Task: Create a due date automation trigger when advanced on, 2 hours before a card is due add fields without custom field "Resume" set to a date between 1 and 7 working days from now.
Action: Mouse moved to (1183, 350)
Screenshot: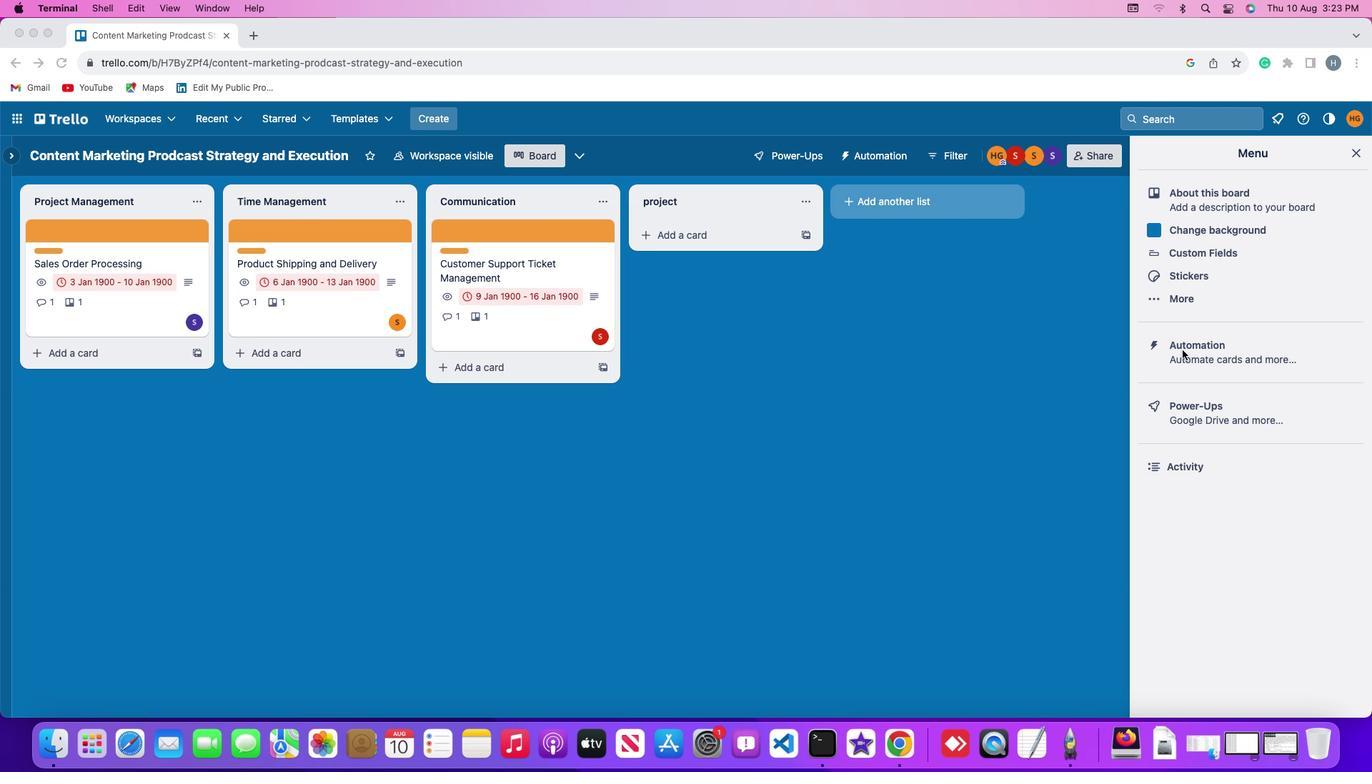 
Action: Mouse pressed left at (1183, 350)
Screenshot: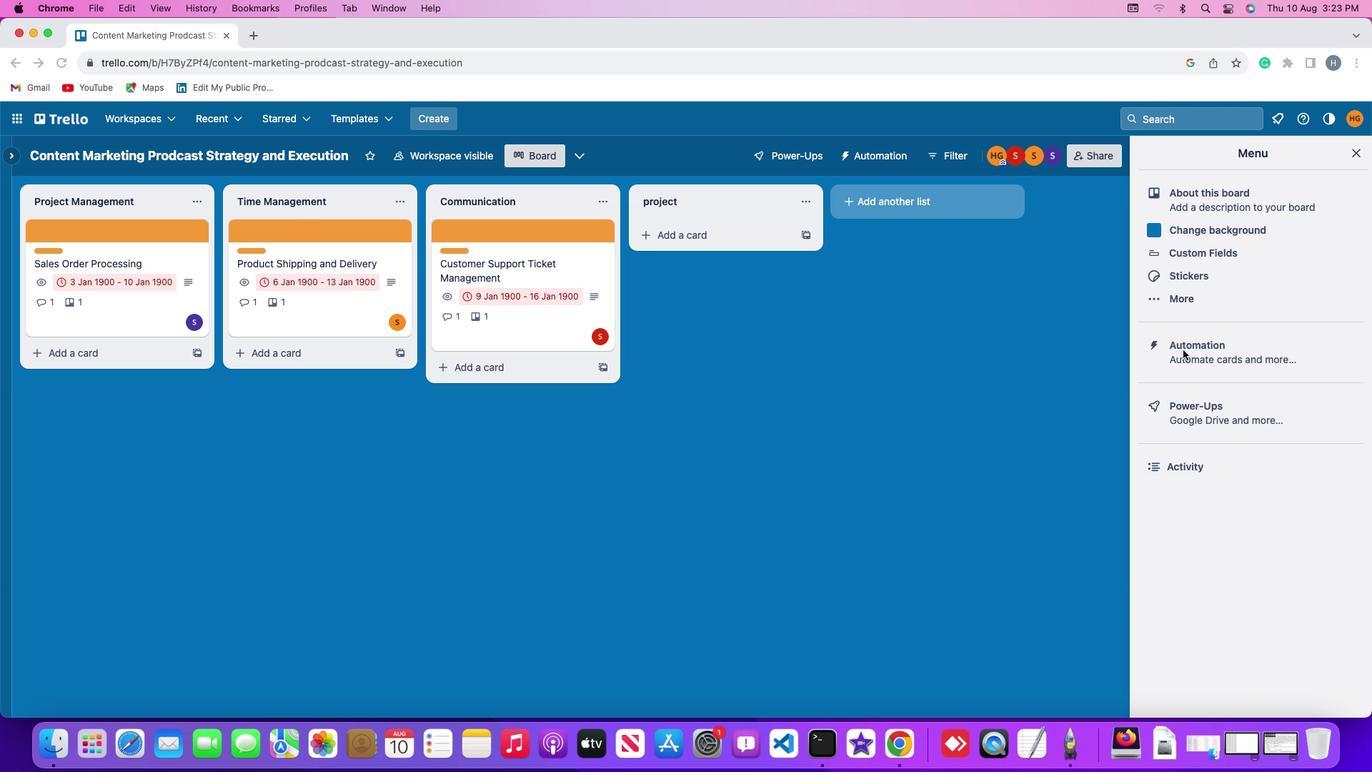 
Action: Mouse moved to (1183, 350)
Screenshot: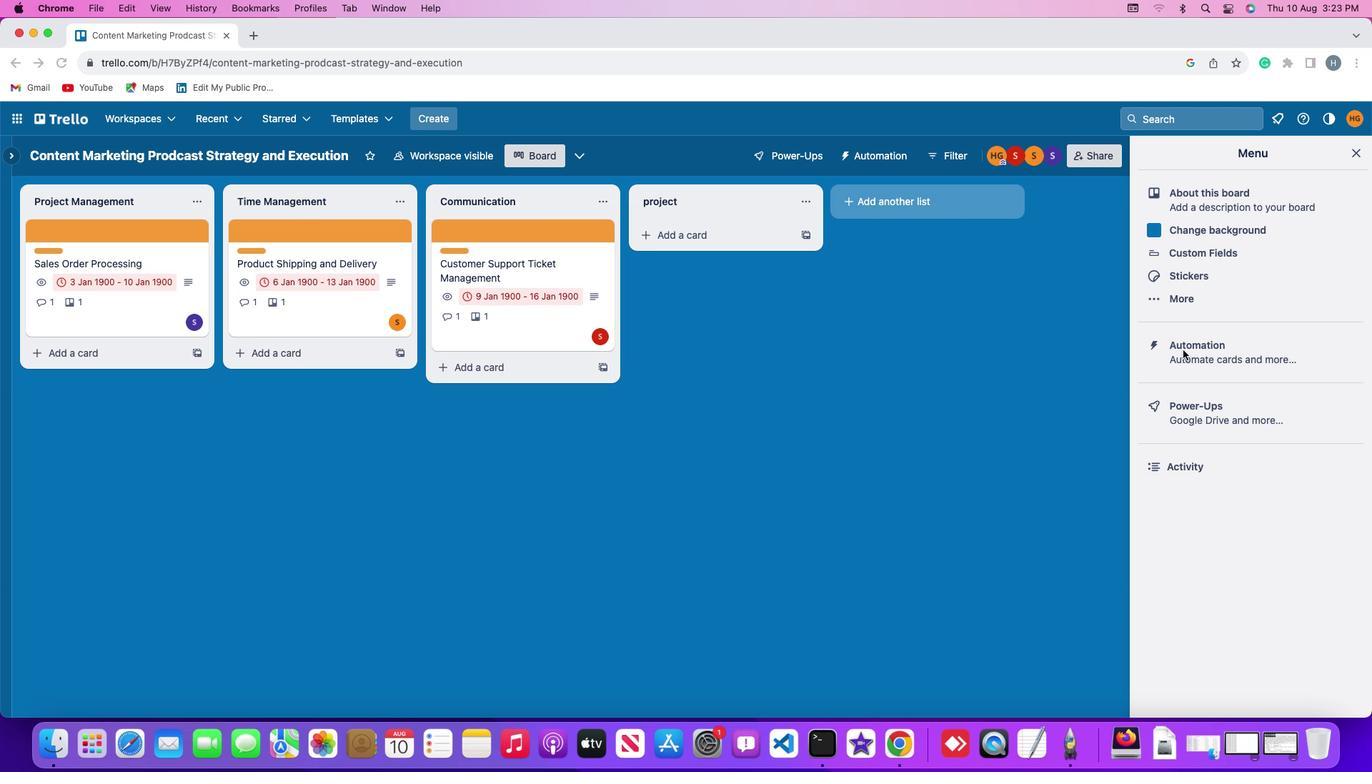
Action: Mouse pressed left at (1183, 350)
Screenshot: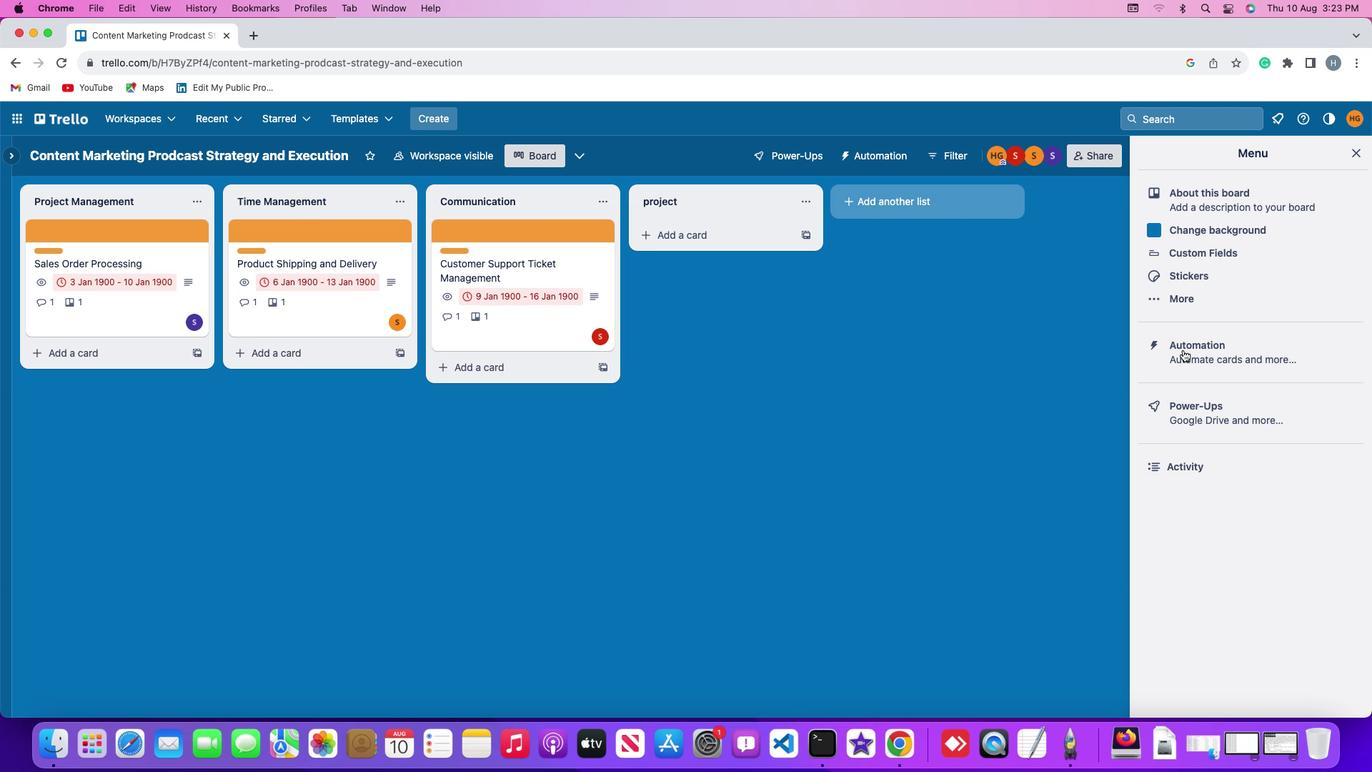 
Action: Mouse moved to (73, 338)
Screenshot: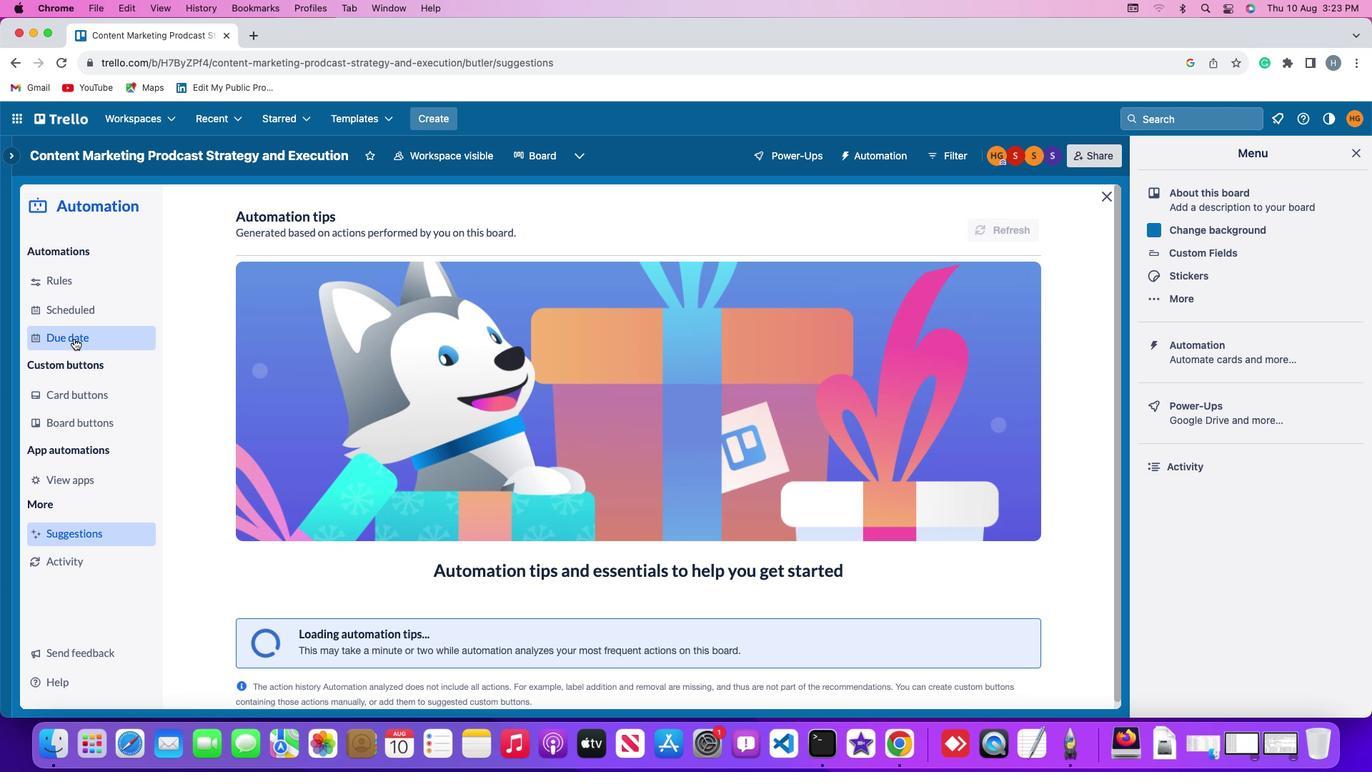 
Action: Mouse pressed left at (73, 338)
Screenshot: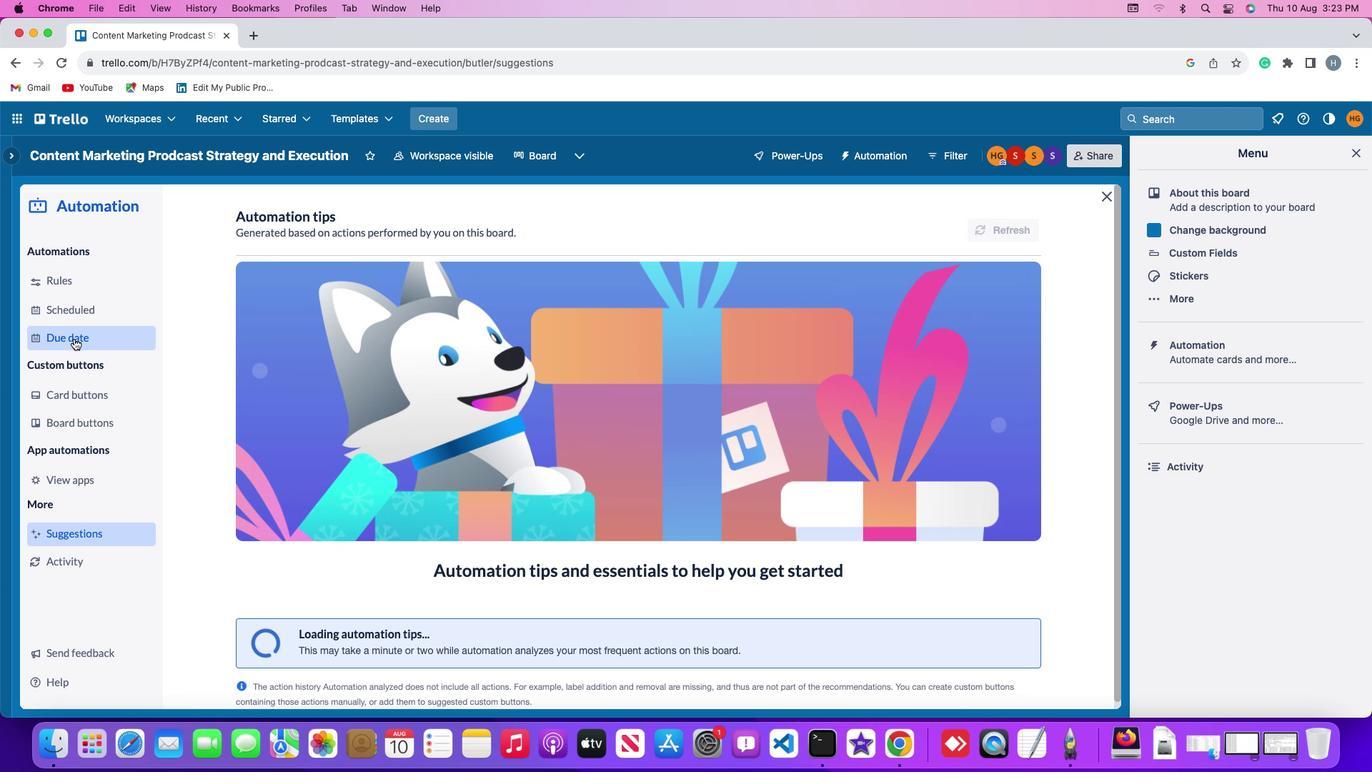 
Action: Mouse moved to (960, 218)
Screenshot: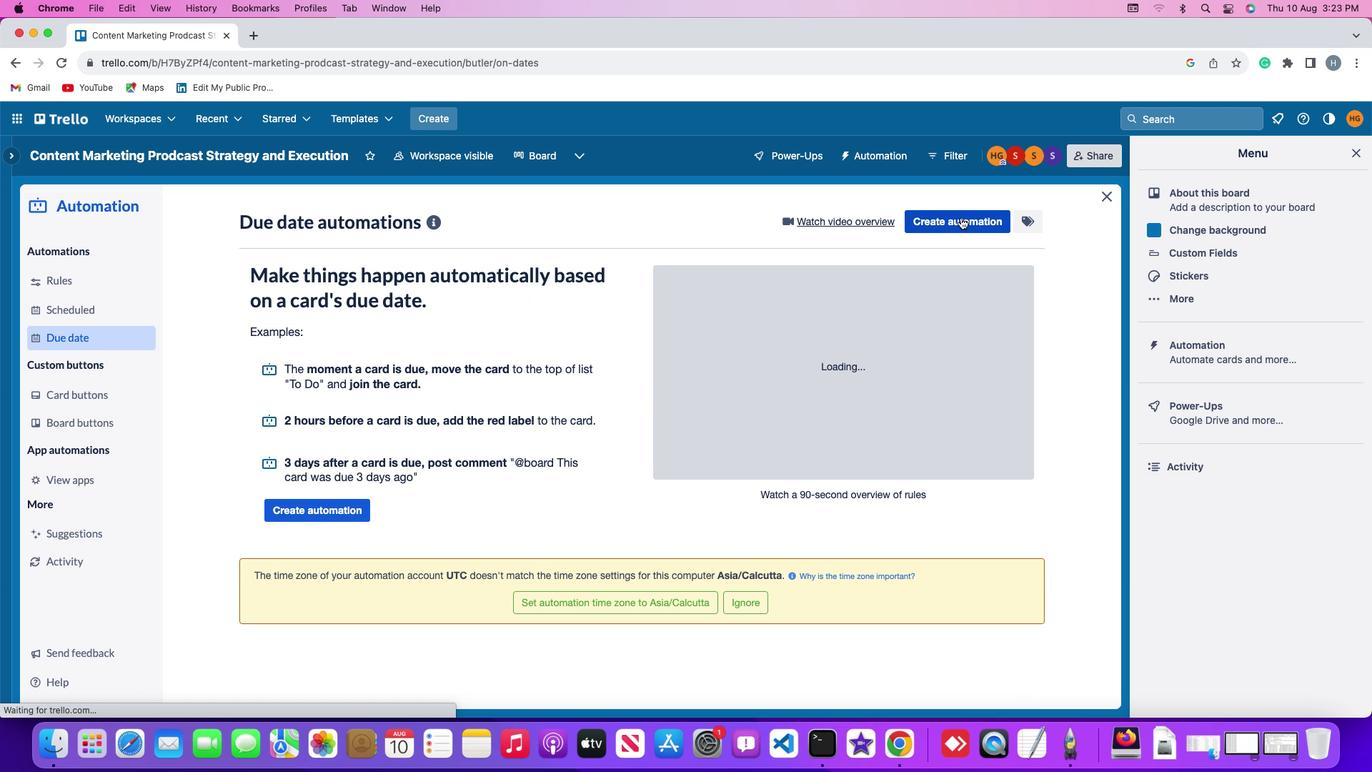 
Action: Mouse pressed left at (960, 218)
Screenshot: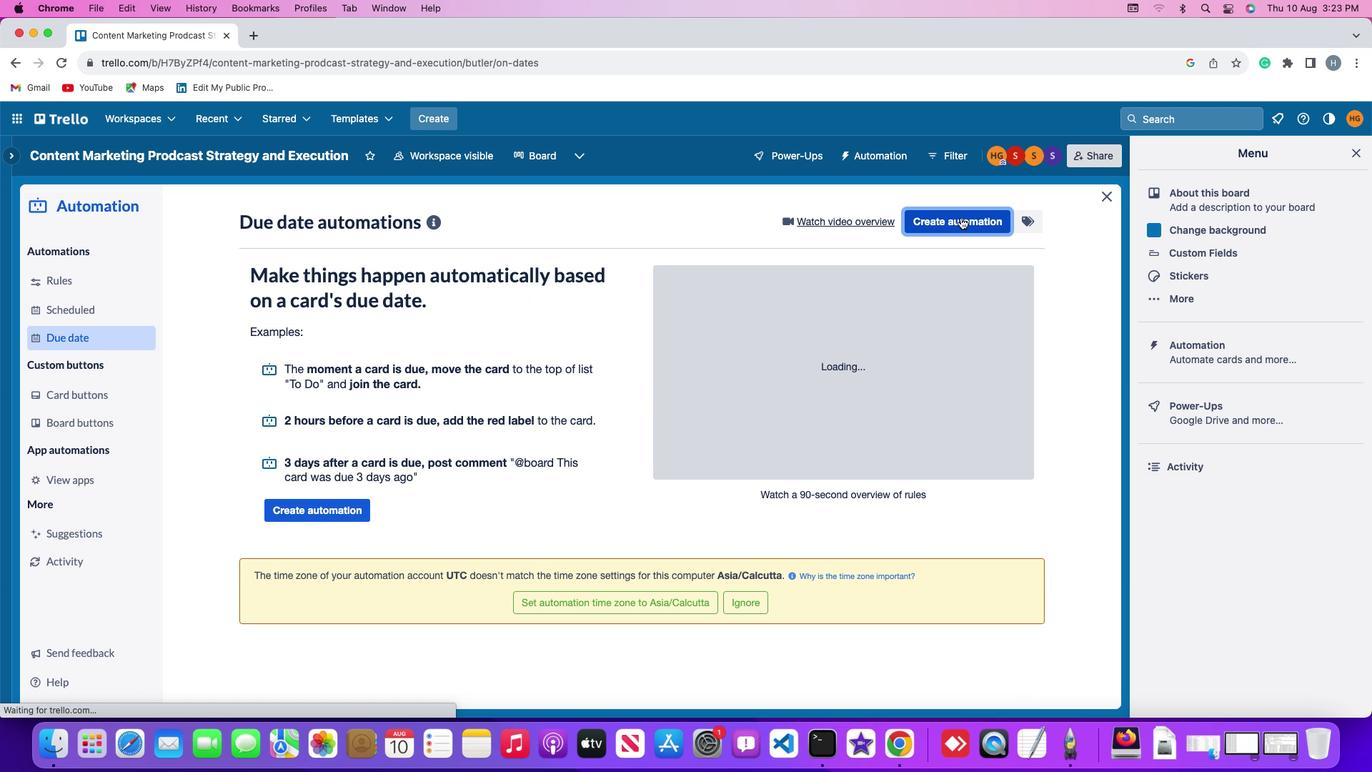 
Action: Mouse moved to (318, 358)
Screenshot: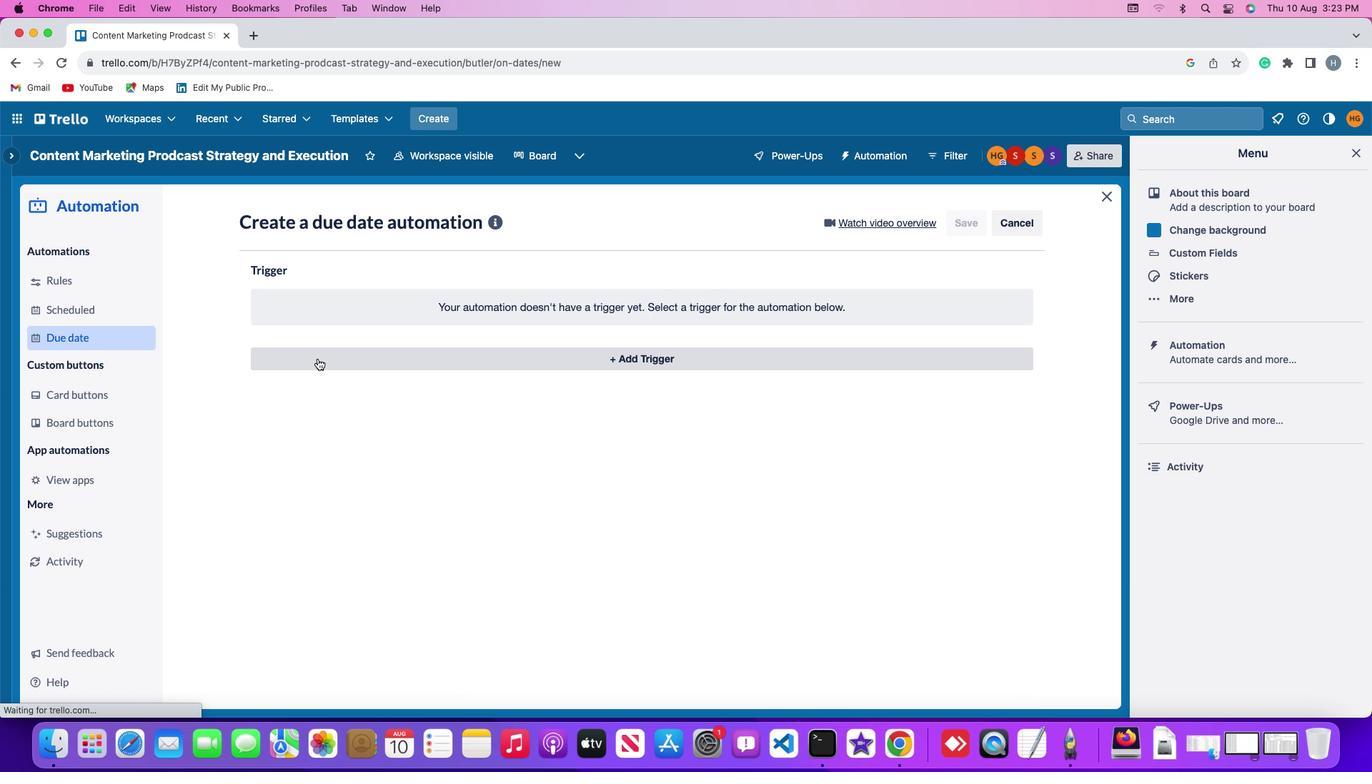 
Action: Mouse pressed left at (318, 358)
Screenshot: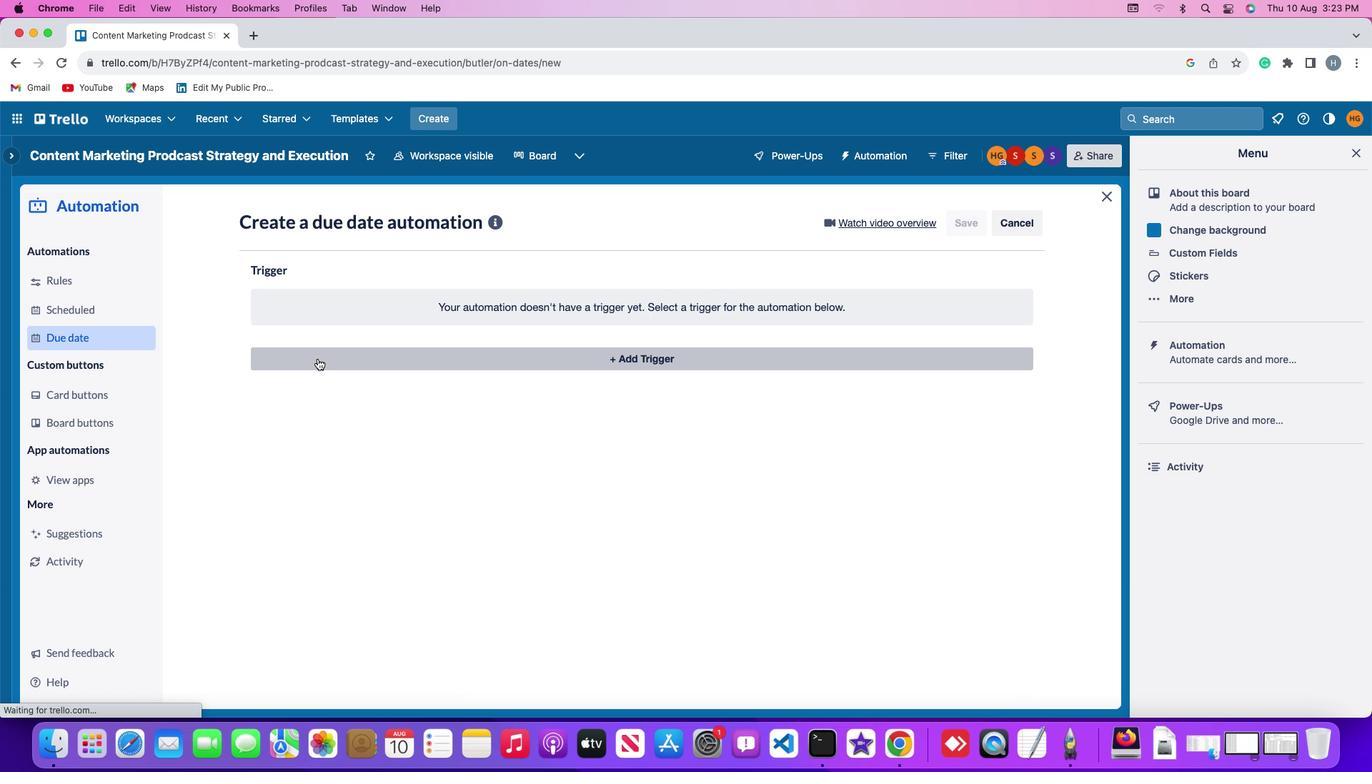 
Action: Mouse moved to (280, 576)
Screenshot: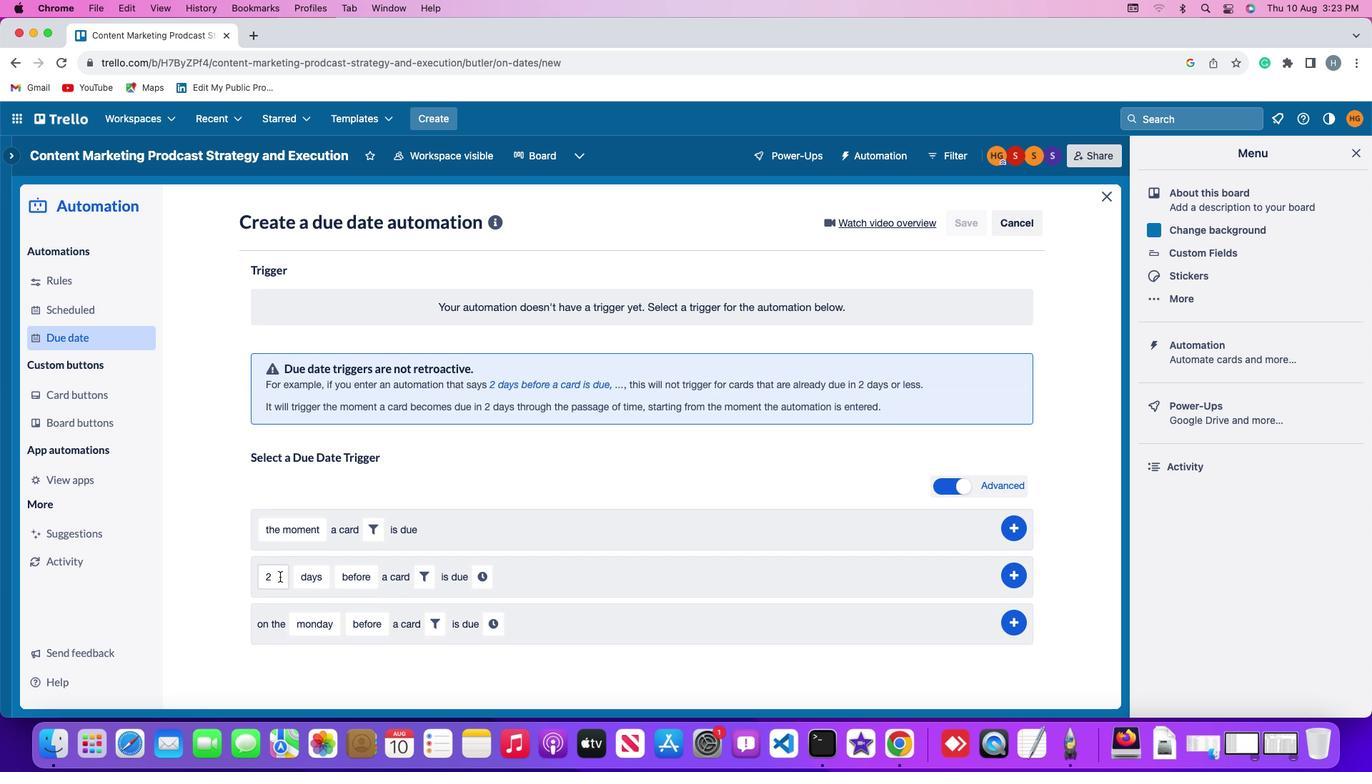 
Action: Mouse pressed left at (280, 576)
Screenshot: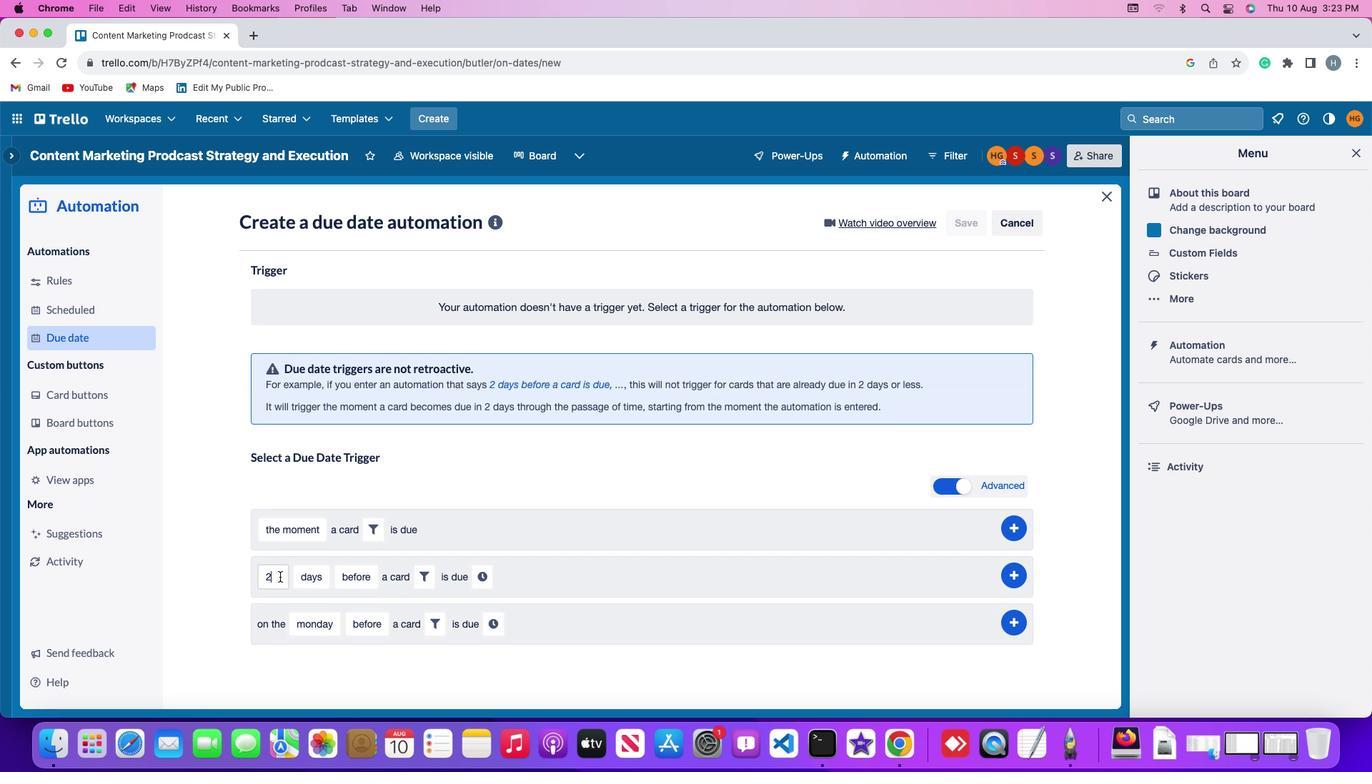 
Action: Mouse moved to (280, 574)
Screenshot: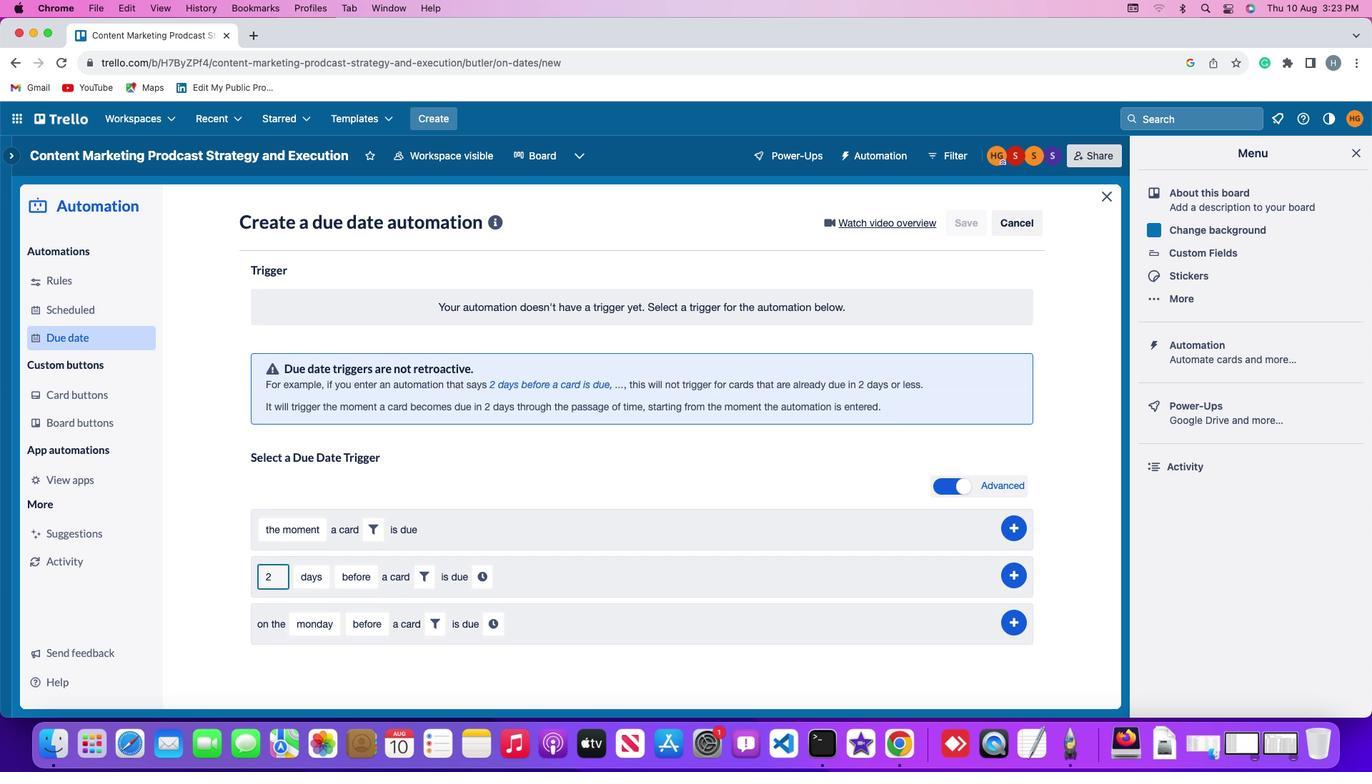 
Action: Key pressed Key.backspace
Screenshot: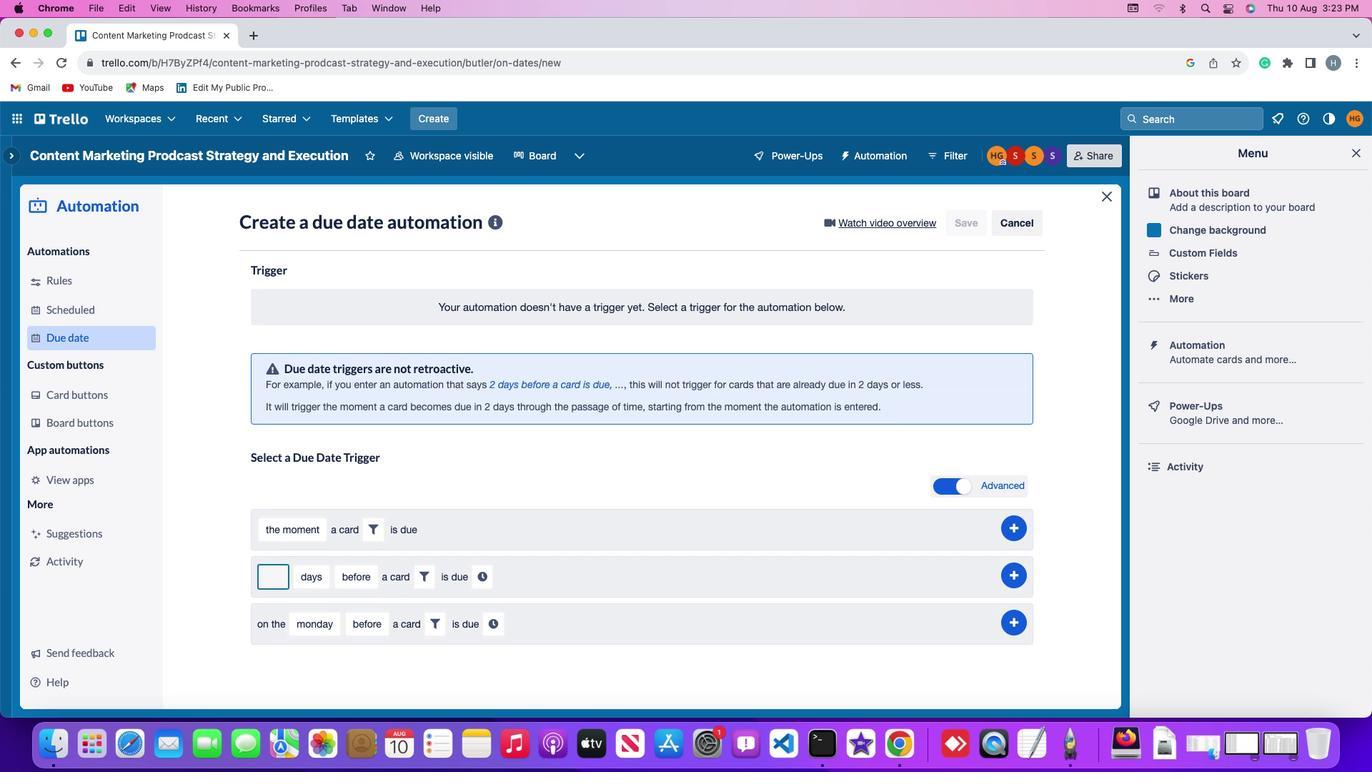 
Action: Mouse moved to (279, 574)
Screenshot: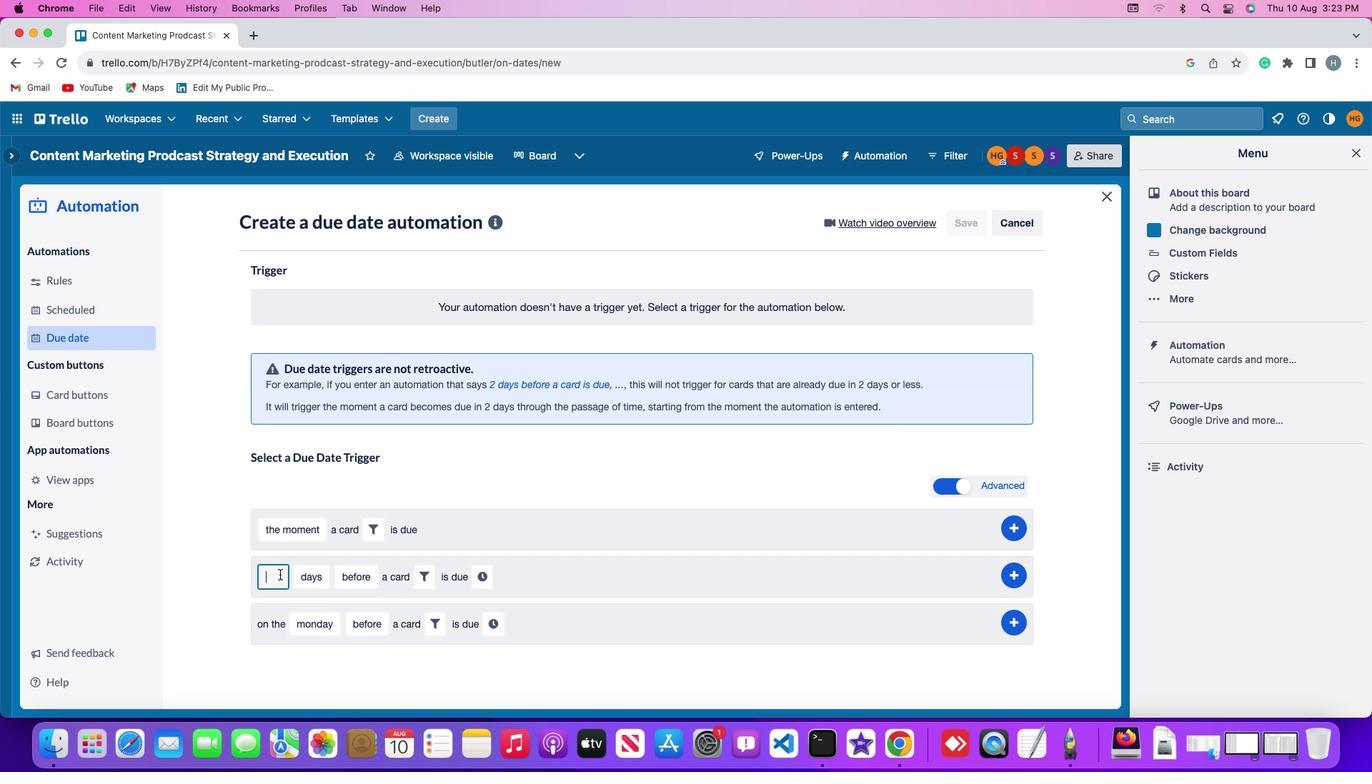 
Action: Key pressed '2'
Screenshot: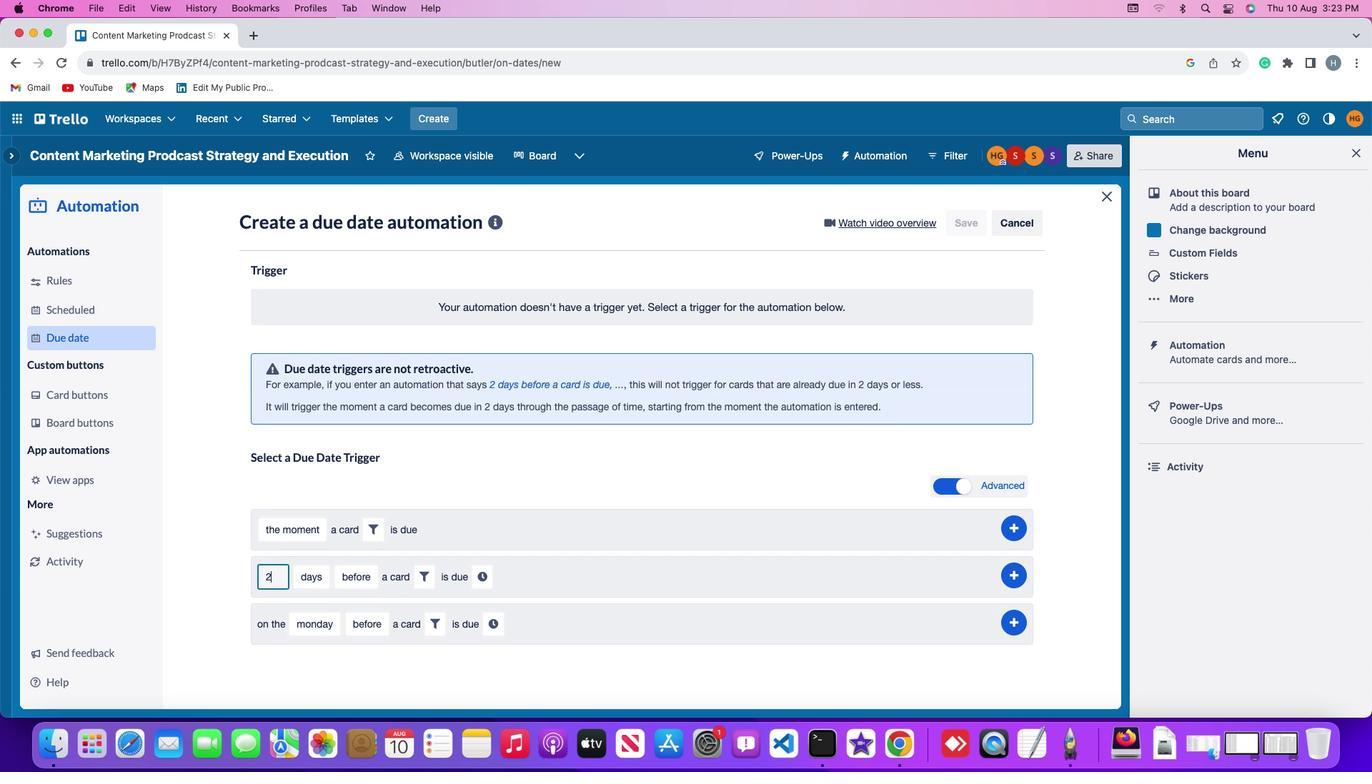 
Action: Mouse moved to (310, 576)
Screenshot: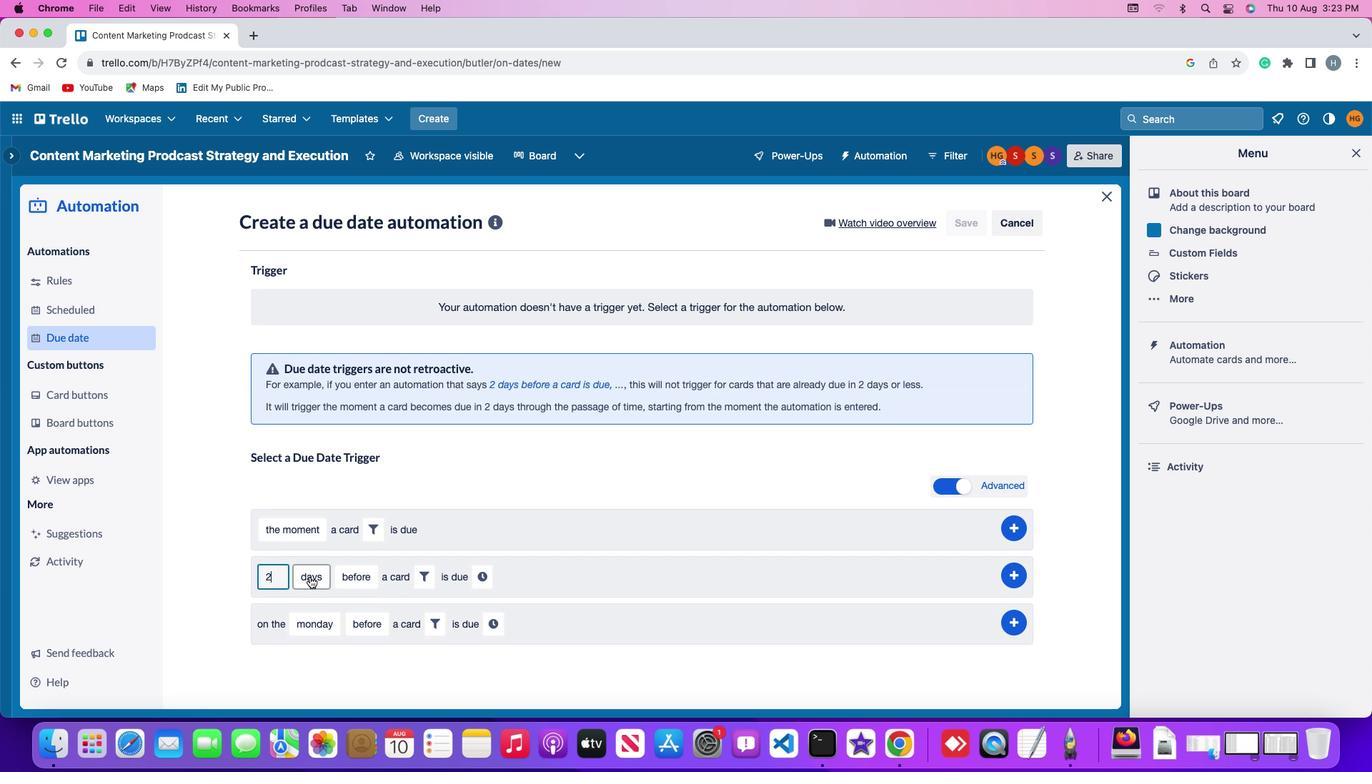 
Action: Mouse pressed left at (310, 576)
Screenshot: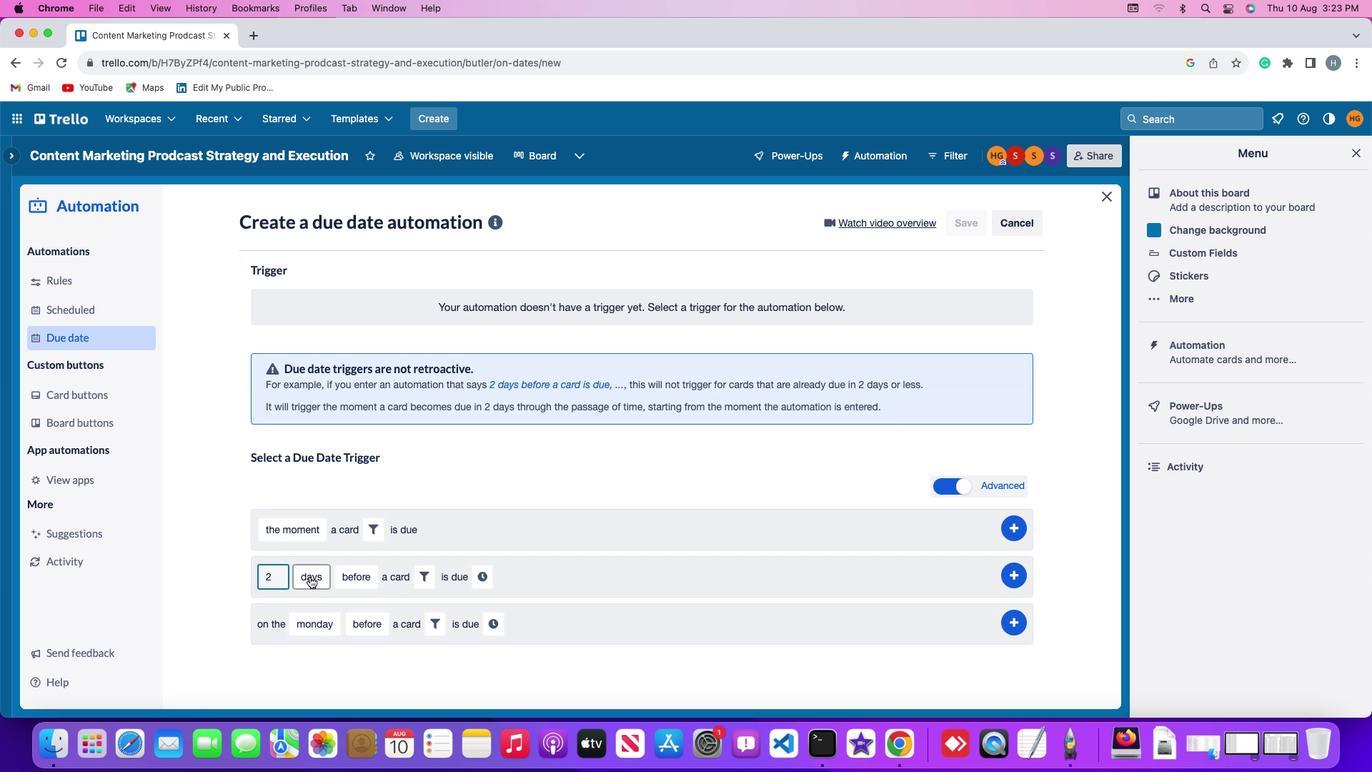 
Action: Mouse moved to (321, 658)
Screenshot: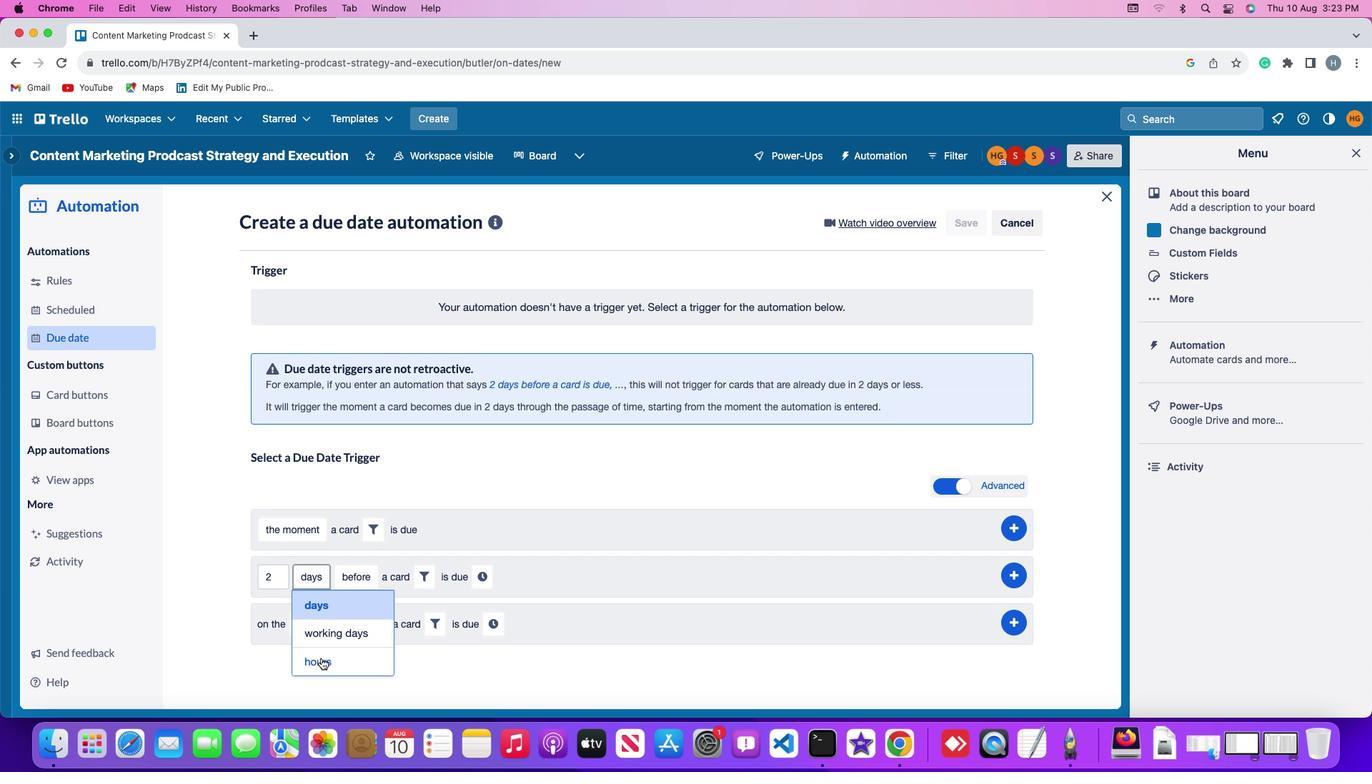 
Action: Mouse pressed left at (321, 658)
Screenshot: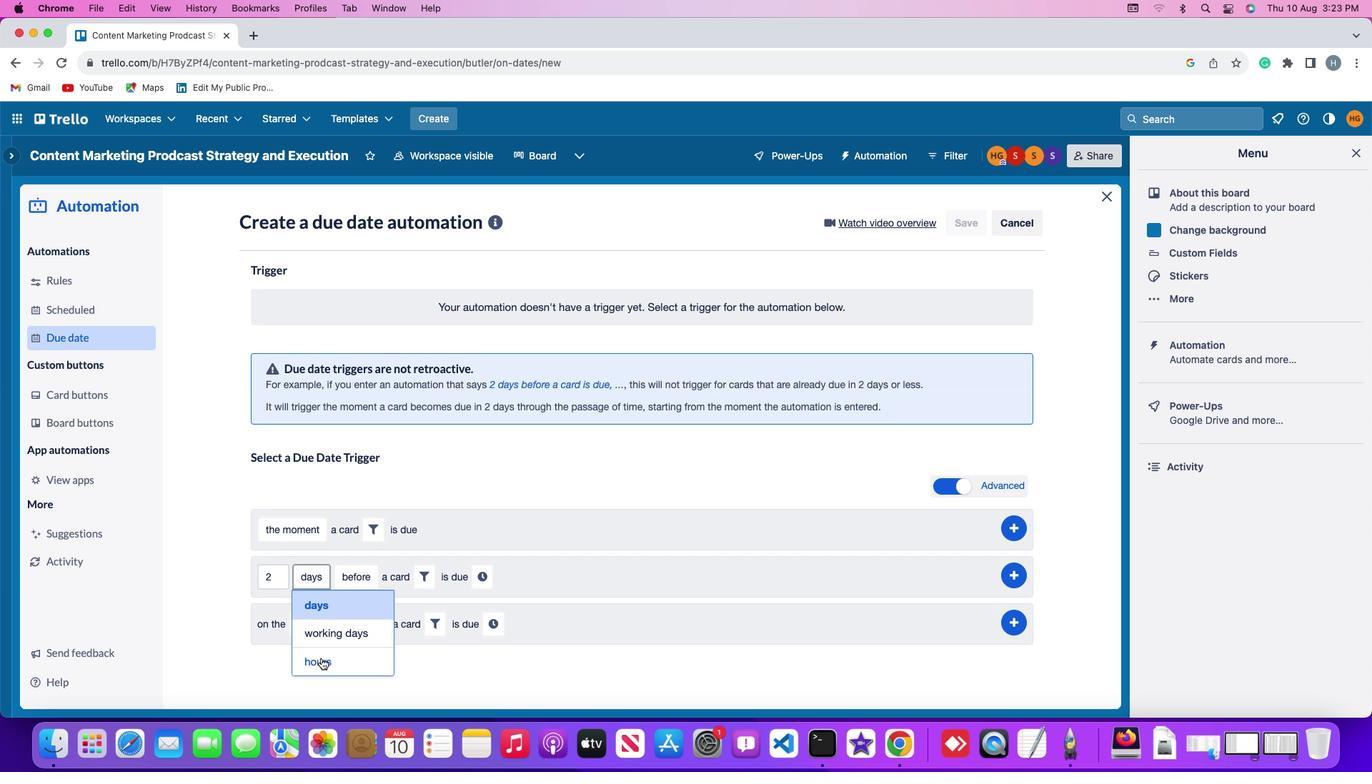 
Action: Mouse moved to (363, 576)
Screenshot: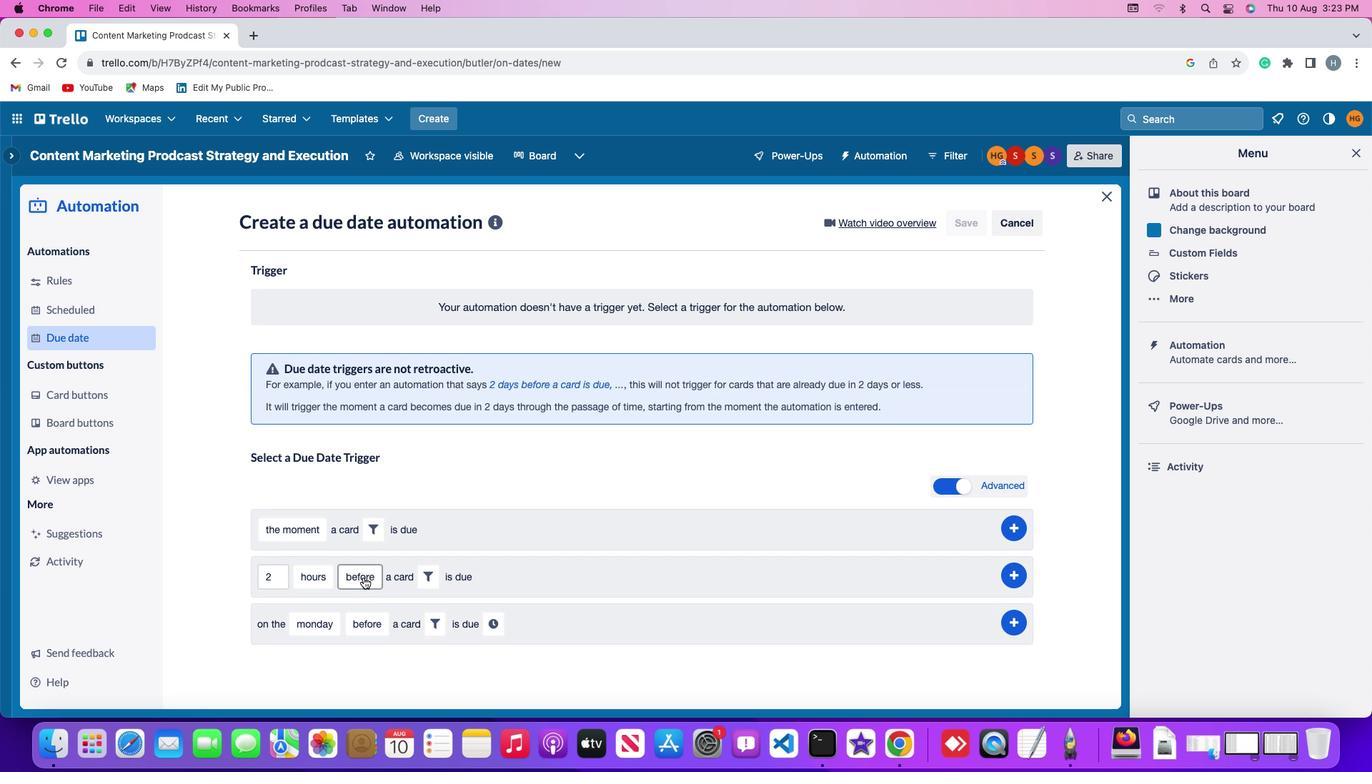 
Action: Mouse pressed left at (363, 576)
Screenshot: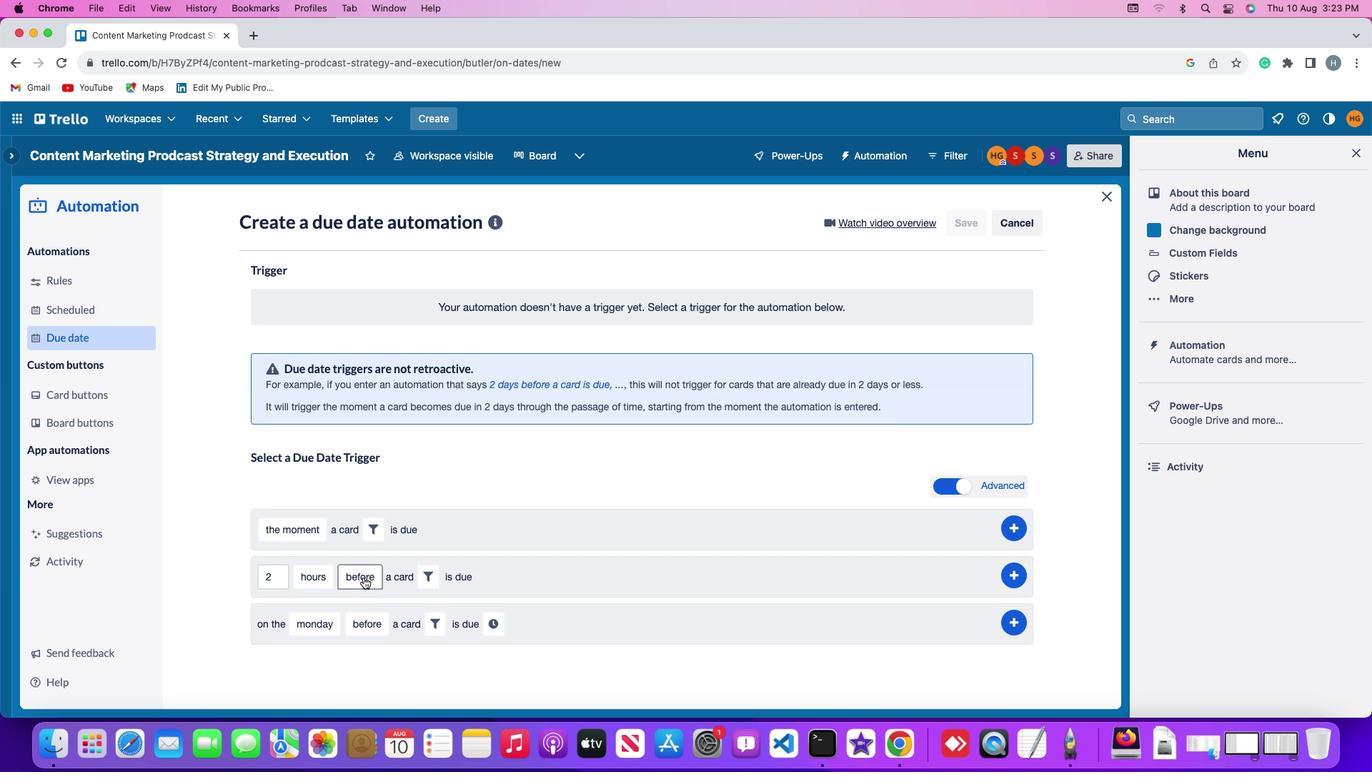 
Action: Mouse moved to (368, 605)
Screenshot: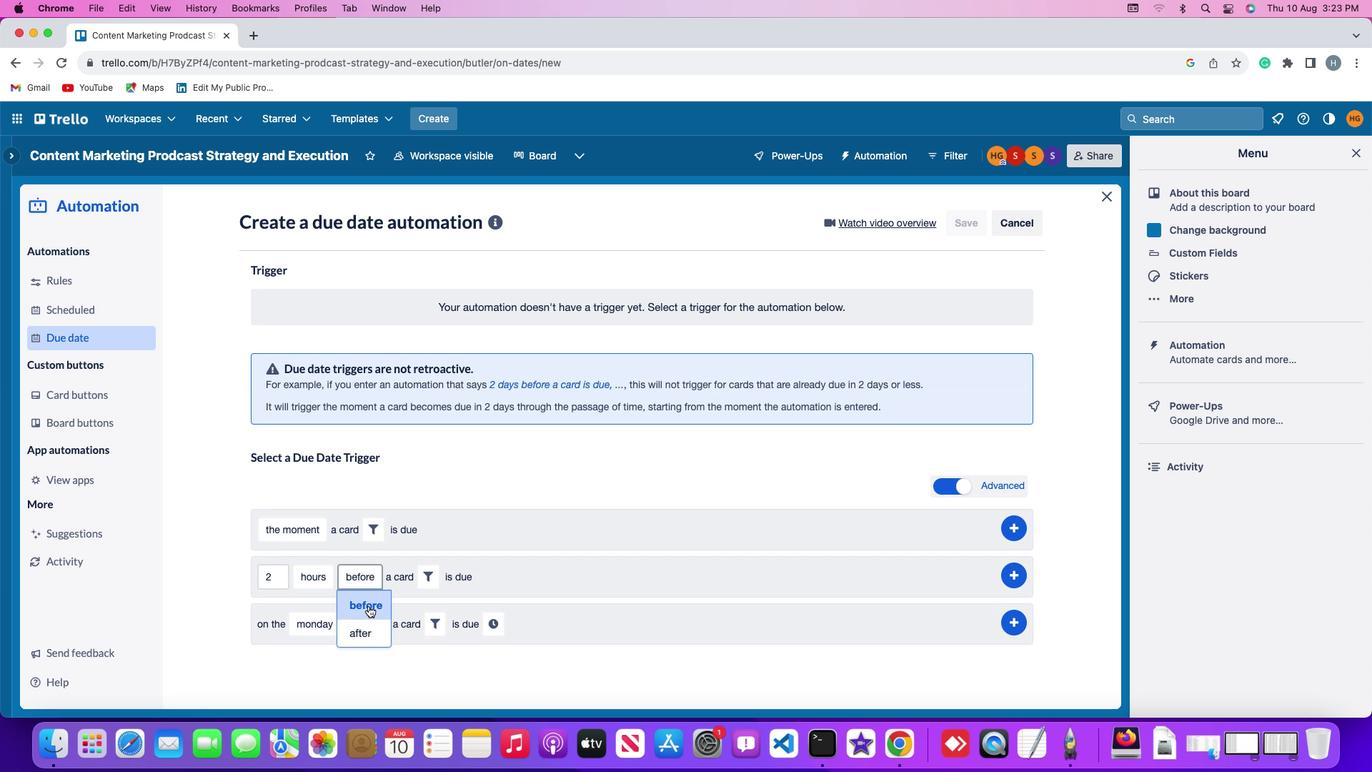 
Action: Mouse pressed left at (368, 605)
Screenshot: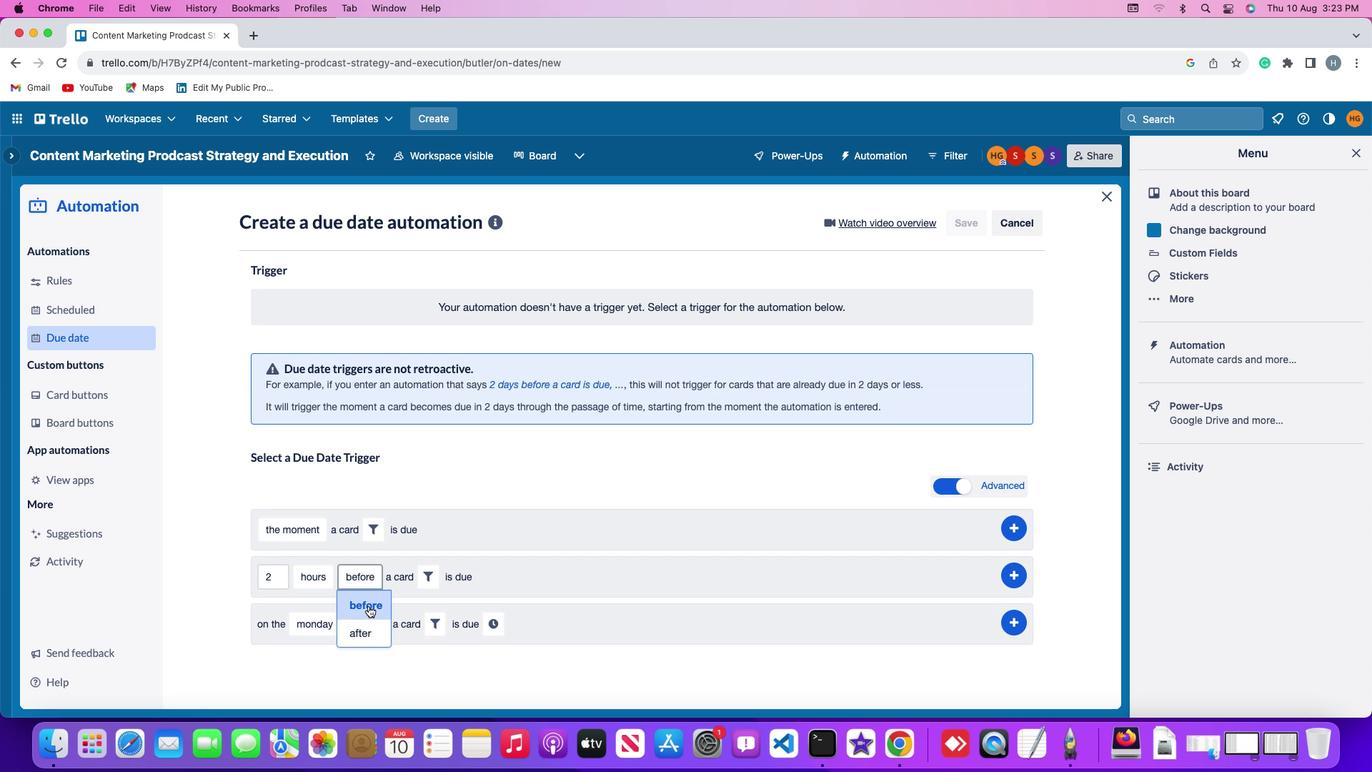 
Action: Mouse moved to (423, 571)
Screenshot: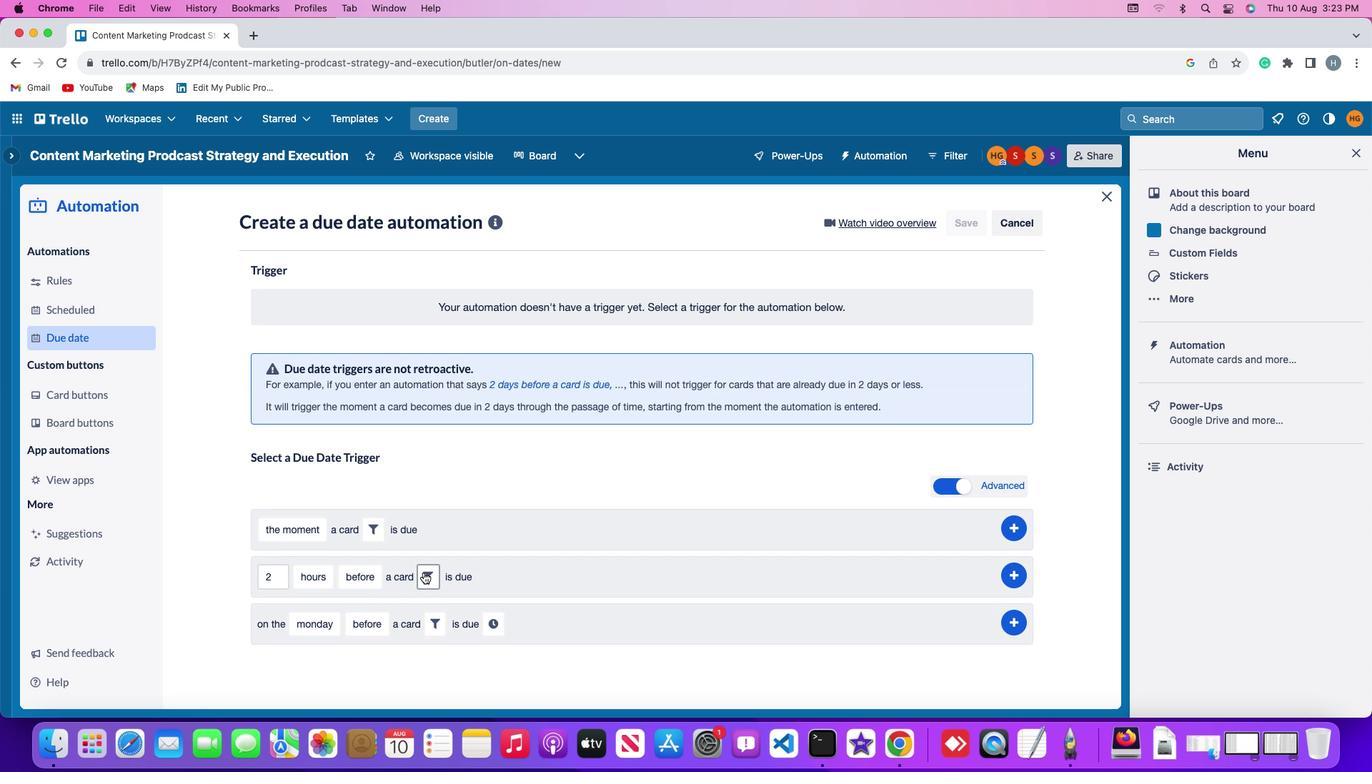 
Action: Mouse pressed left at (423, 571)
Screenshot: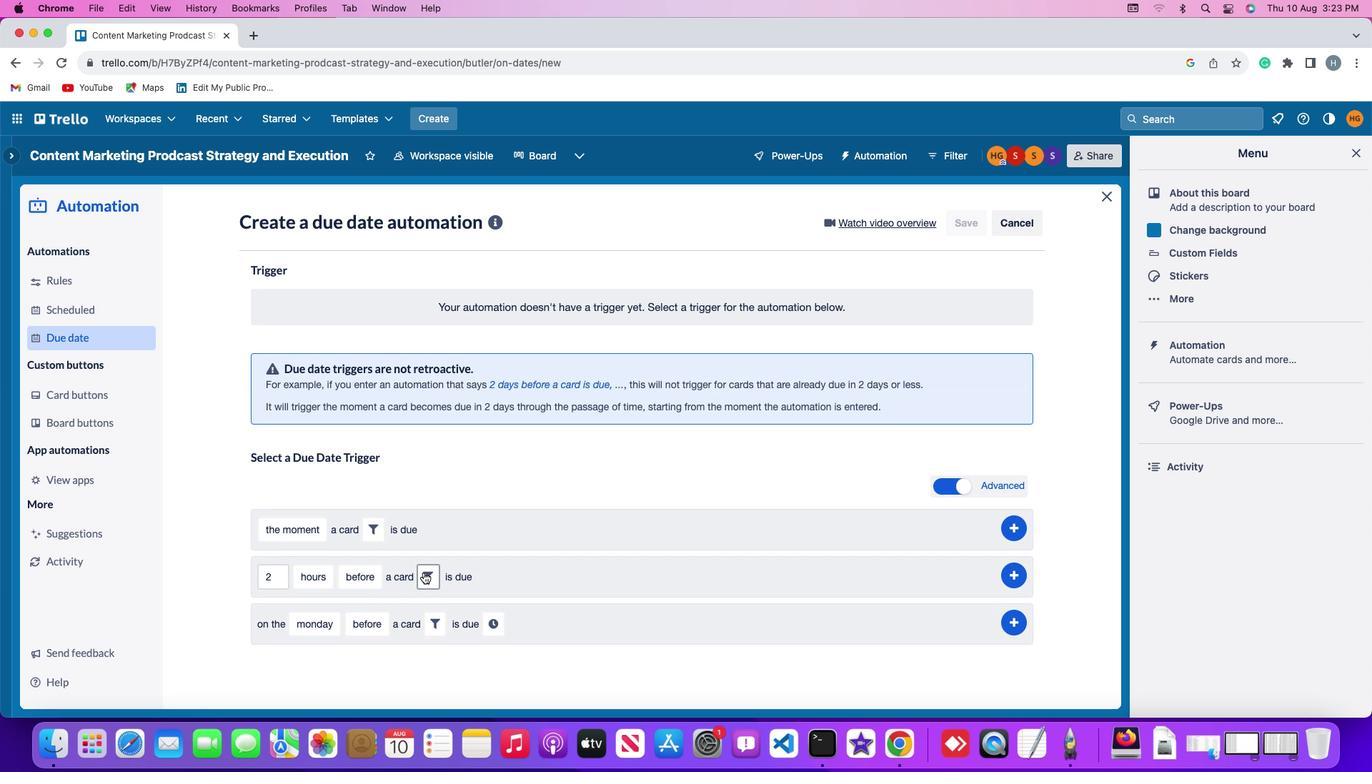 
Action: Mouse moved to (658, 617)
Screenshot: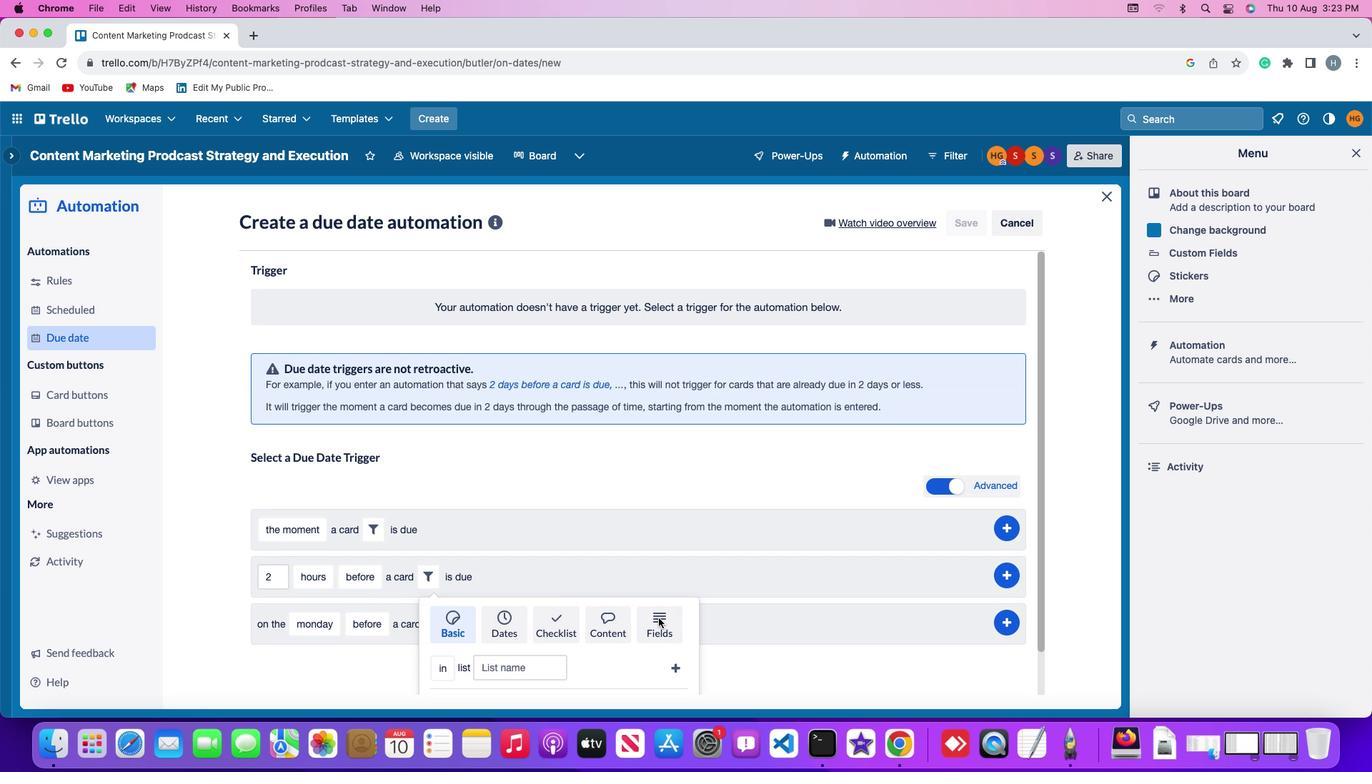 
Action: Mouse pressed left at (658, 617)
Screenshot: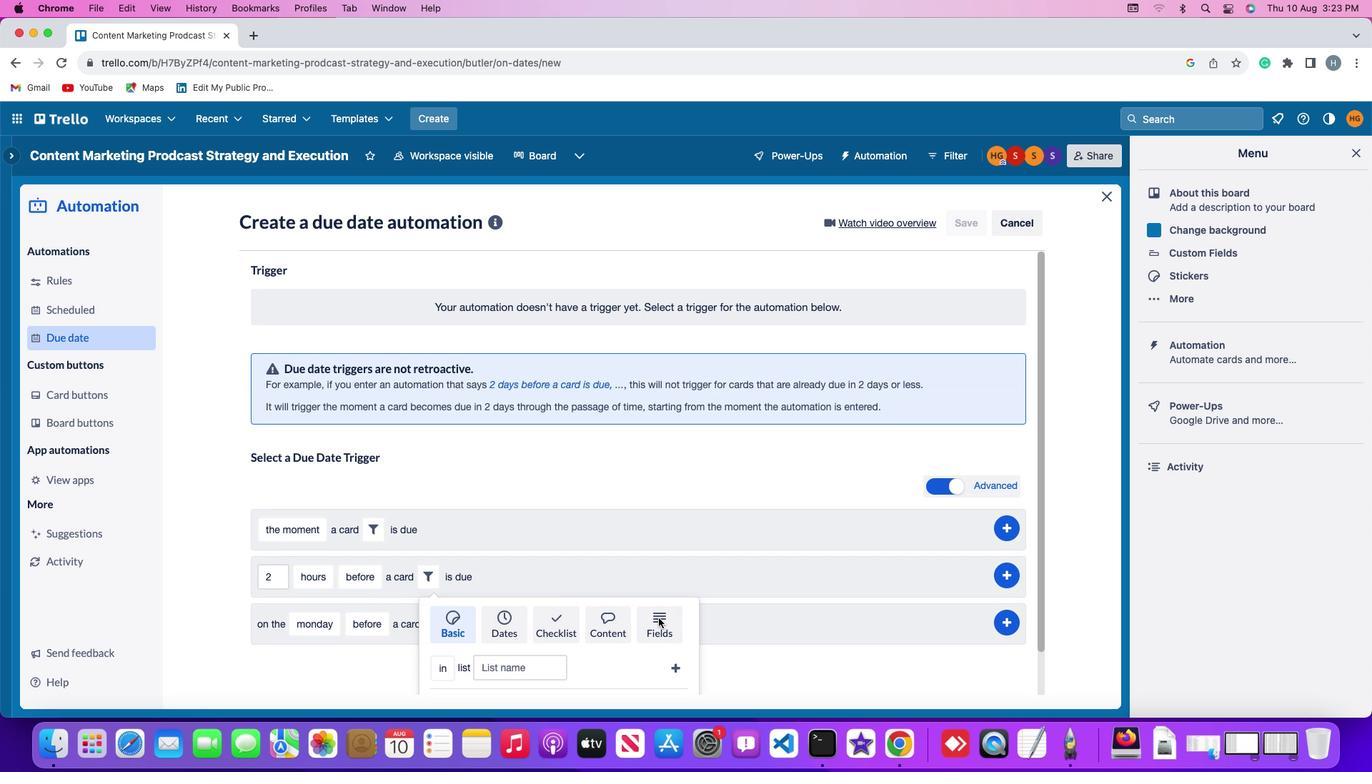 
Action: Mouse moved to (409, 654)
Screenshot: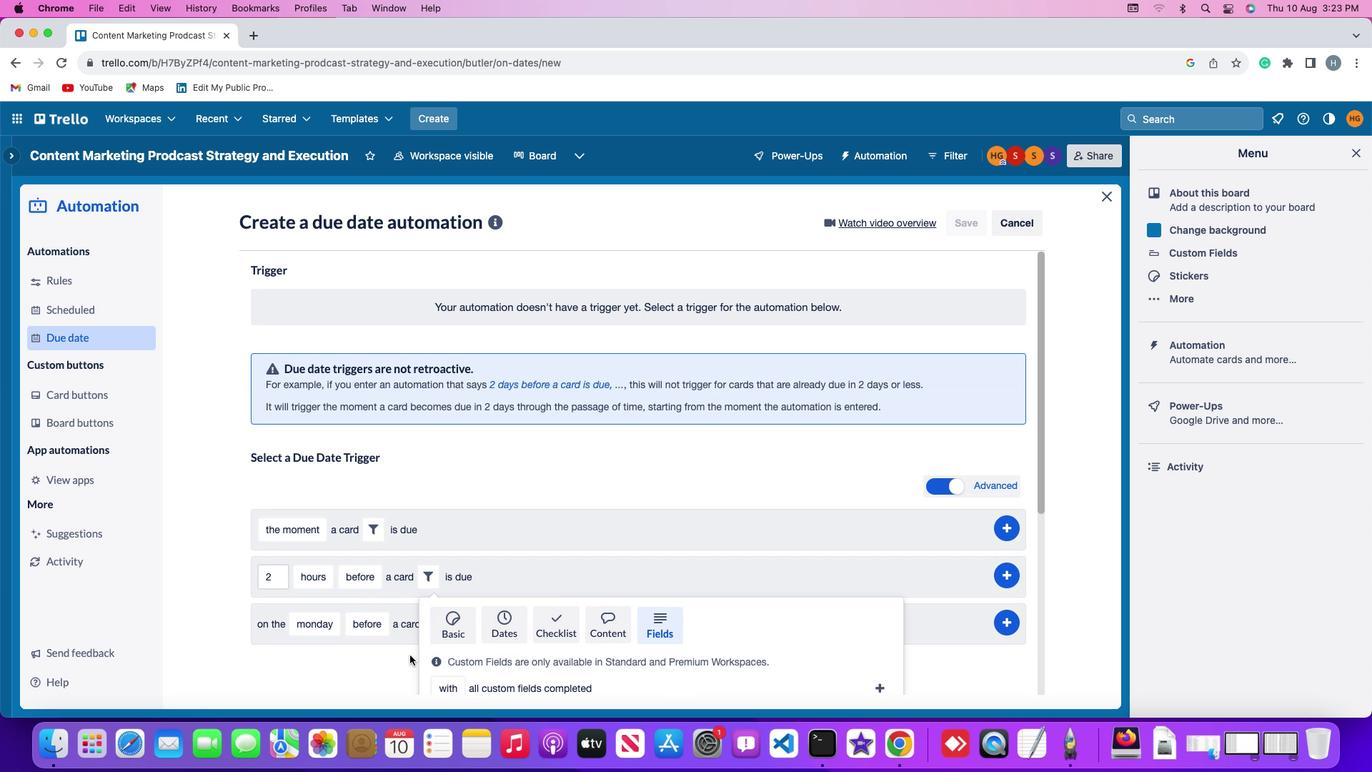 
Action: Mouse scrolled (409, 654) with delta (0, 0)
Screenshot: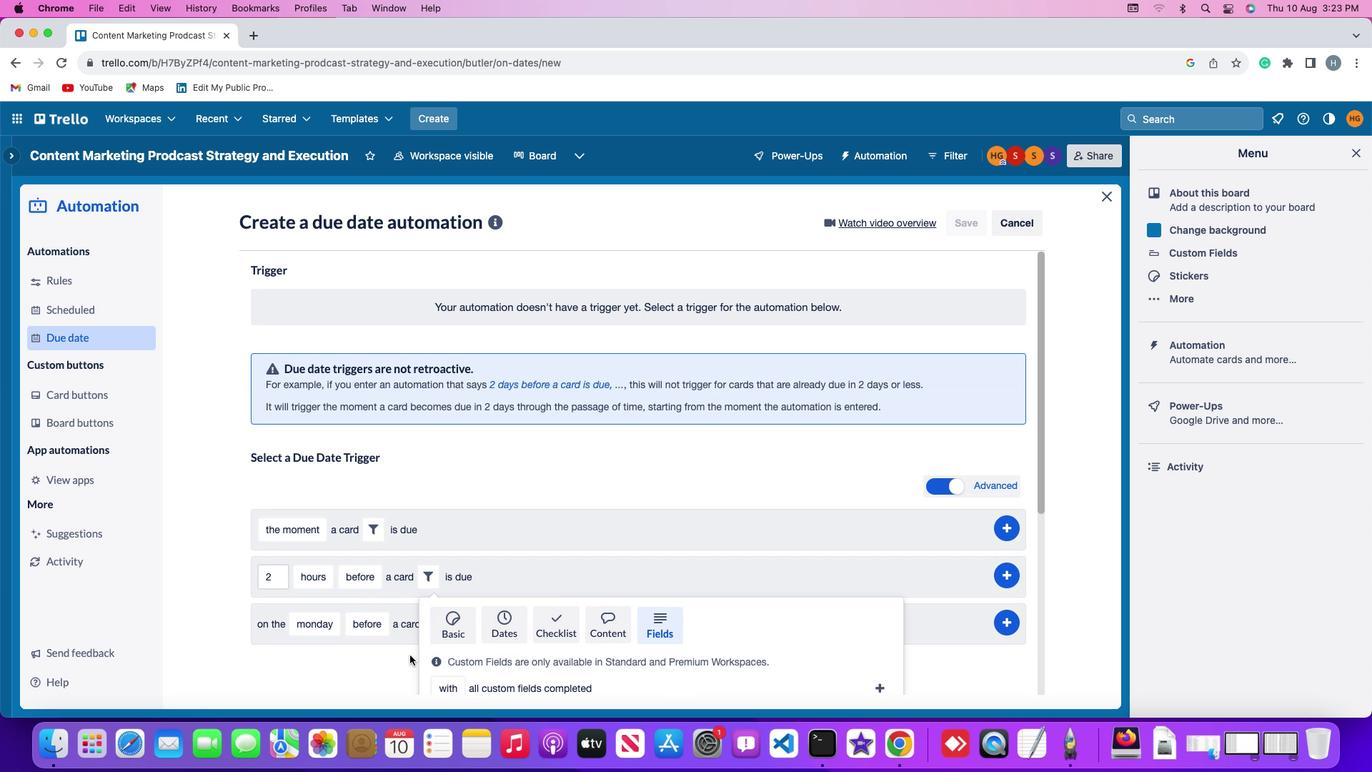 
Action: Mouse scrolled (409, 654) with delta (0, 0)
Screenshot: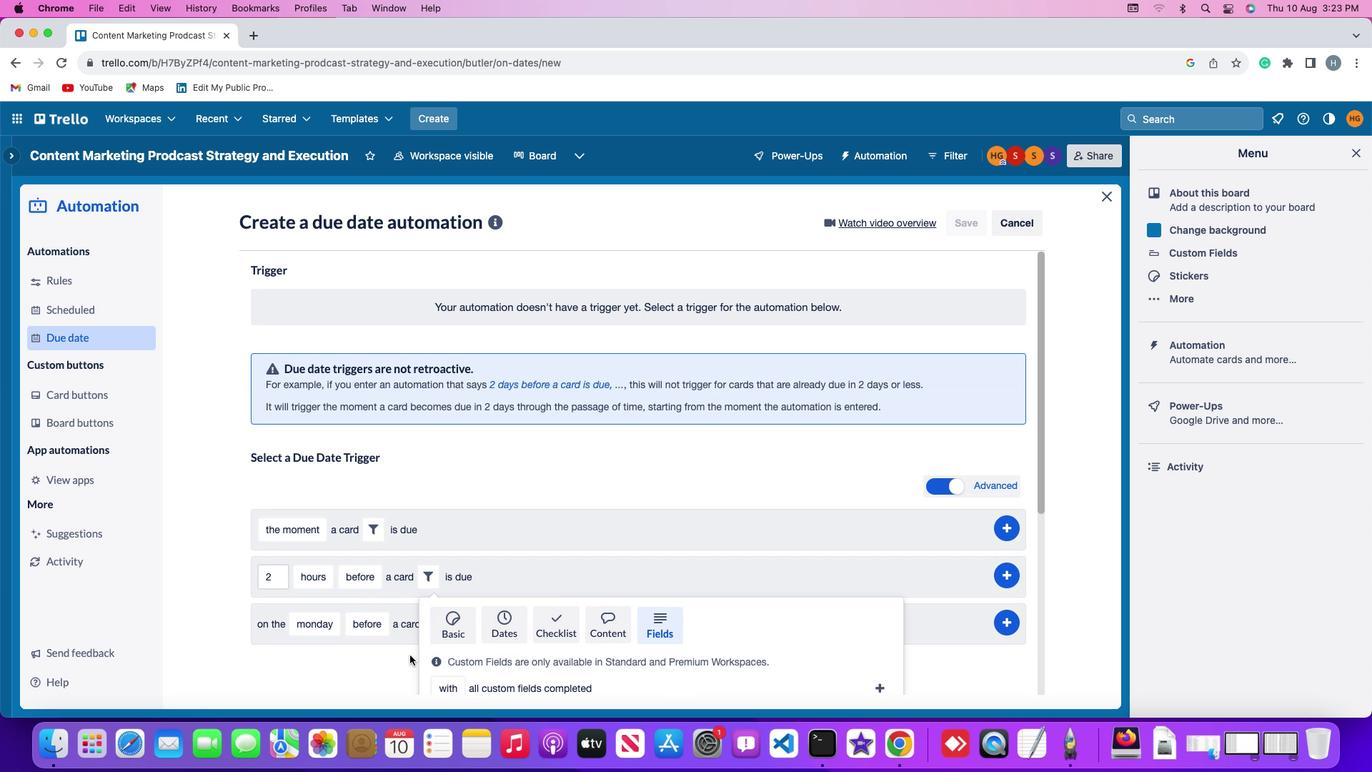 
Action: Mouse scrolled (409, 654) with delta (0, -2)
Screenshot: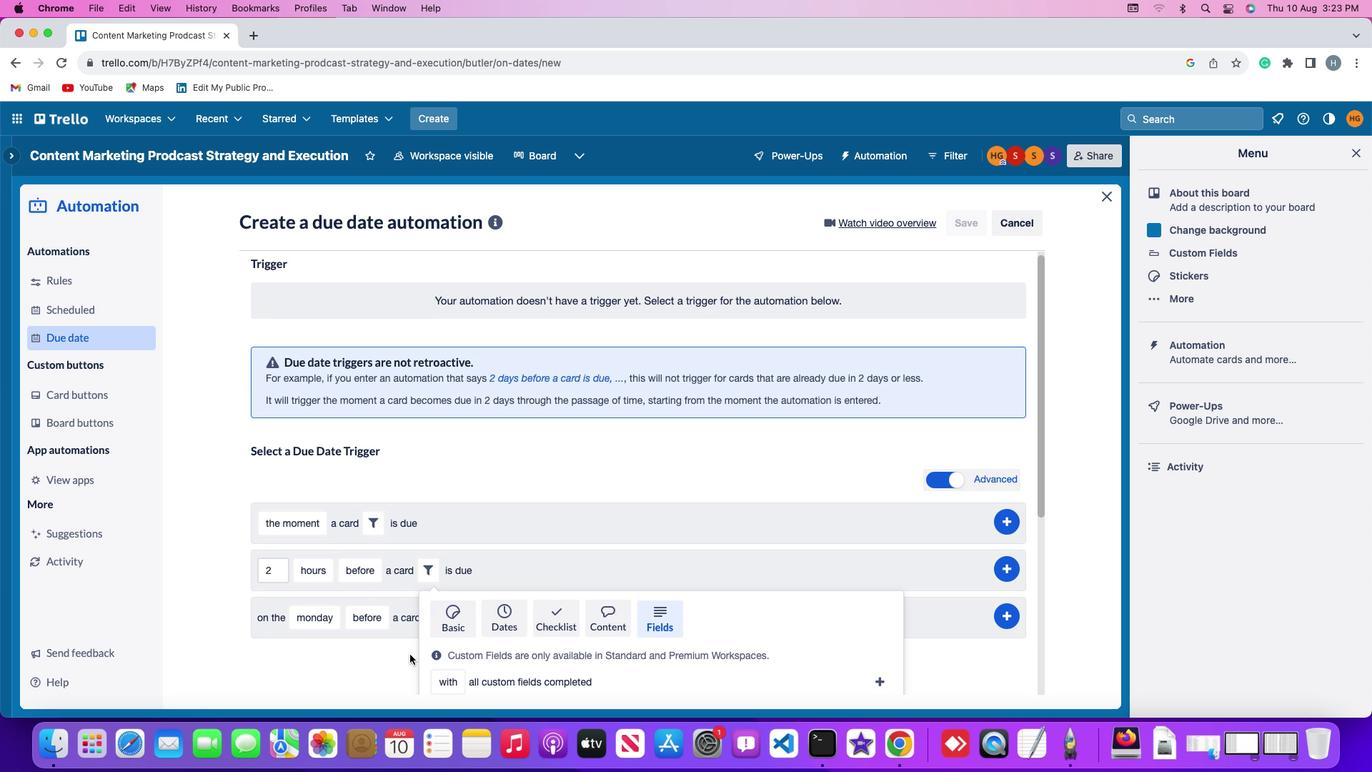 
Action: Mouse moved to (409, 654)
Screenshot: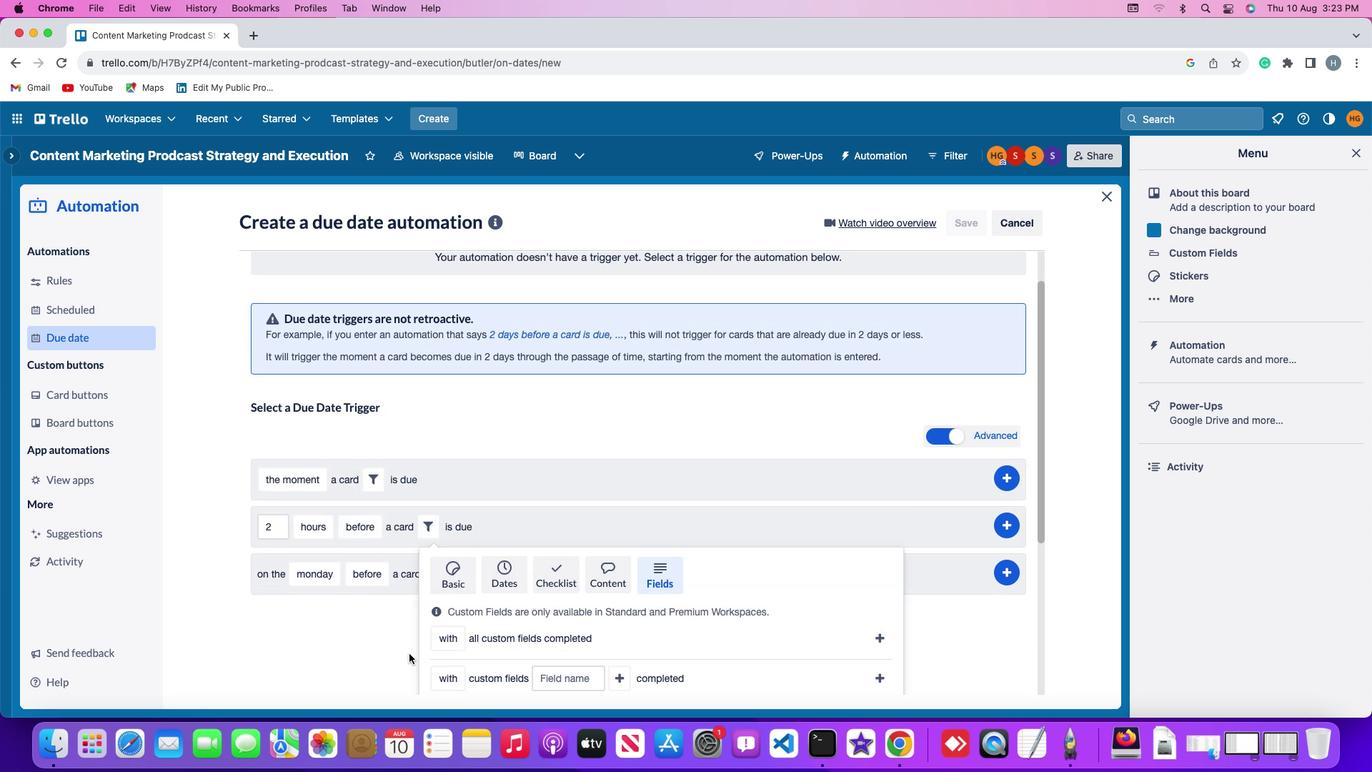 
Action: Mouse scrolled (409, 654) with delta (0, -3)
Screenshot: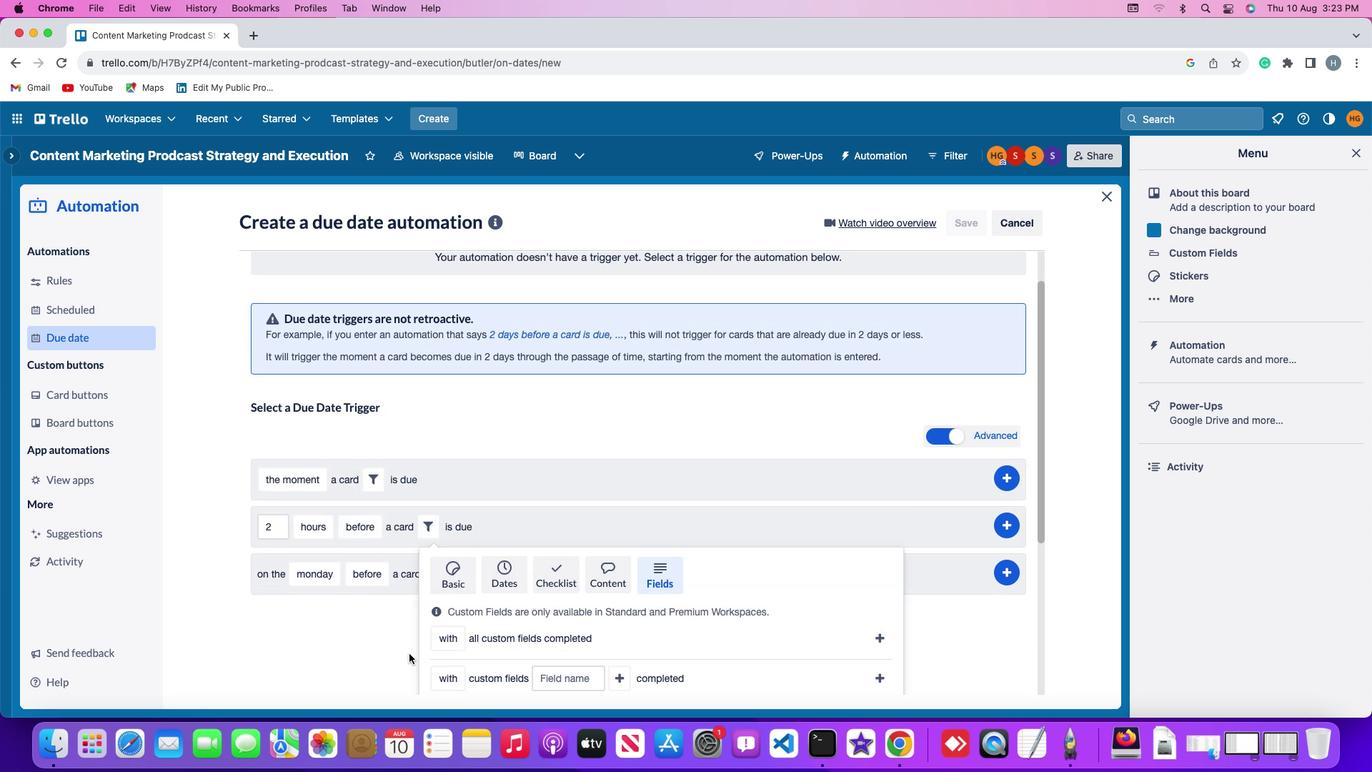 
Action: Mouse moved to (398, 656)
Screenshot: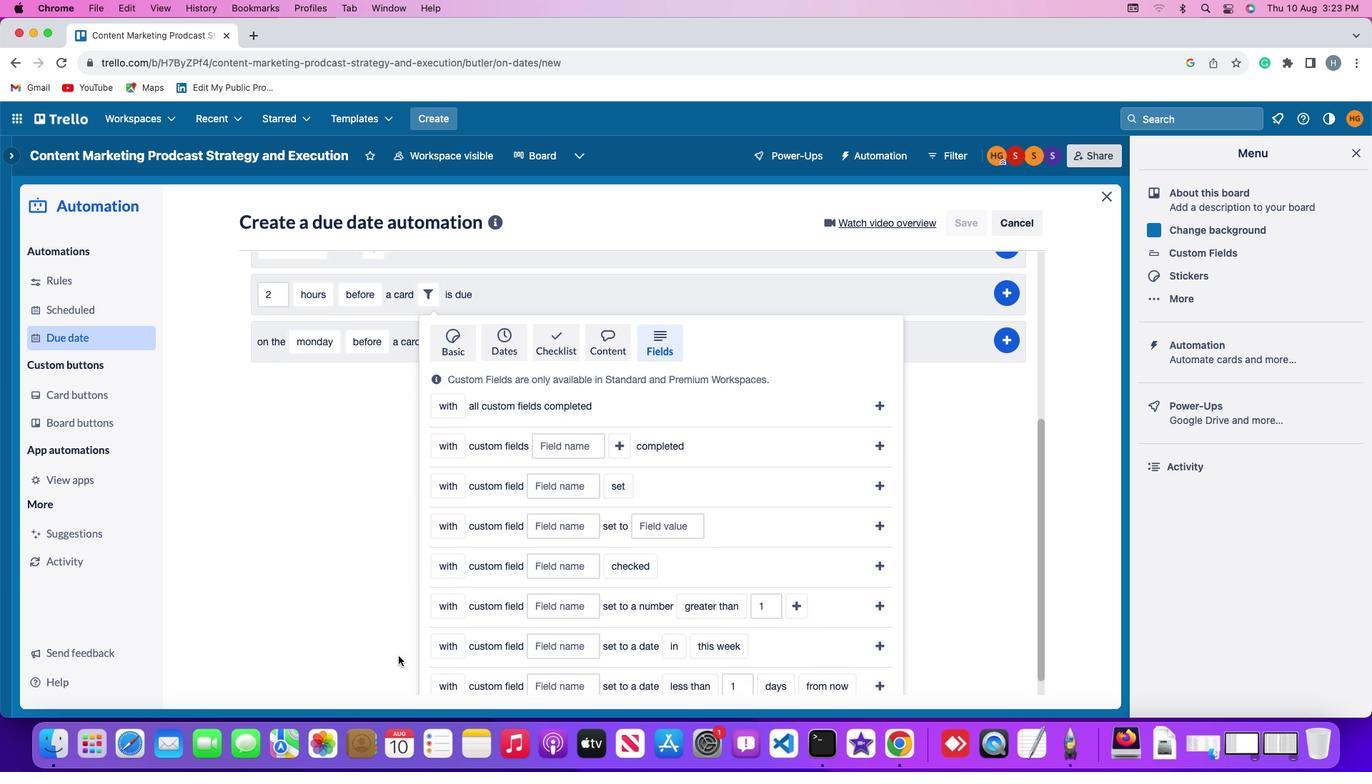 
Action: Mouse scrolled (398, 656) with delta (0, 0)
Screenshot: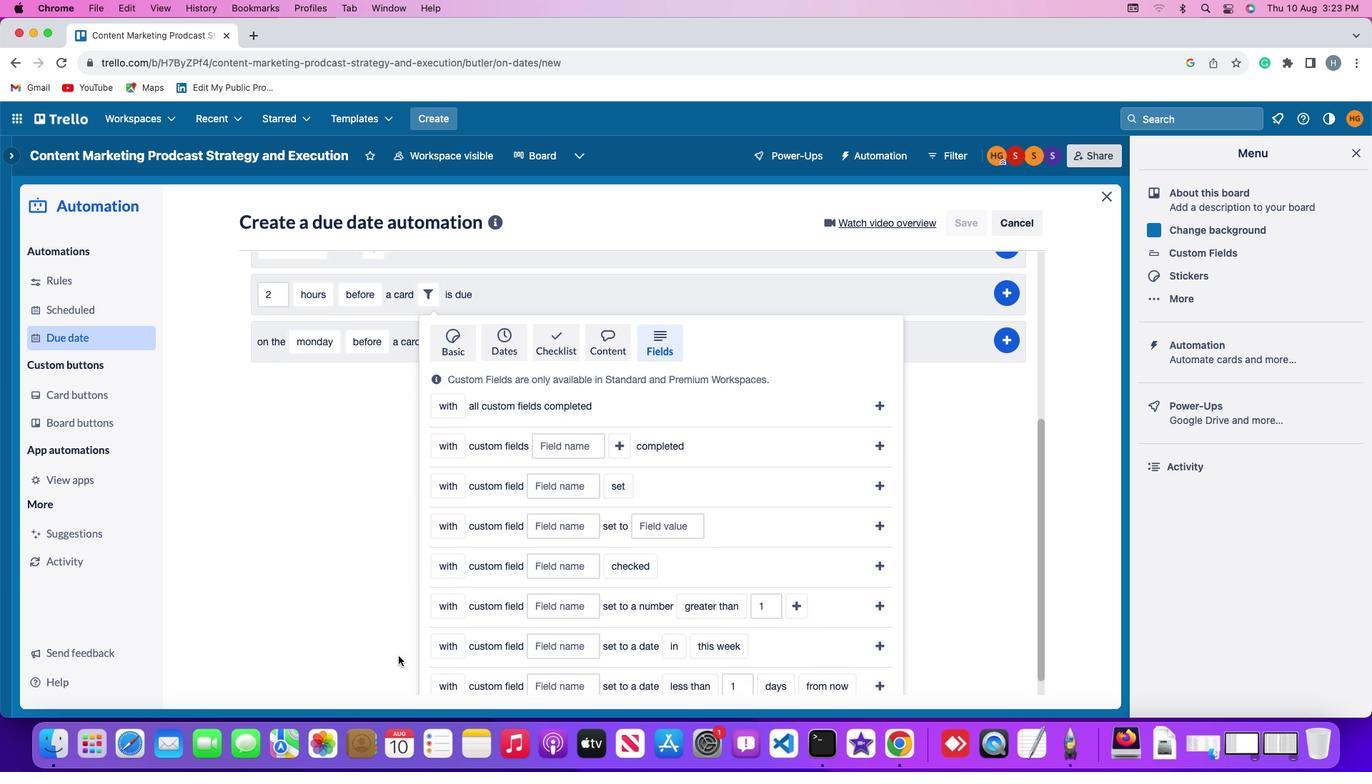 
Action: Mouse scrolled (398, 656) with delta (0, 0)
Screenshot: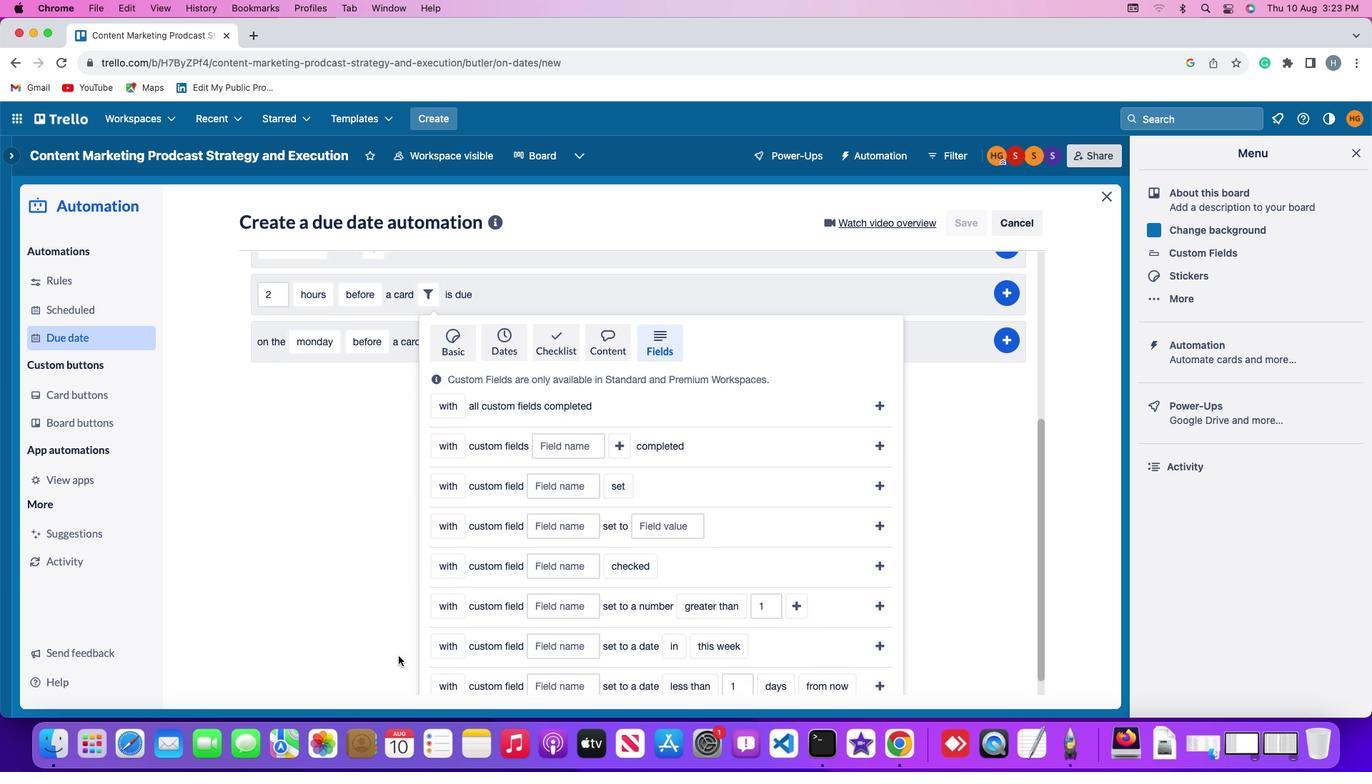 
Action: Mouse scrolled (398, 656) with delta (0, -2)
Screenshot: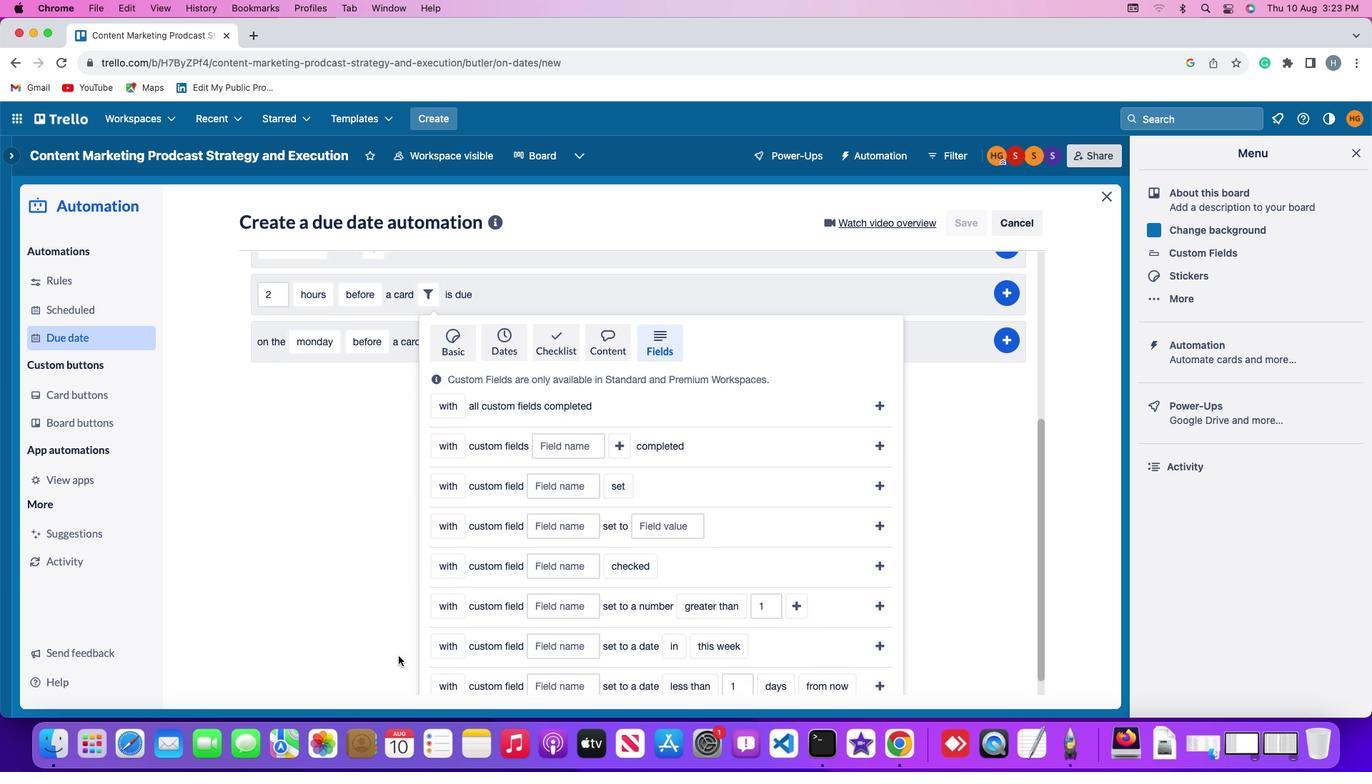
Action: Mouse scrolled (398, 656) with delta (0, -3)
Screenshot: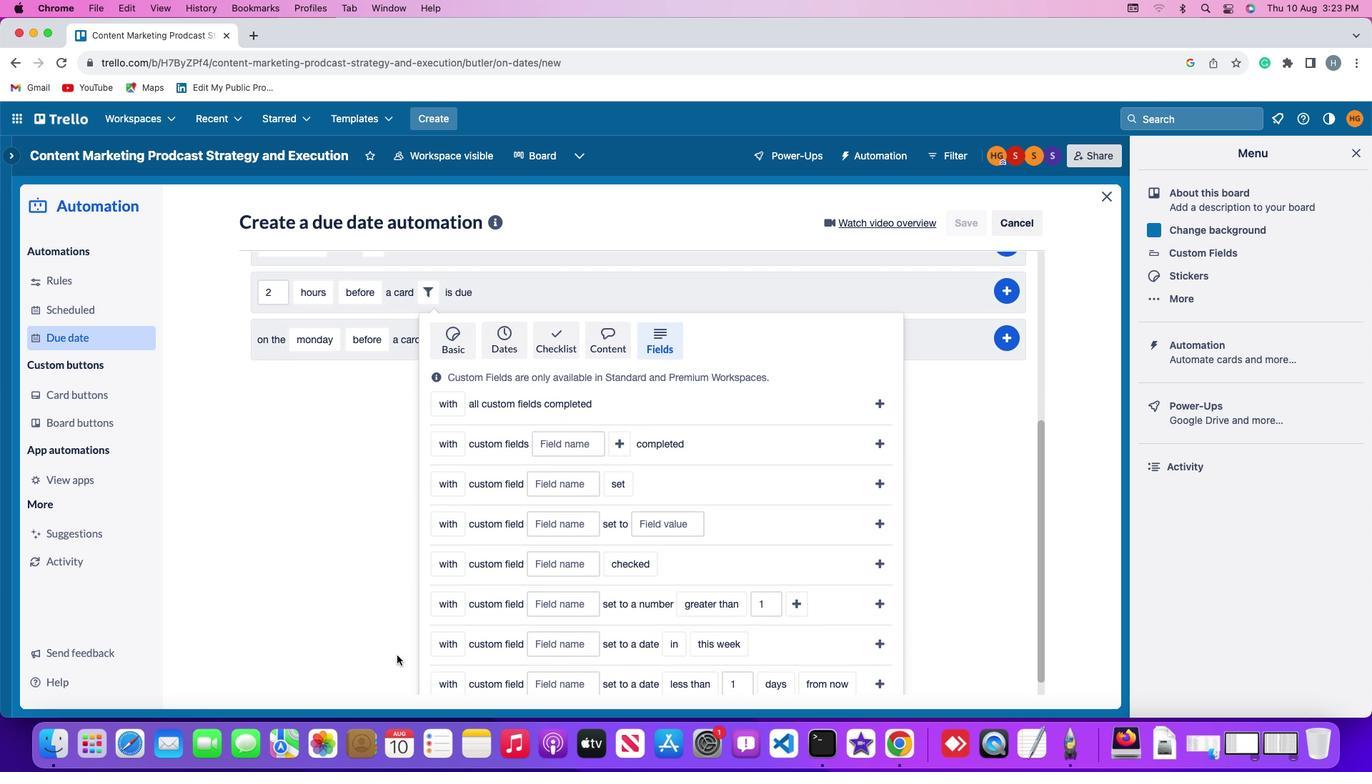 
Action: Mouse moved to (398, 656)
Screenshot: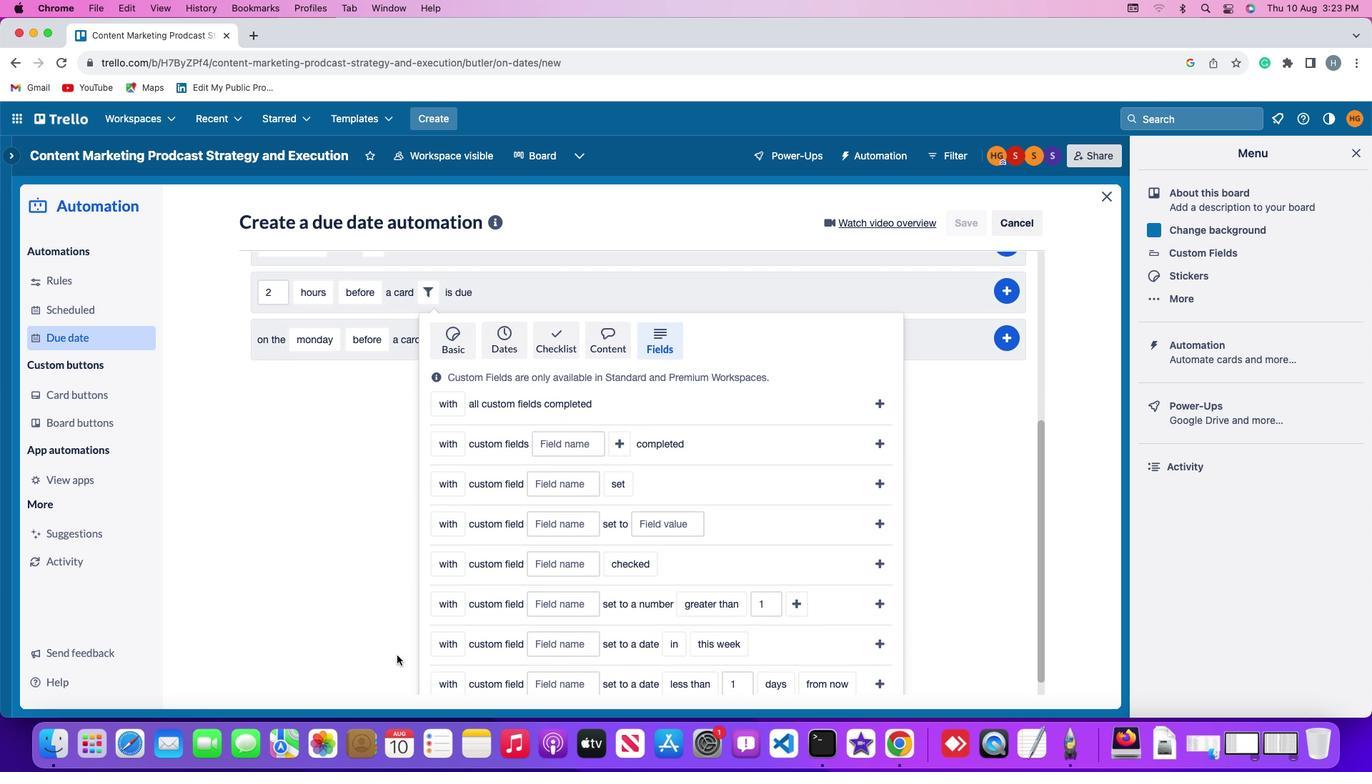 
Action: Mouse scrolled (398, 656) with delta (0, -4)
Screenshot: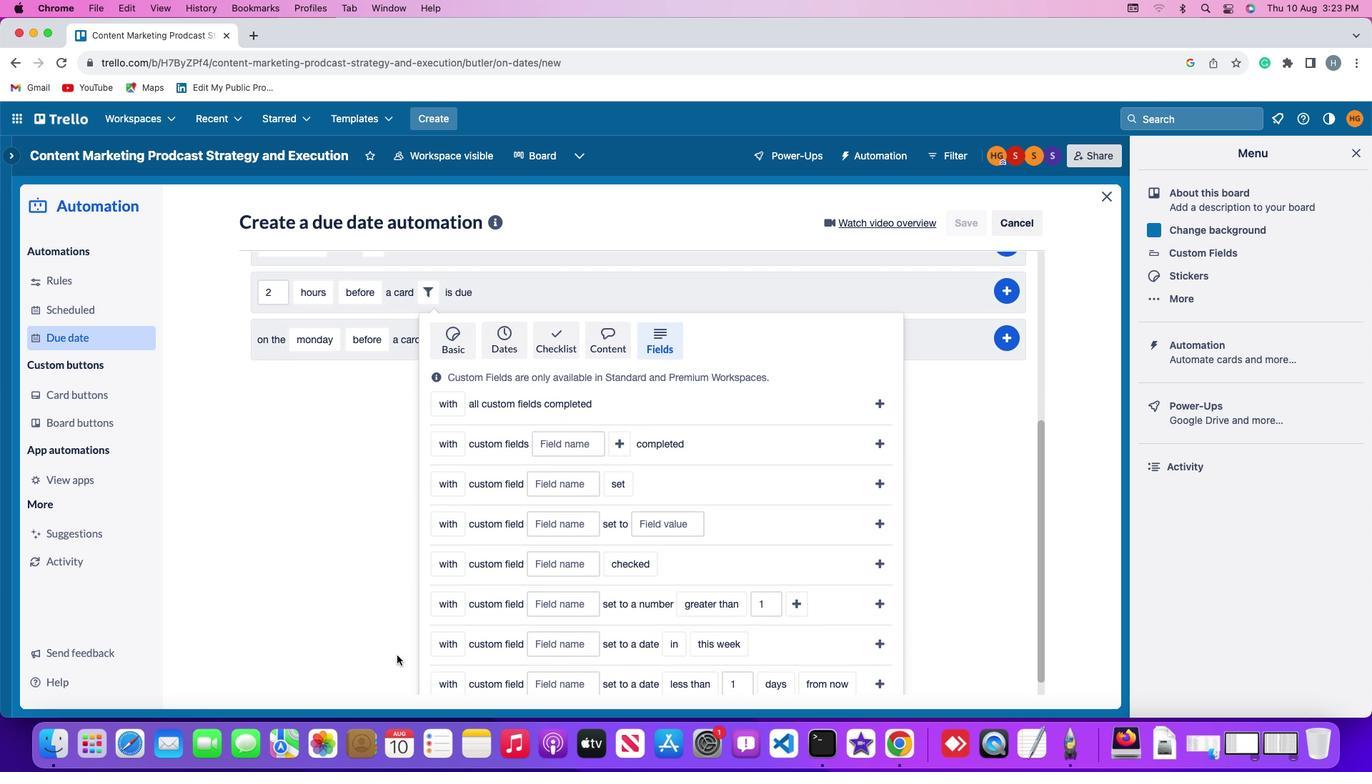 
Action: Mouse moved to (396, 654)
Screenshot: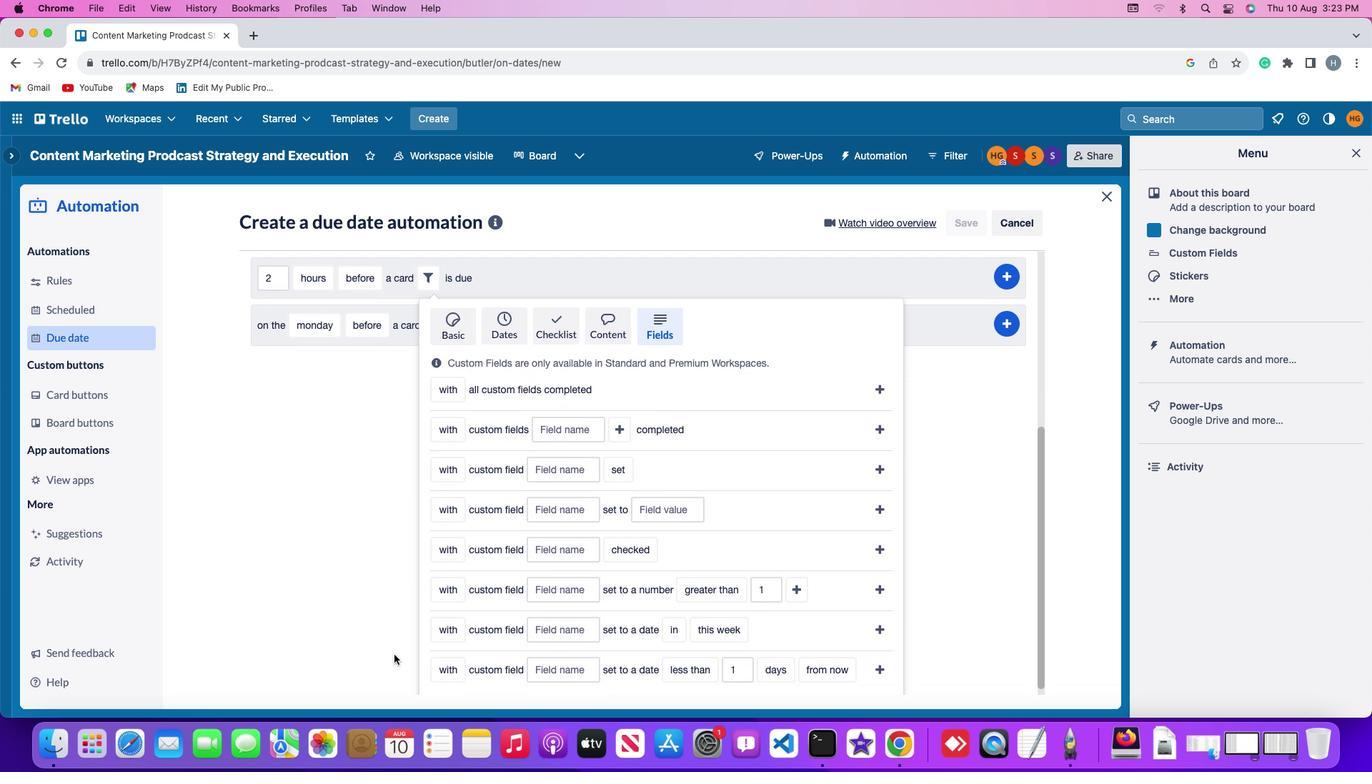 
Action: Mouse scrolled (396, 654) with delta (0, -4)
Screenshot: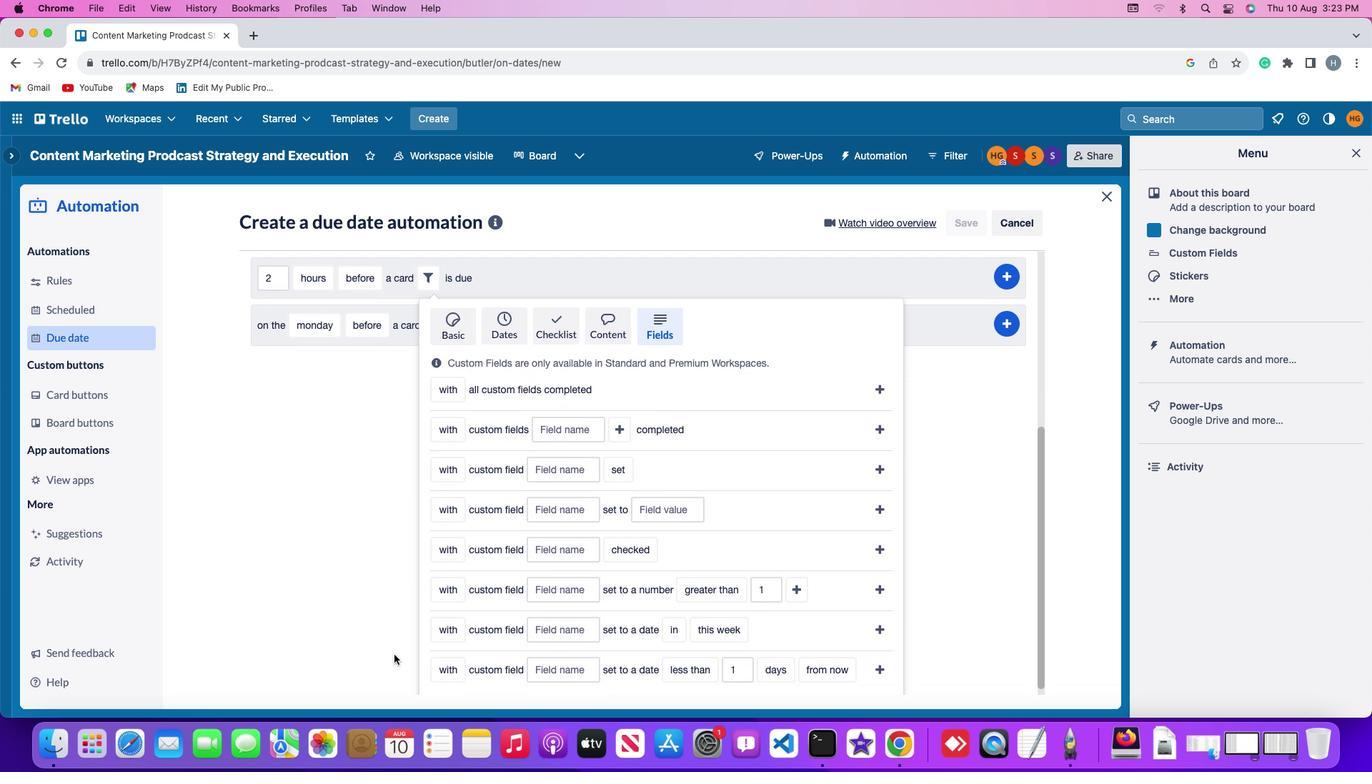 
Action: Mouse moved to (457, 664)
Screenshot: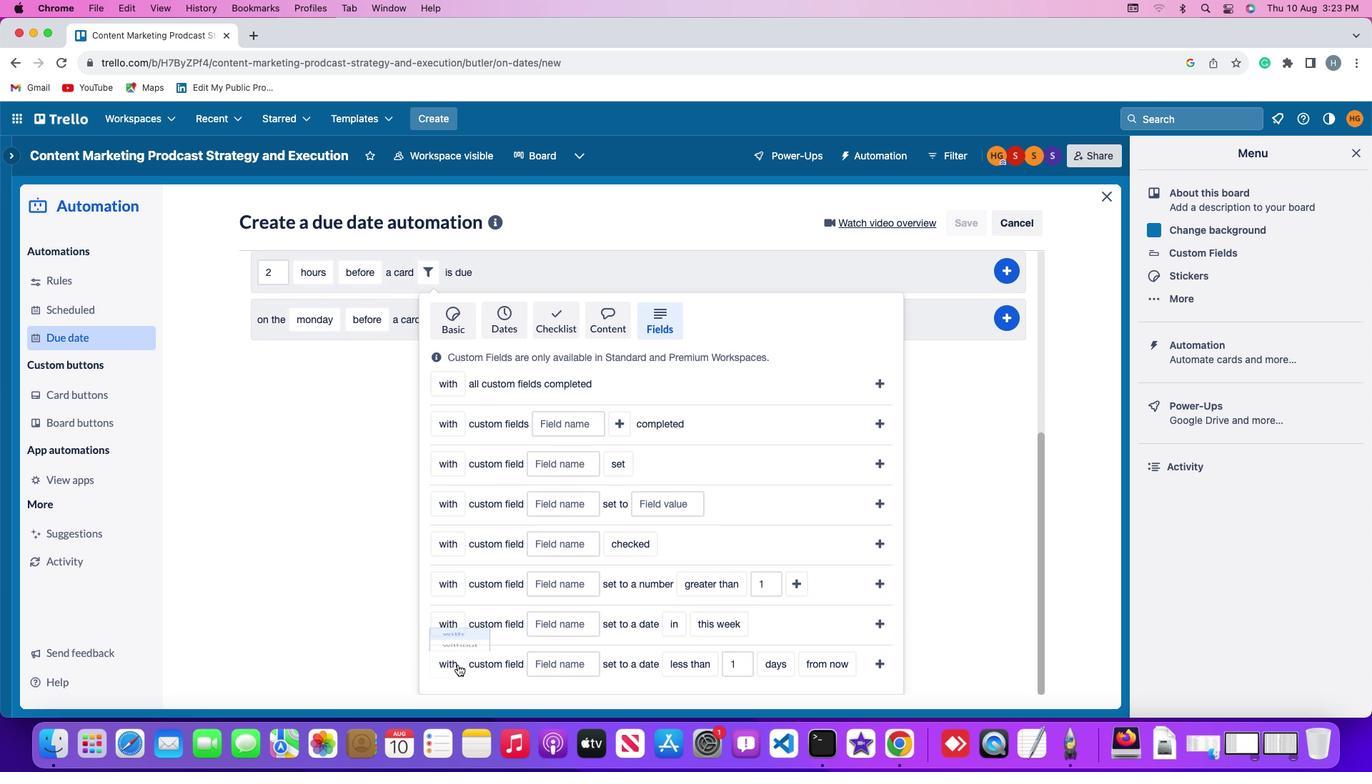 
Action: Mouse pressed left at (457, 664)
Screenshot: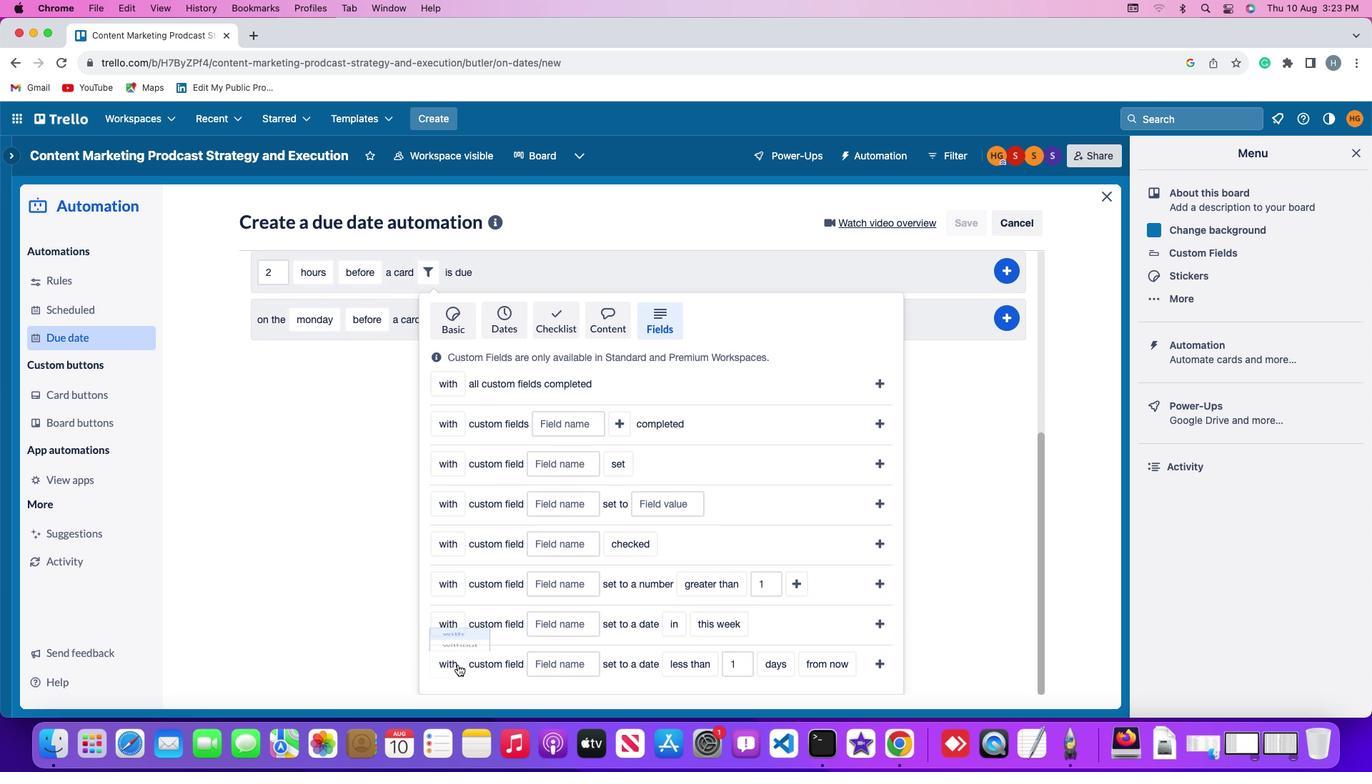
Action: Mouse moved to (455, 639)
Screenshot: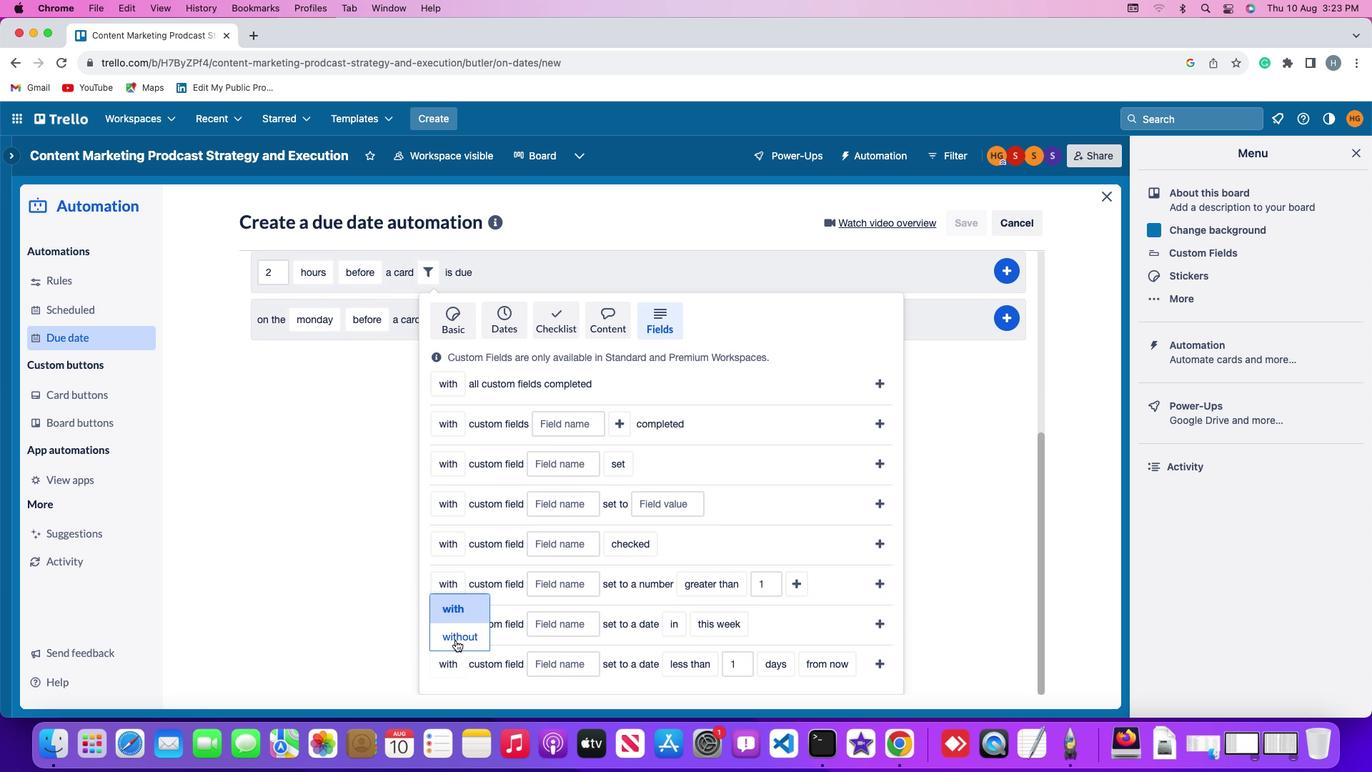 
Action: Mouse pressed left at (455, 639)
Screenshot: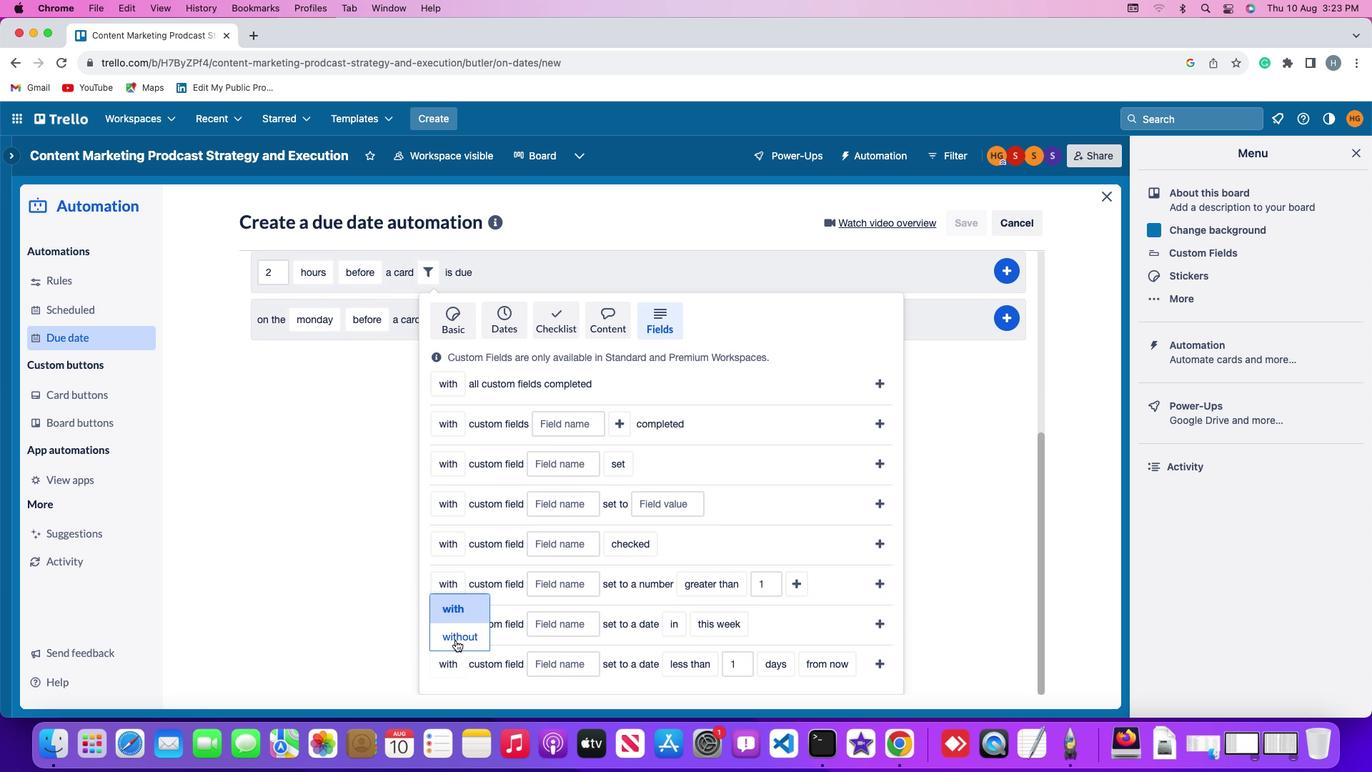 
Action: Mouse moved to (548, 665)
Screenshot: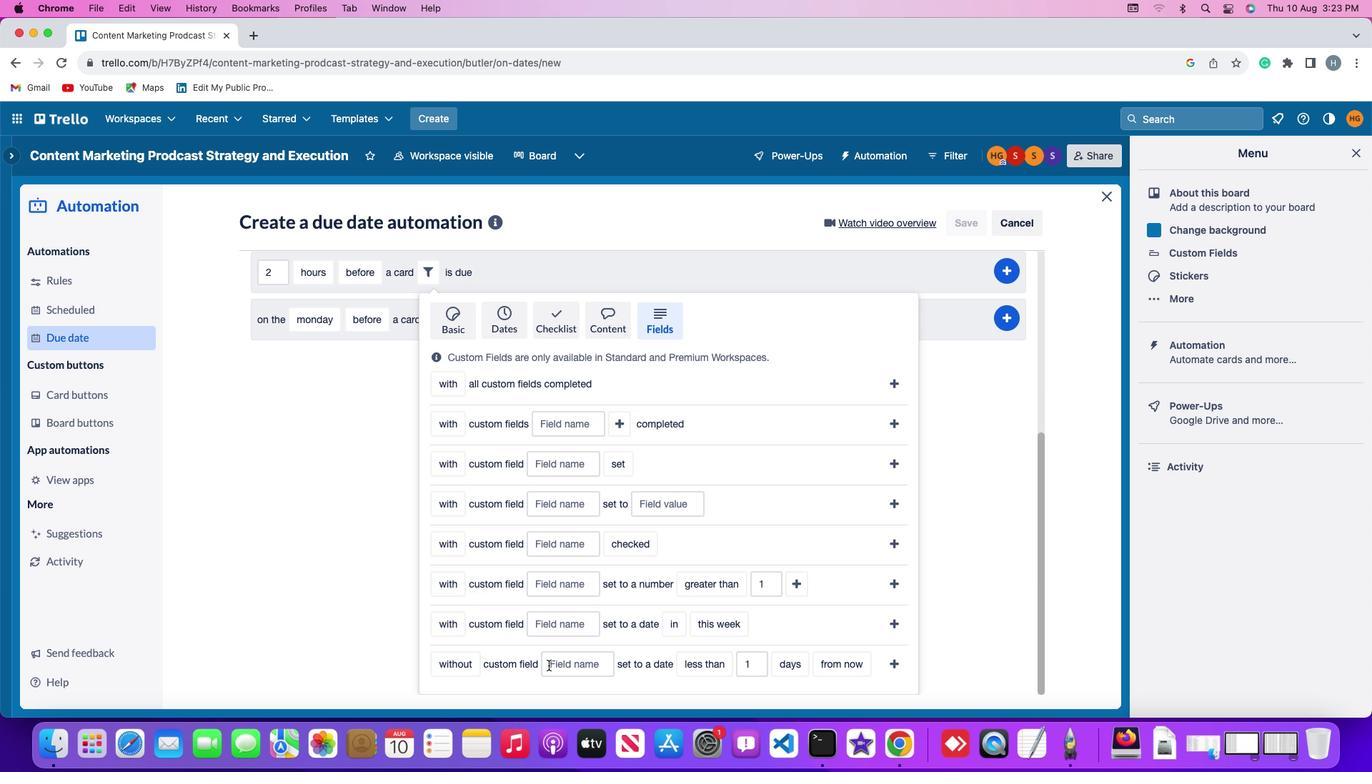 
Action: Mouse pressed left at (548, 665)
Screenshot: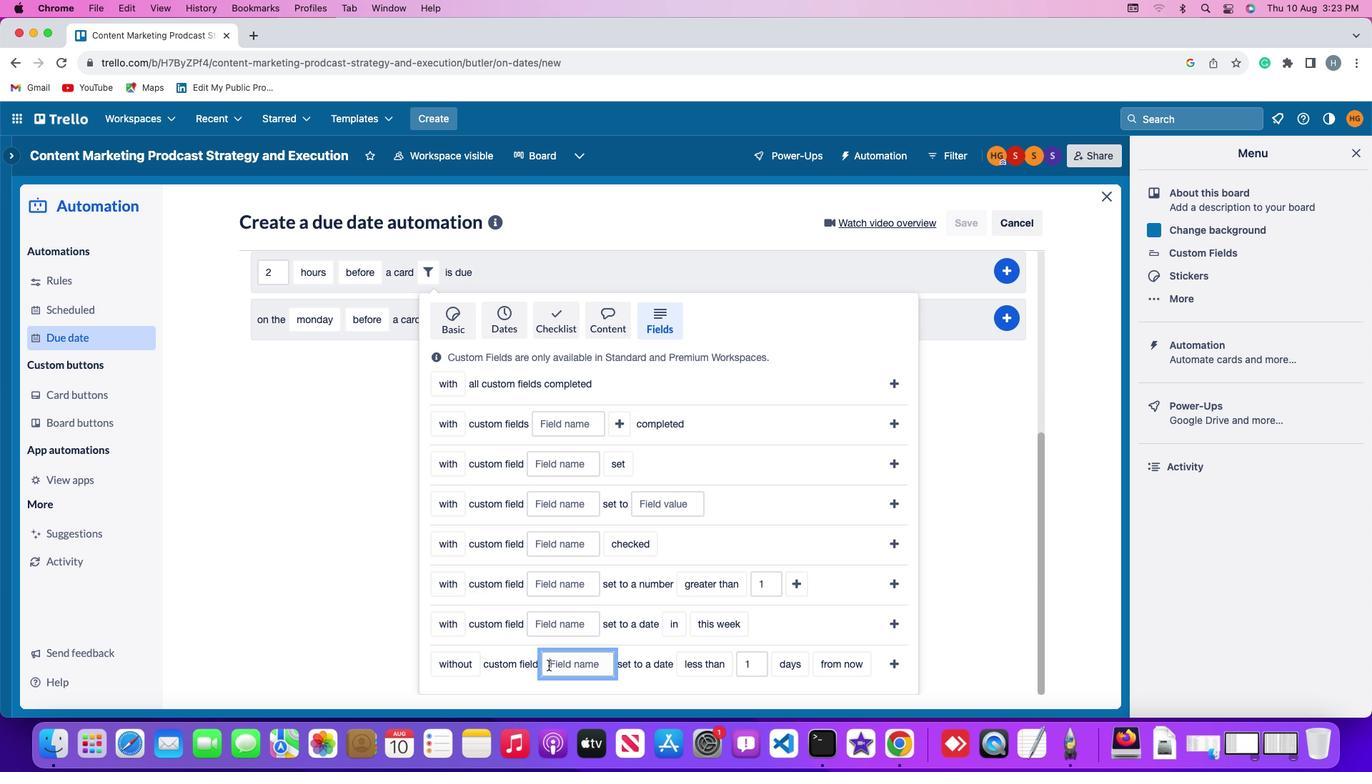 
Action: Key pressed Key.shift'R''e''s''u''m'
Screenshot: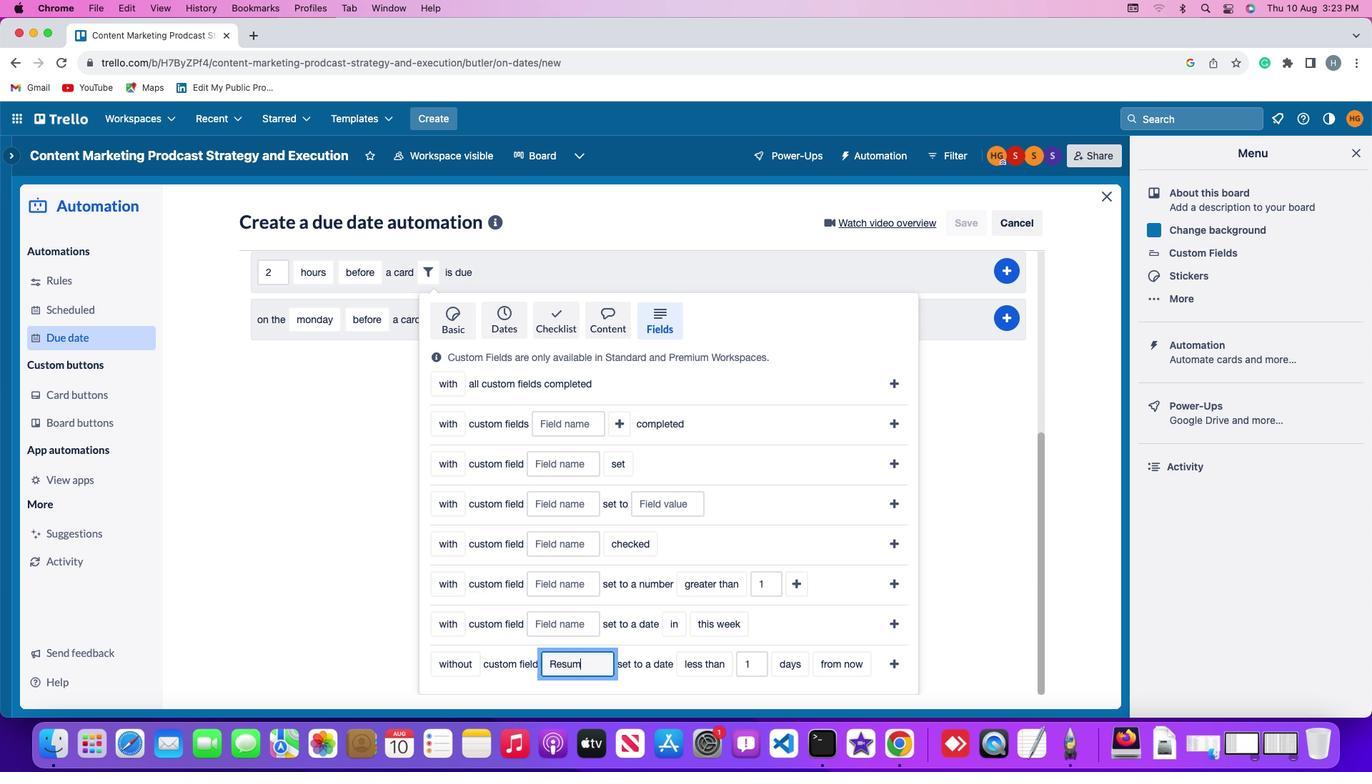 
Action: Mouse moved to (551, 664)
Screenshot: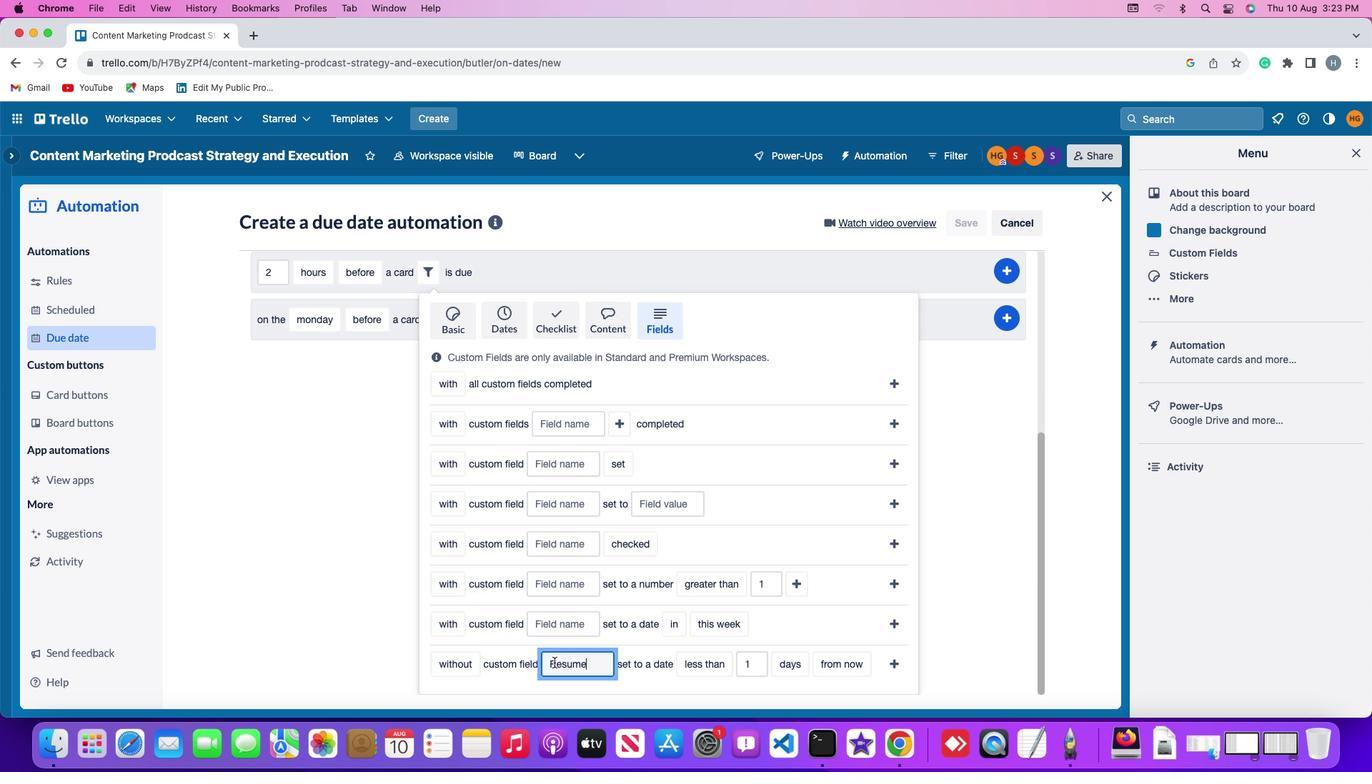 
Action: Key pressed 'e'
Screenshot: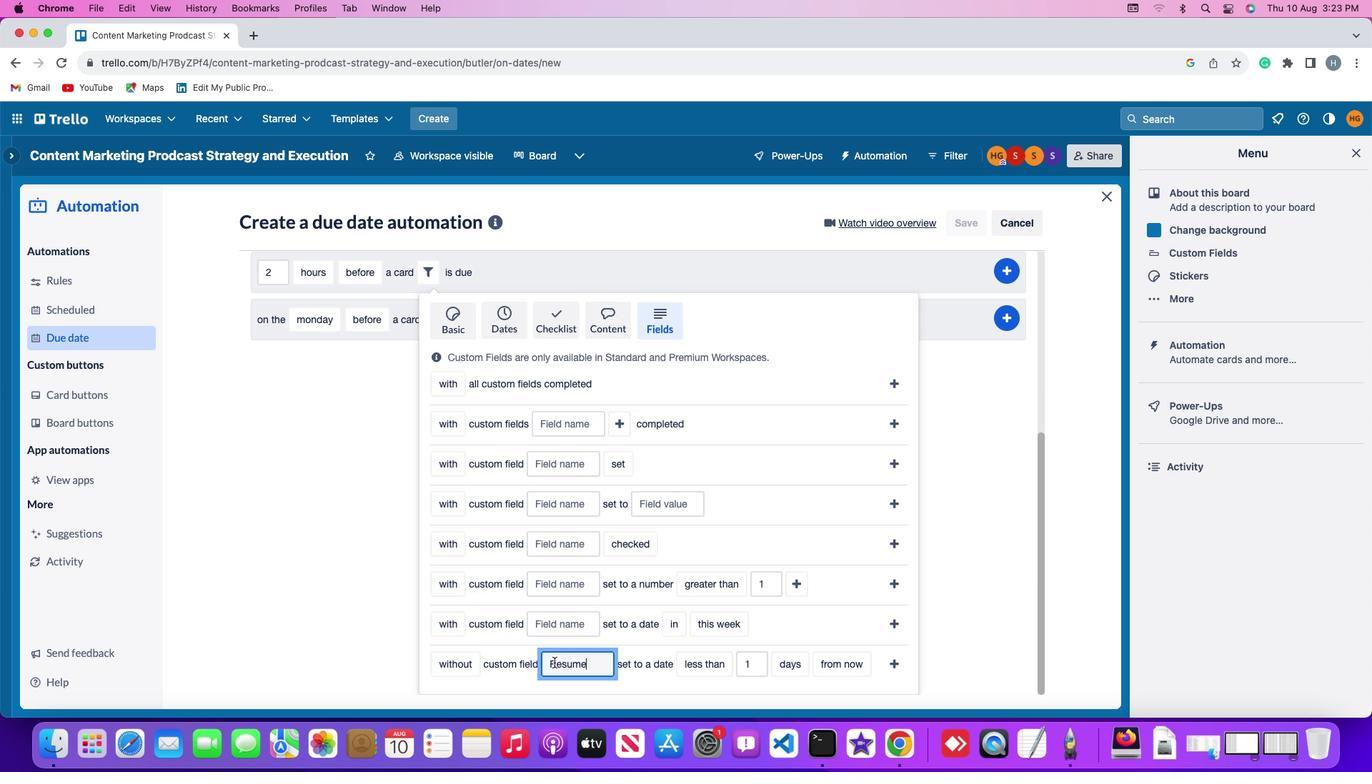 
Action: Mouse moved to (695, 669)
Screenshot: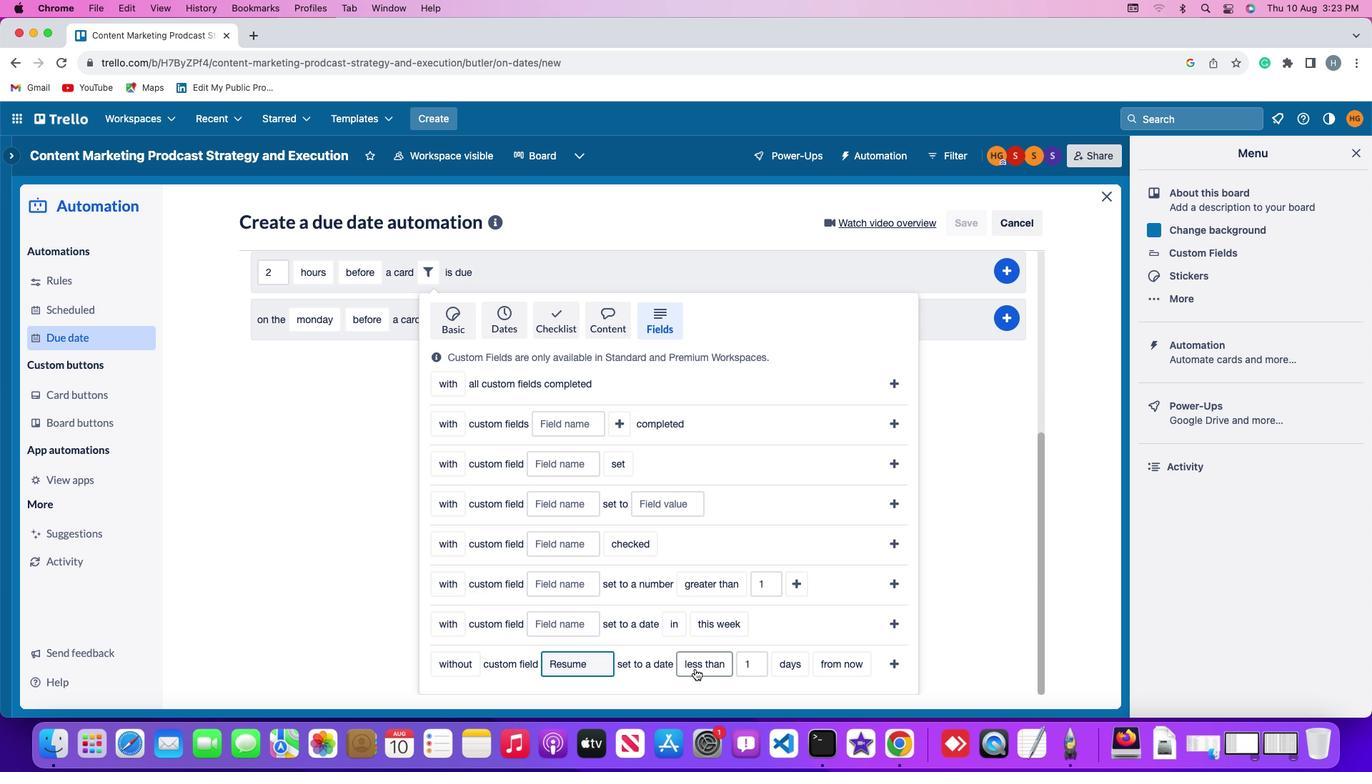 
Action: Mouse pressed left at (695, 669)
Screenshot: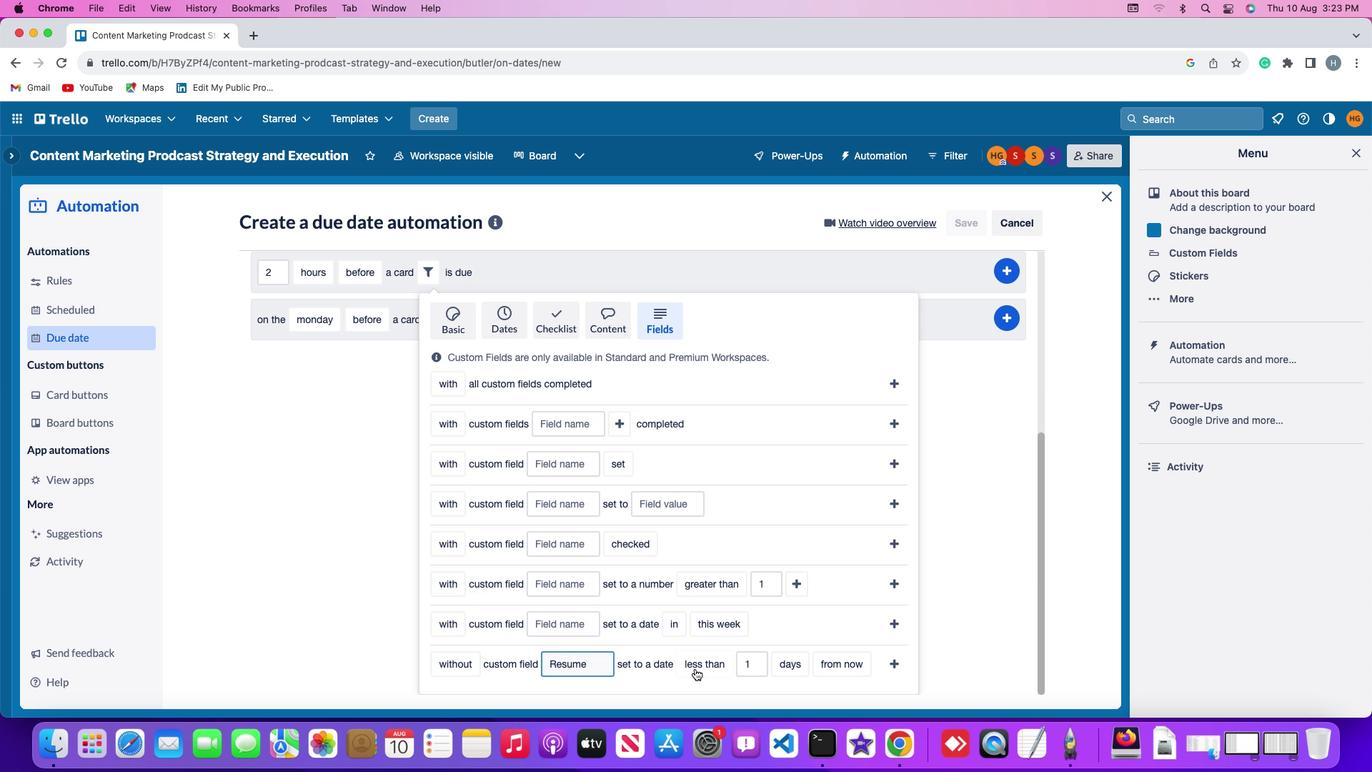 
Action: Mouse moved to (704, 635)
Screenshot: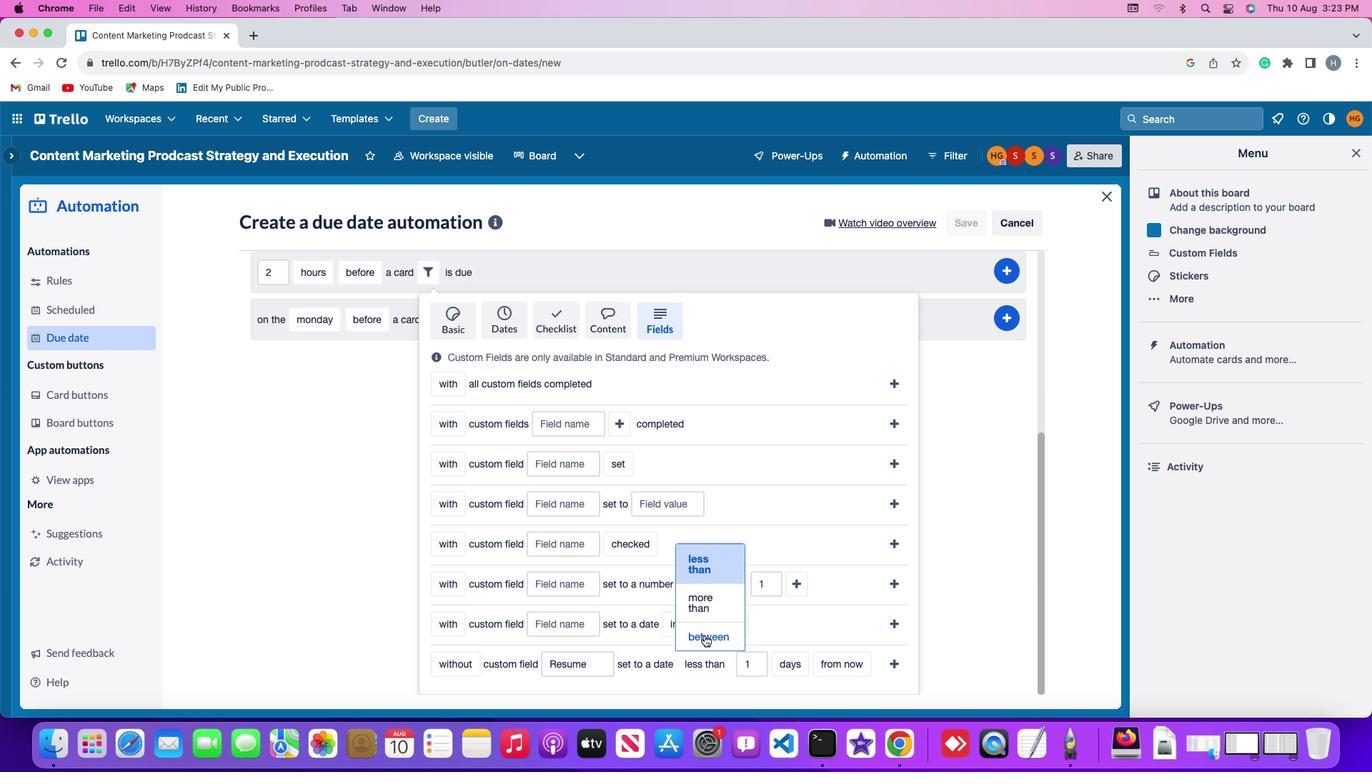 
Action: Mouse pressed left at (704, 635)
Screenshot: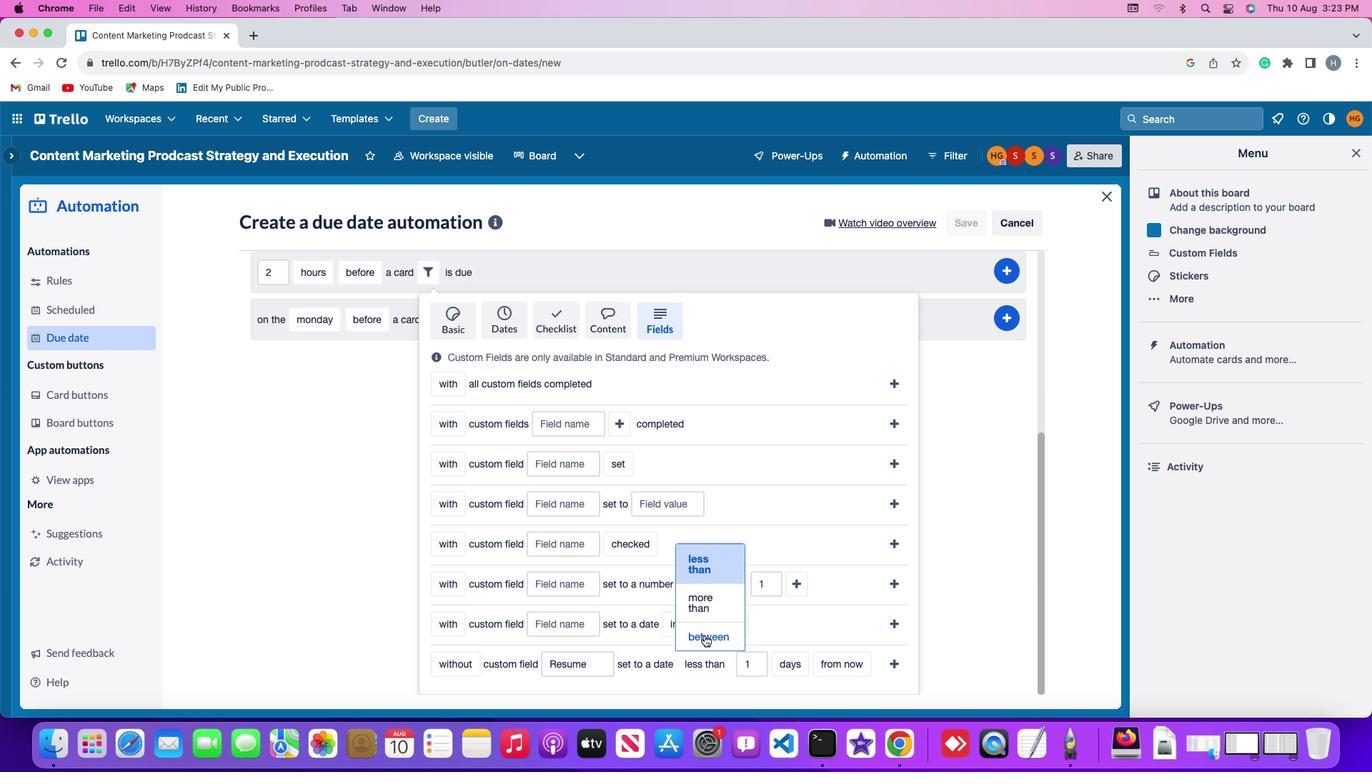 
Action: Mouse moved to (758, 662)
Screenshot: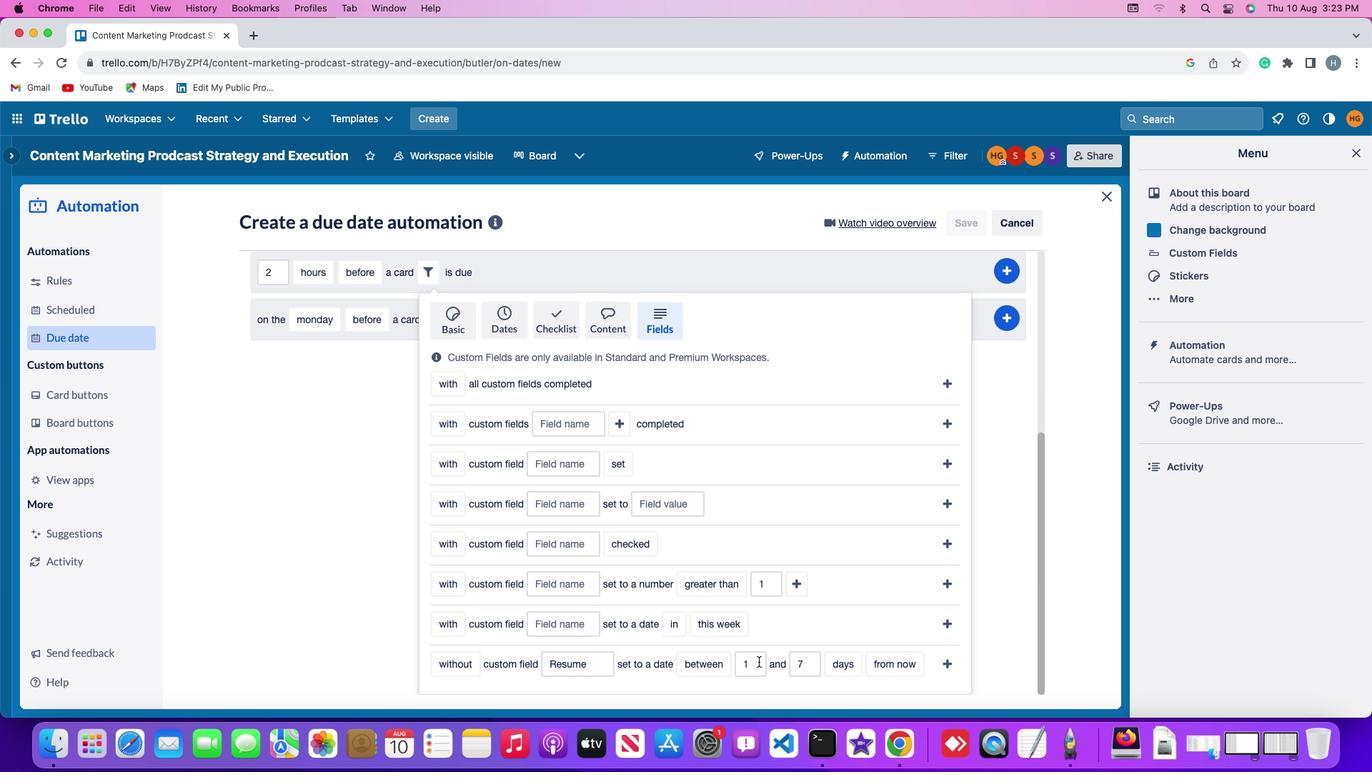 
Action: Mouse pressed left at (758, 662)
Screenshot: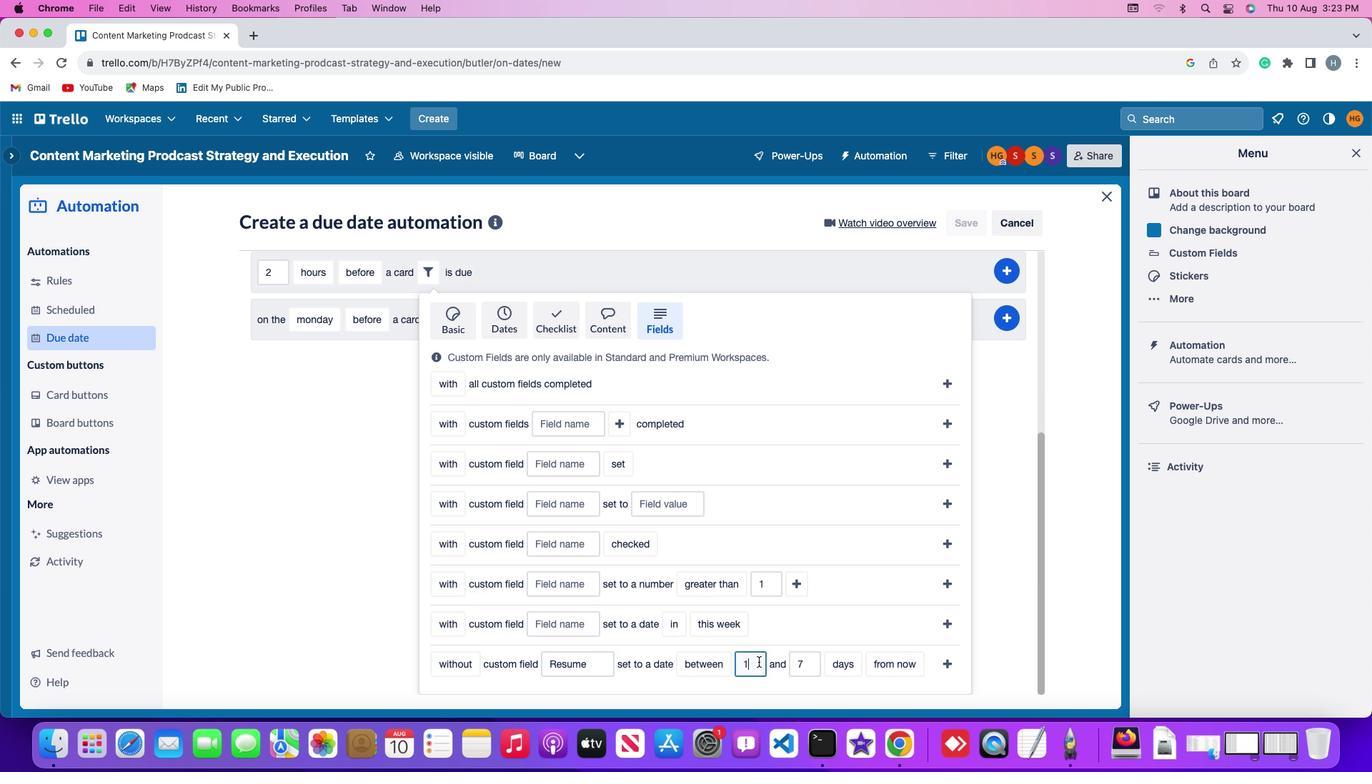 
Action: Key pressed Key.backspace
Screenshot: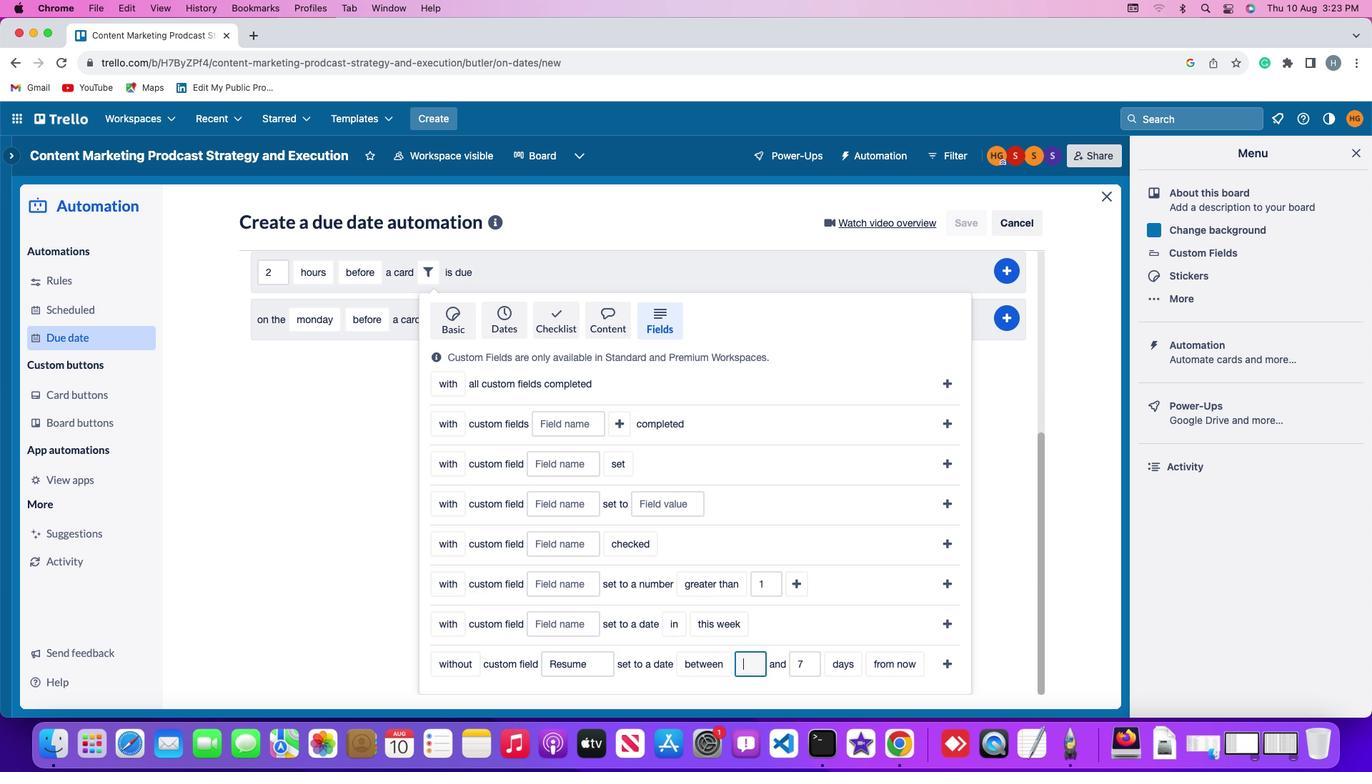 
Action: Mouse moved to (758, 662)
Screenshot: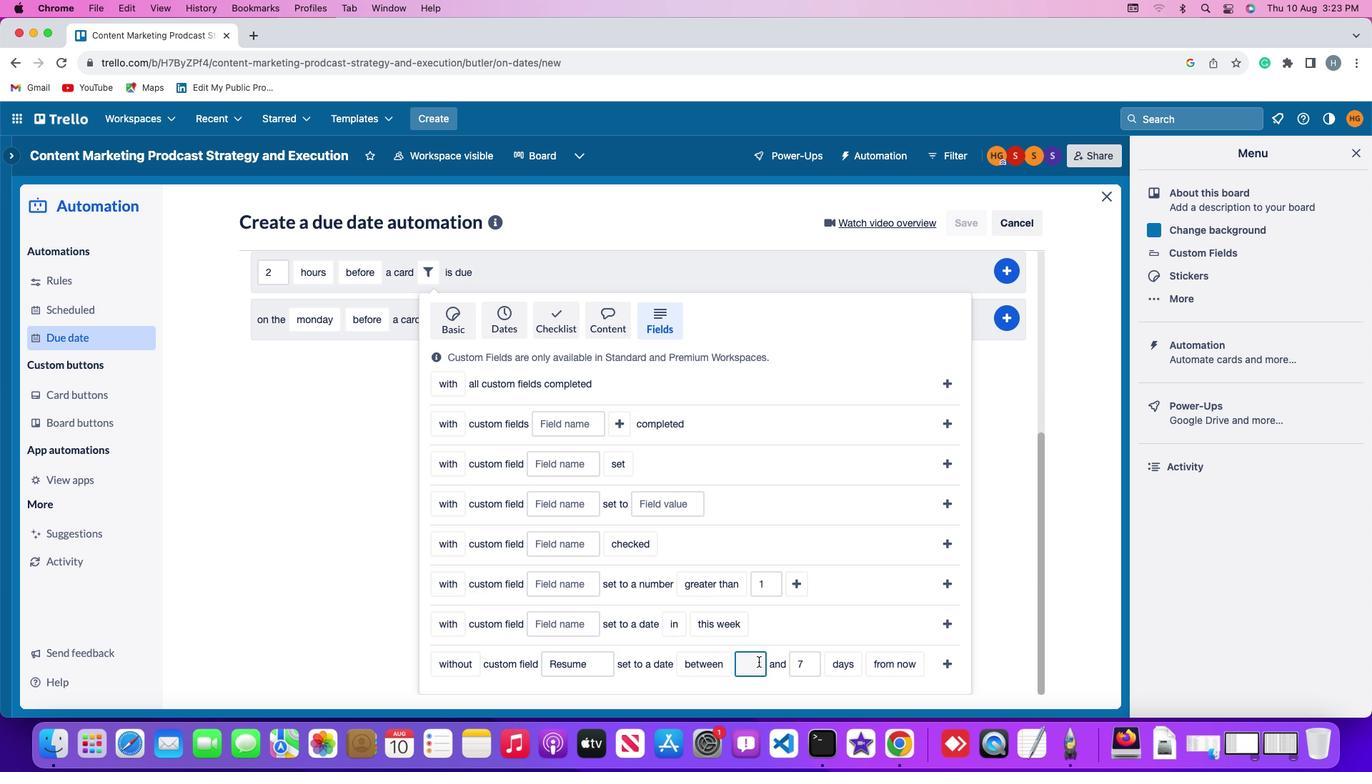 
Action: Key pressed '1'
Screenshot: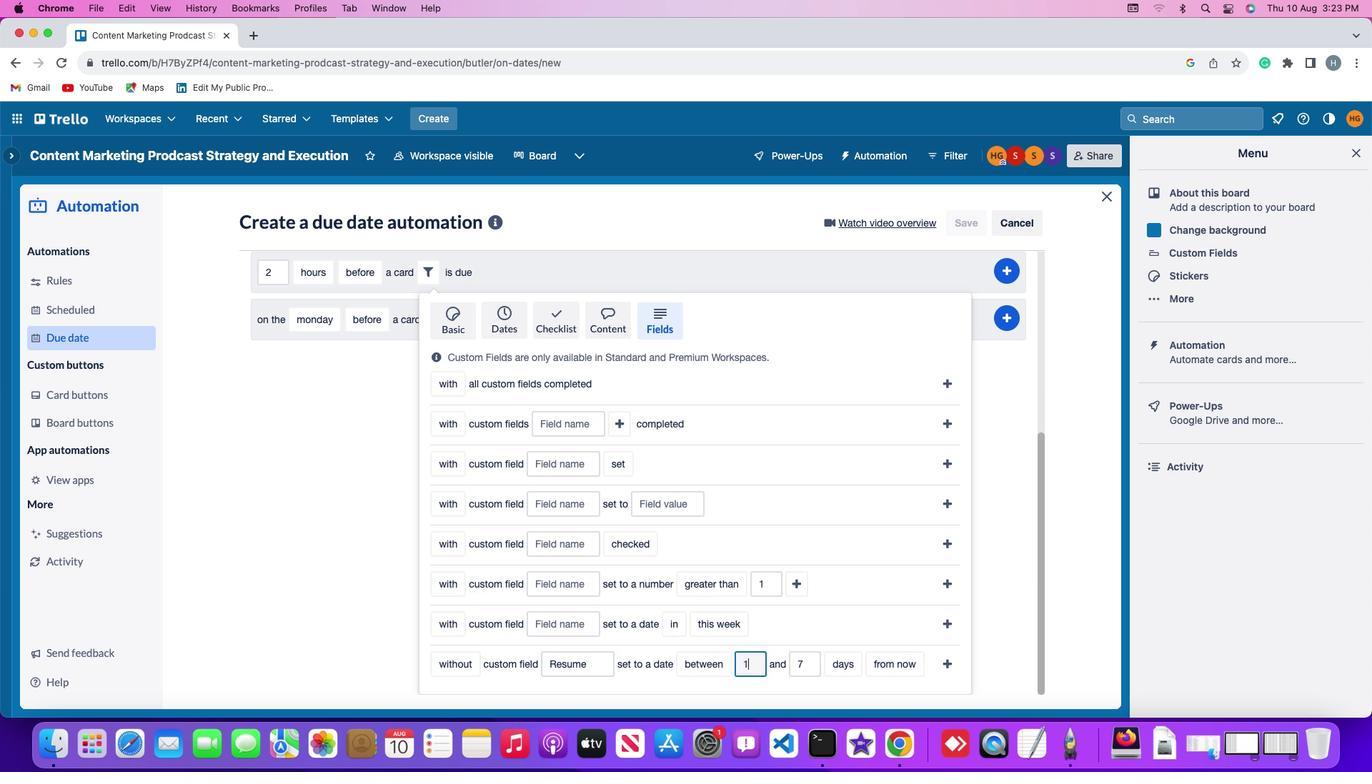 
Action: Mouse moved to (810, 667)
Screenshot: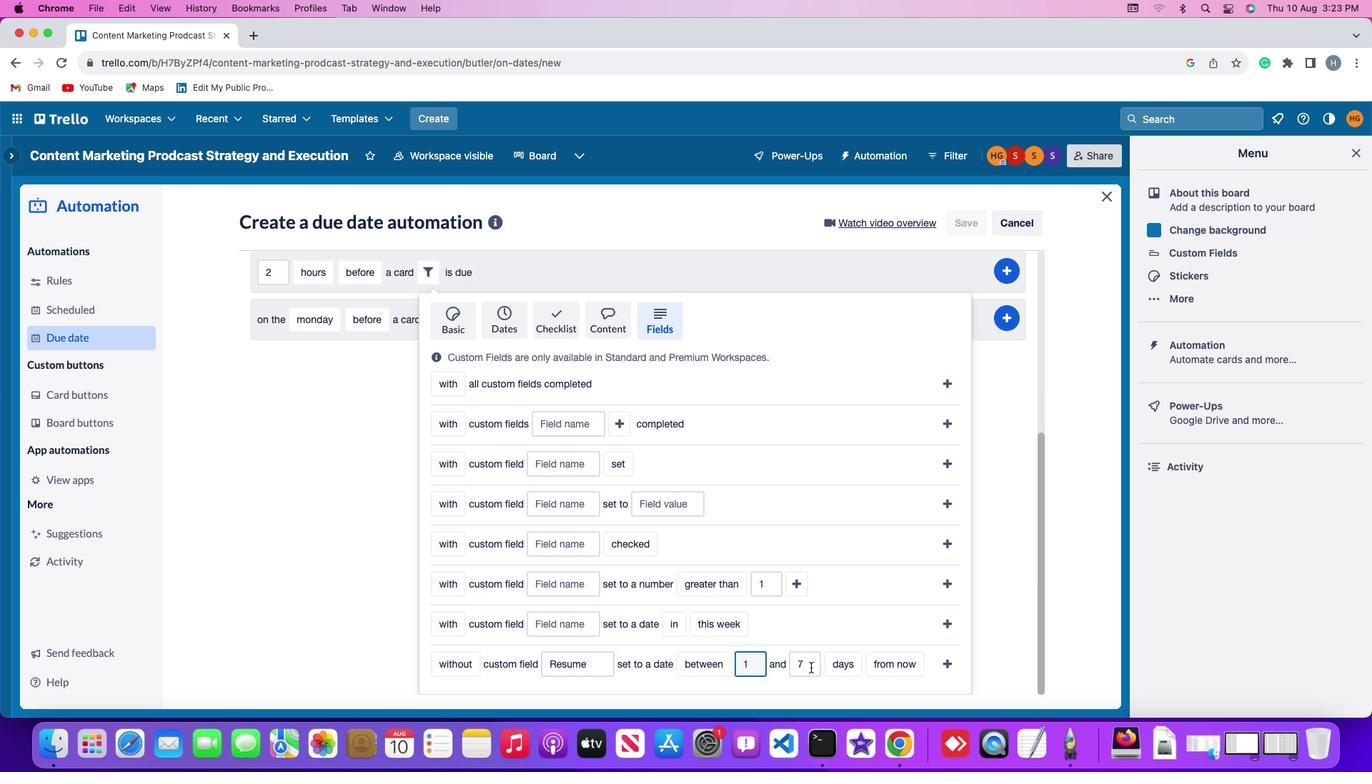 
Action: Mouse pressed left at (810, 667)
Screenshot: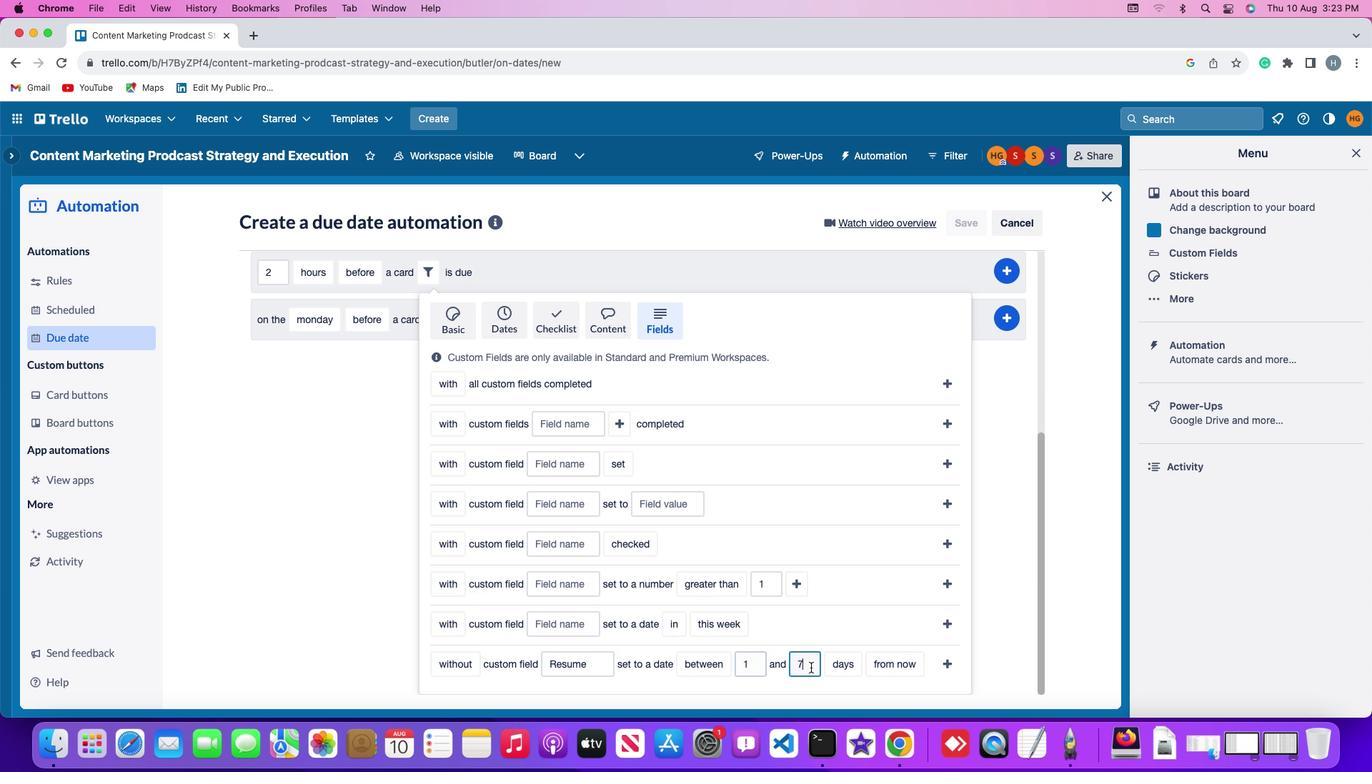 
Action: Mouse moved to (811, 667)
Screenshot: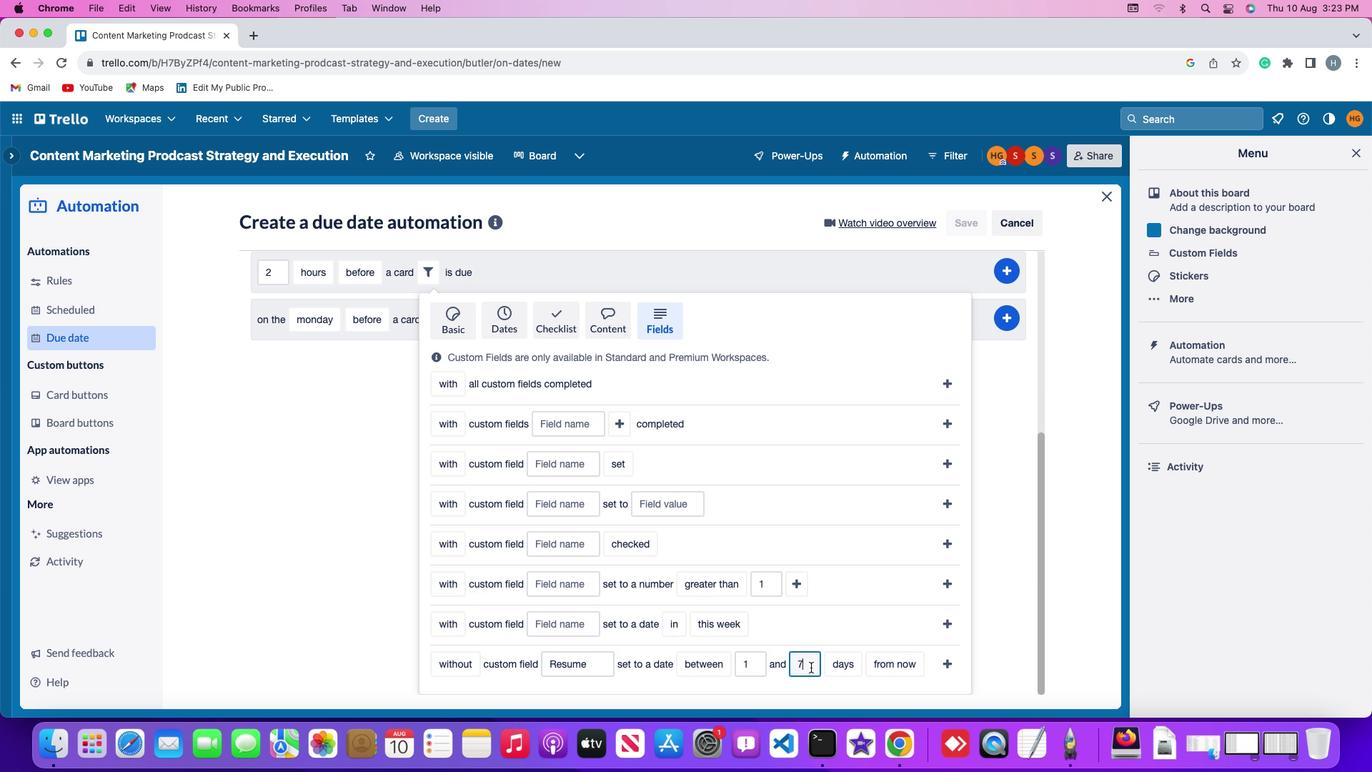 
Action: Key pressed Key.backspace'7'
Screenshot: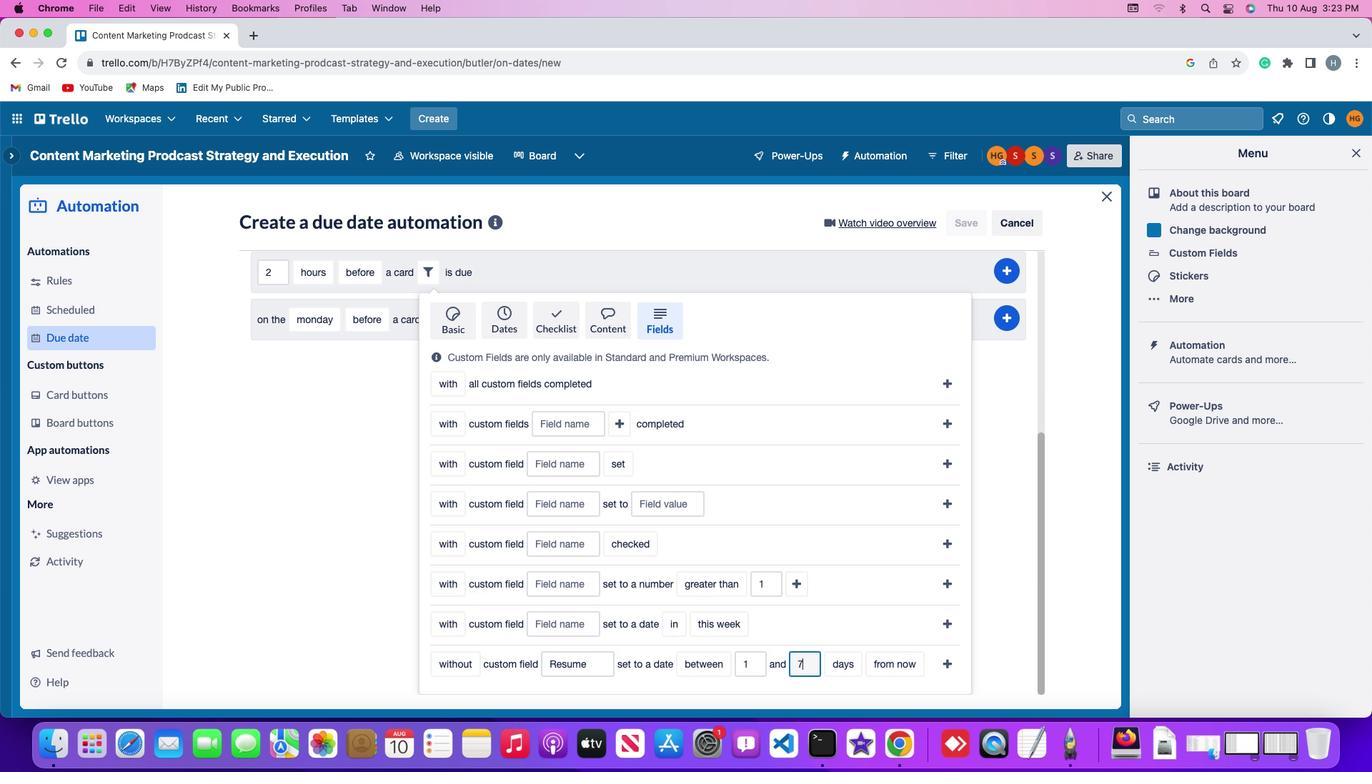 
Action: Mouse moved to (836, 664)
Screenshot: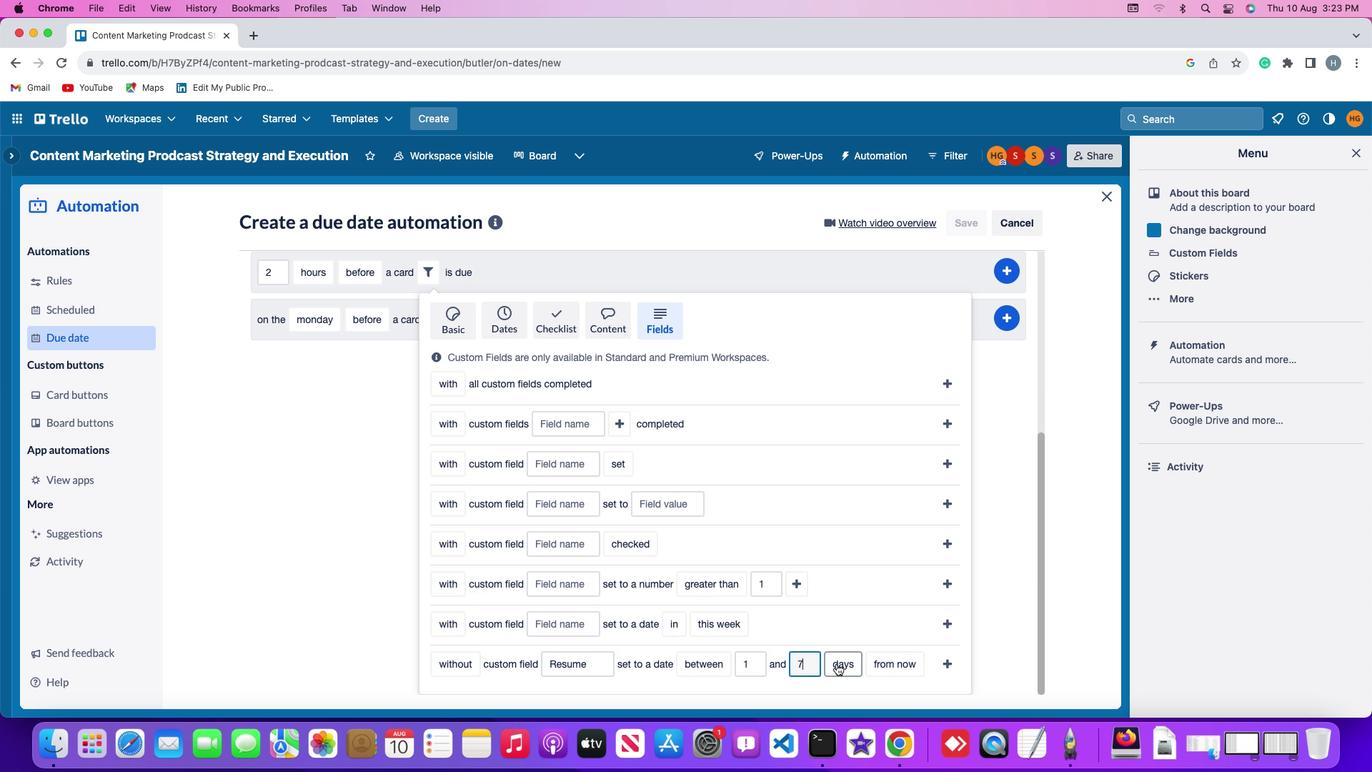 
Action: Mouse pressed left at (836, 664)
Screenshot: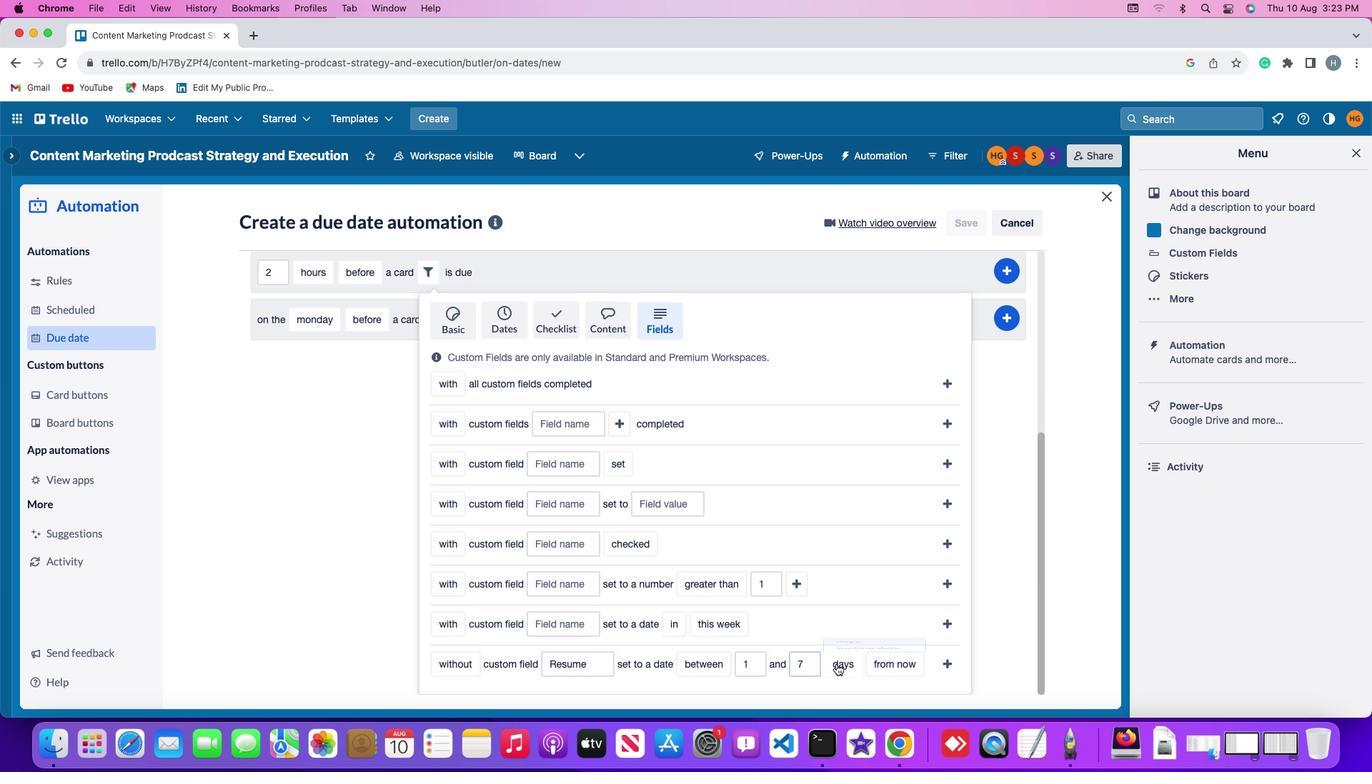 
Action: Mouse moved to (850, 640)
Screenshot: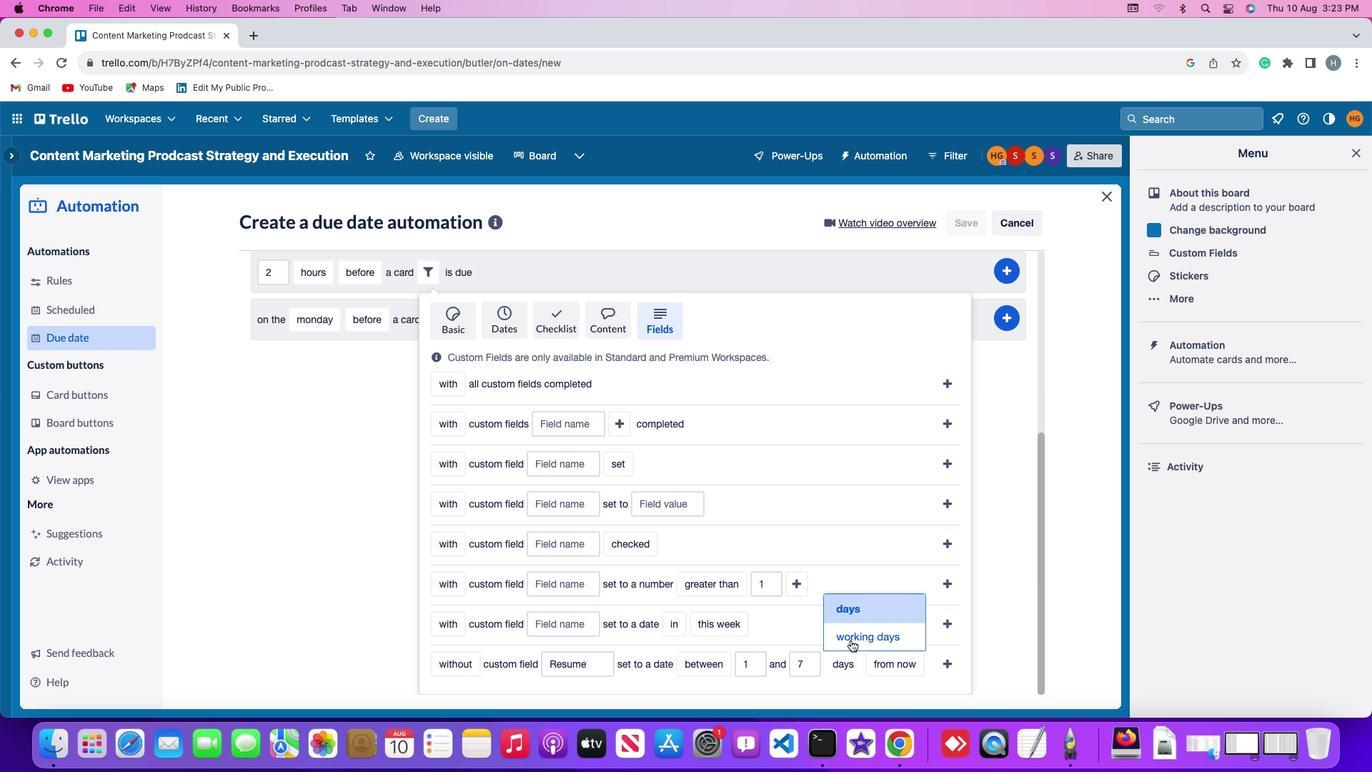 
Action: Mouse pressed left at (850, 640)
Screenshot: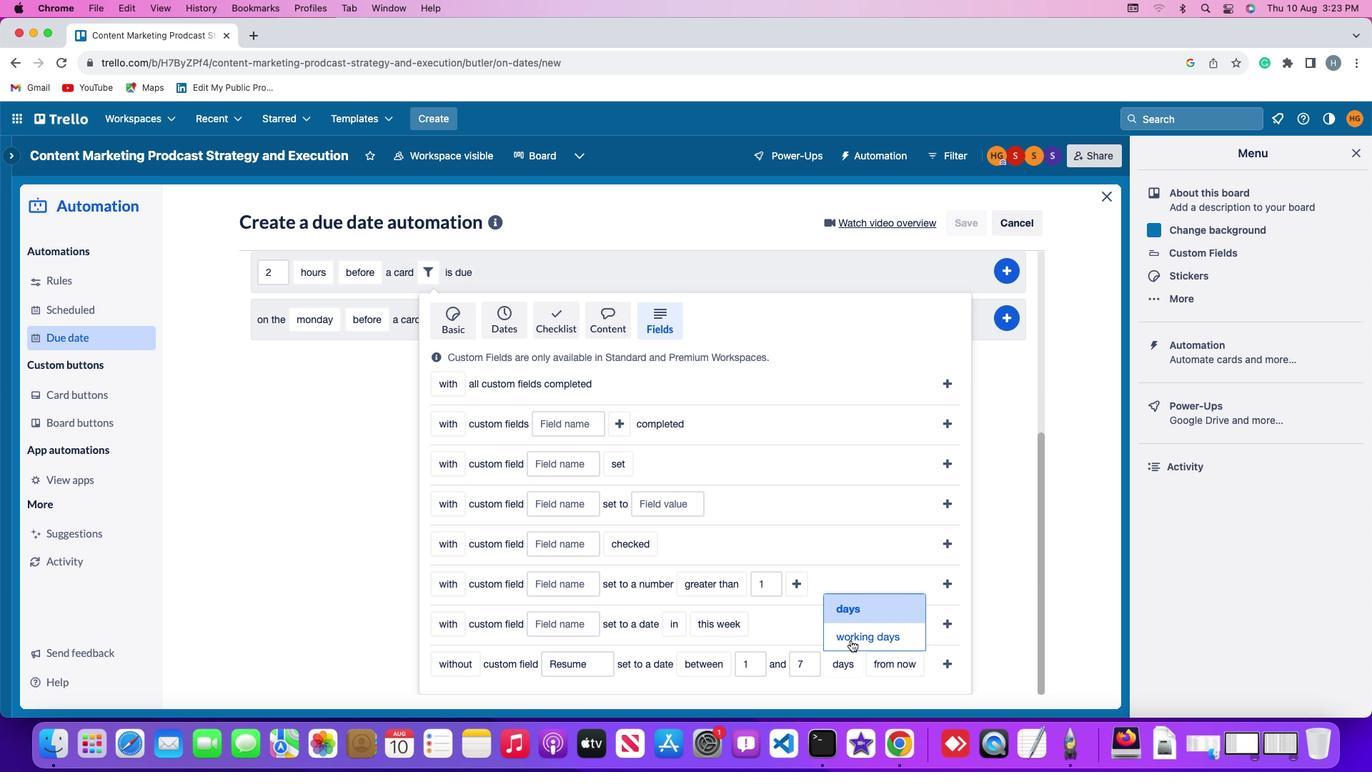 
Action: Mouse moved to (927, 662)
Screenshot: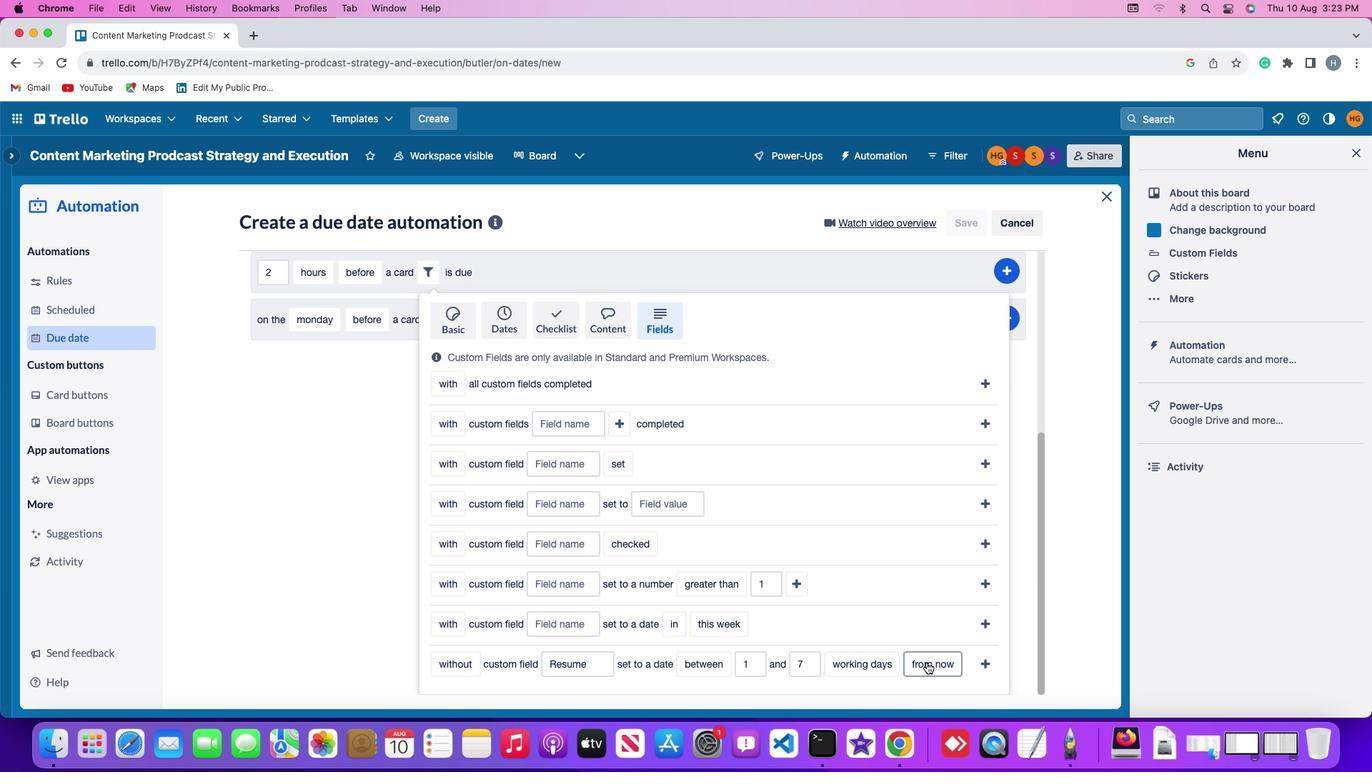 
Action: Mouse pressed left at (927, 662)
Screenshot: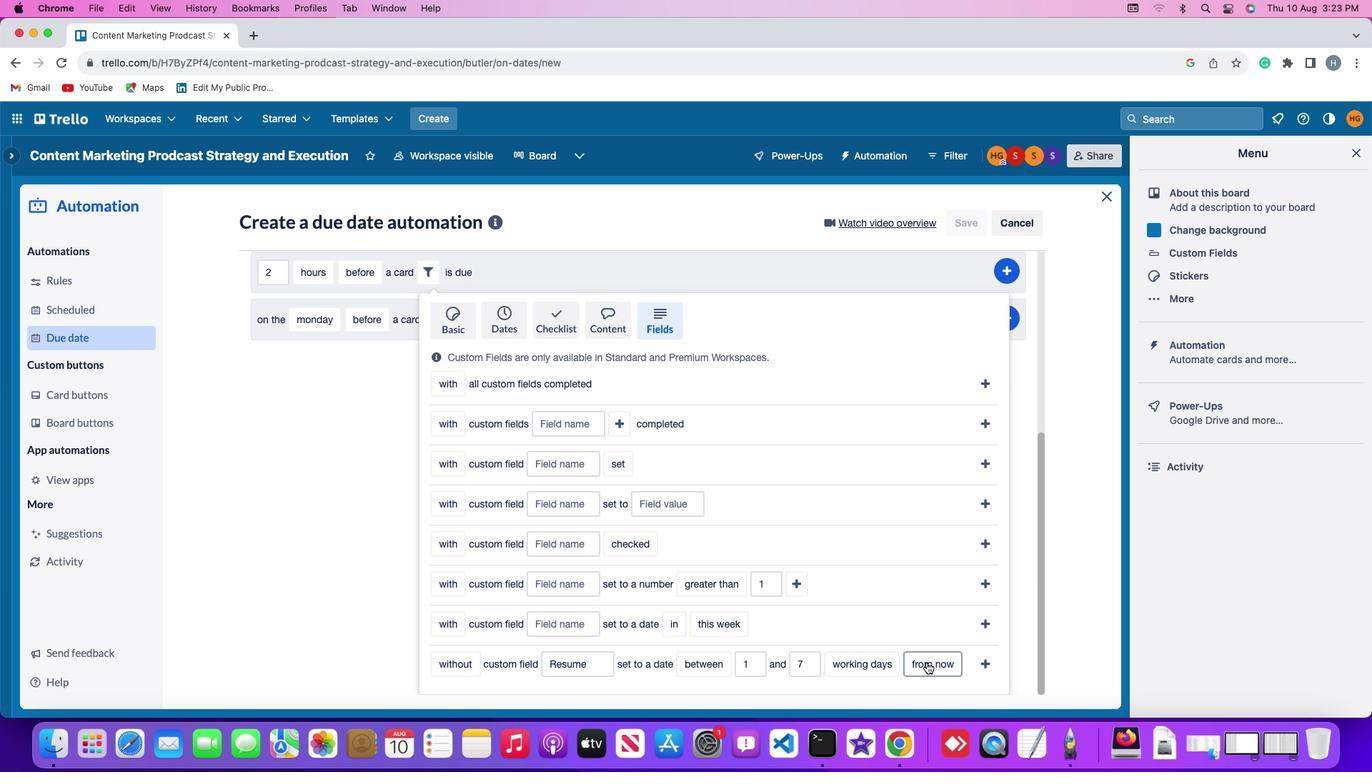 
Action: Mouse moved to (917, 601)
Screenshot: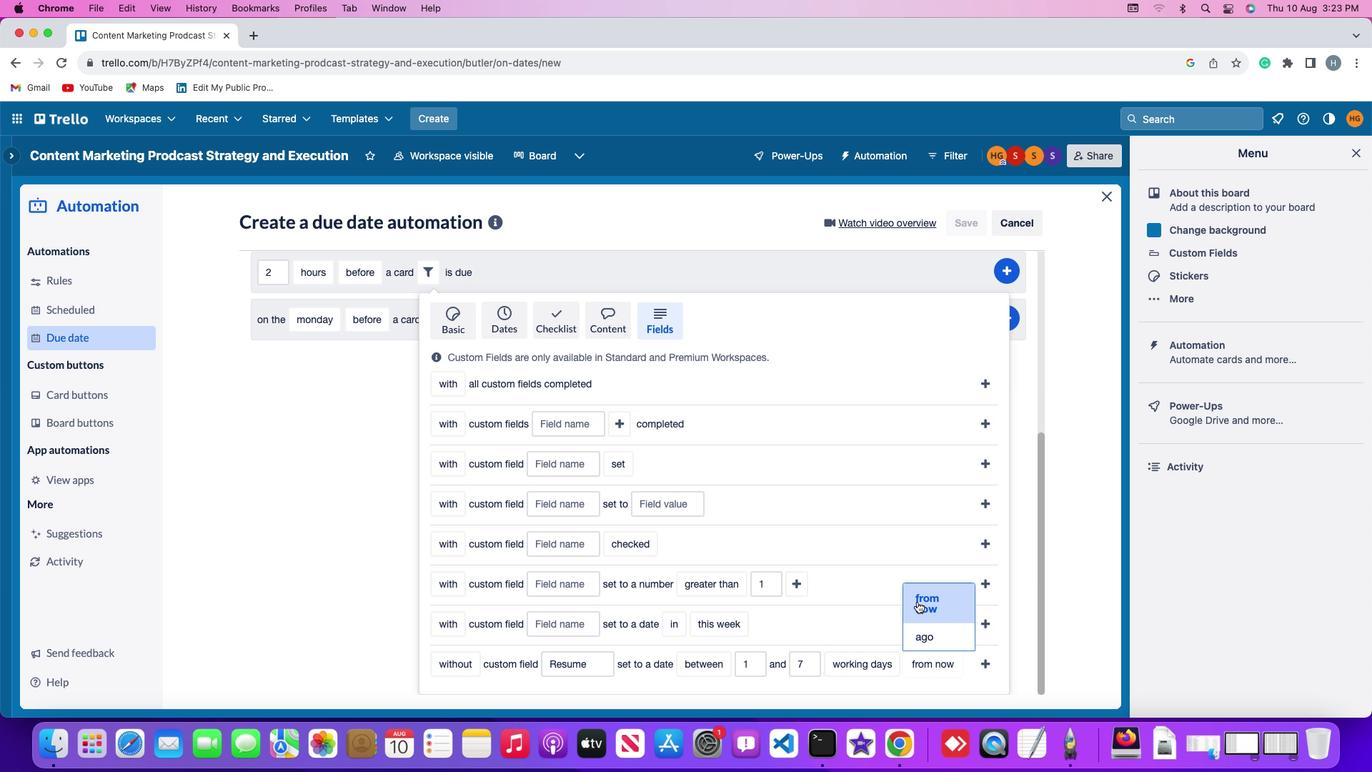 
Action: Mouse pressed left at (917, 601)
Screenshot: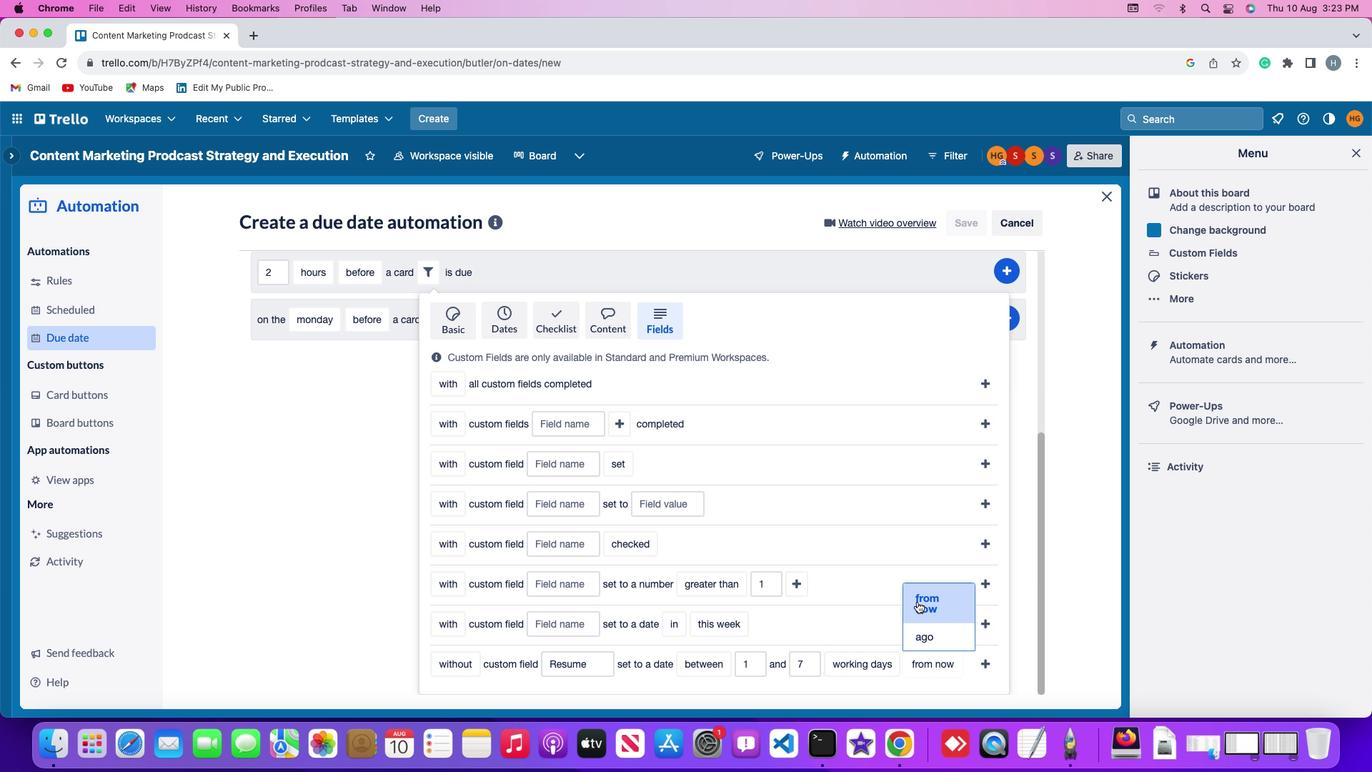 
Action: Mouse moved to (983, 658)
Screenshot: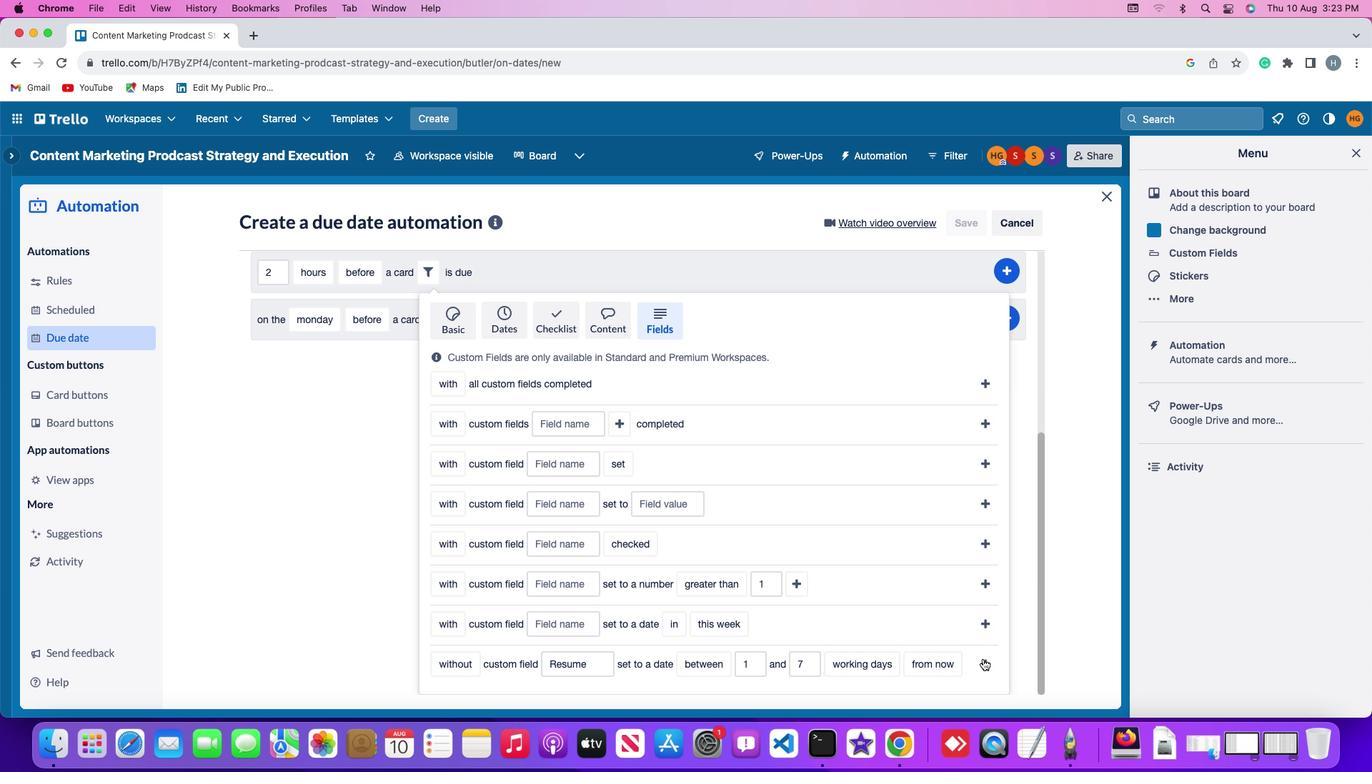 
Action: Mouse pressed left at (983, 658)
Screenshot: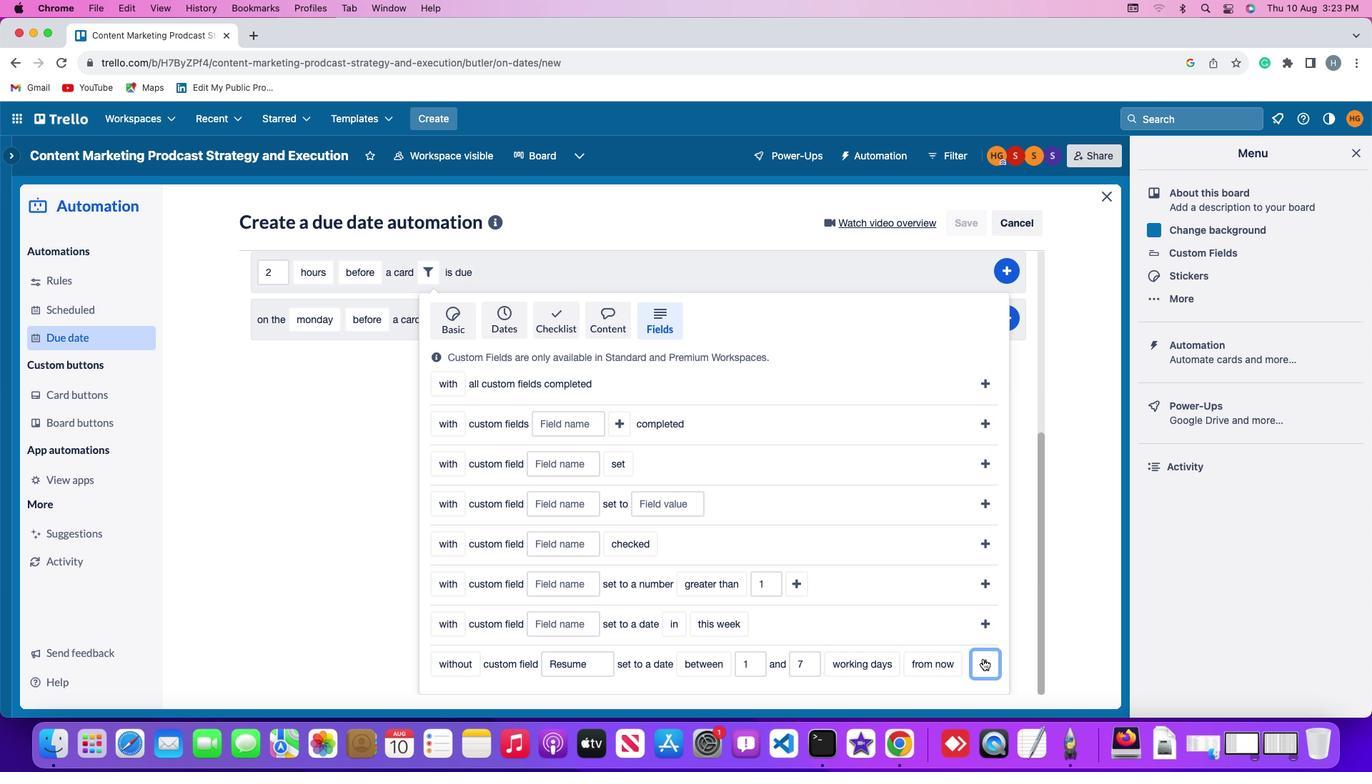 
Action: Mouse moved to (1017, 571)
Screenshot: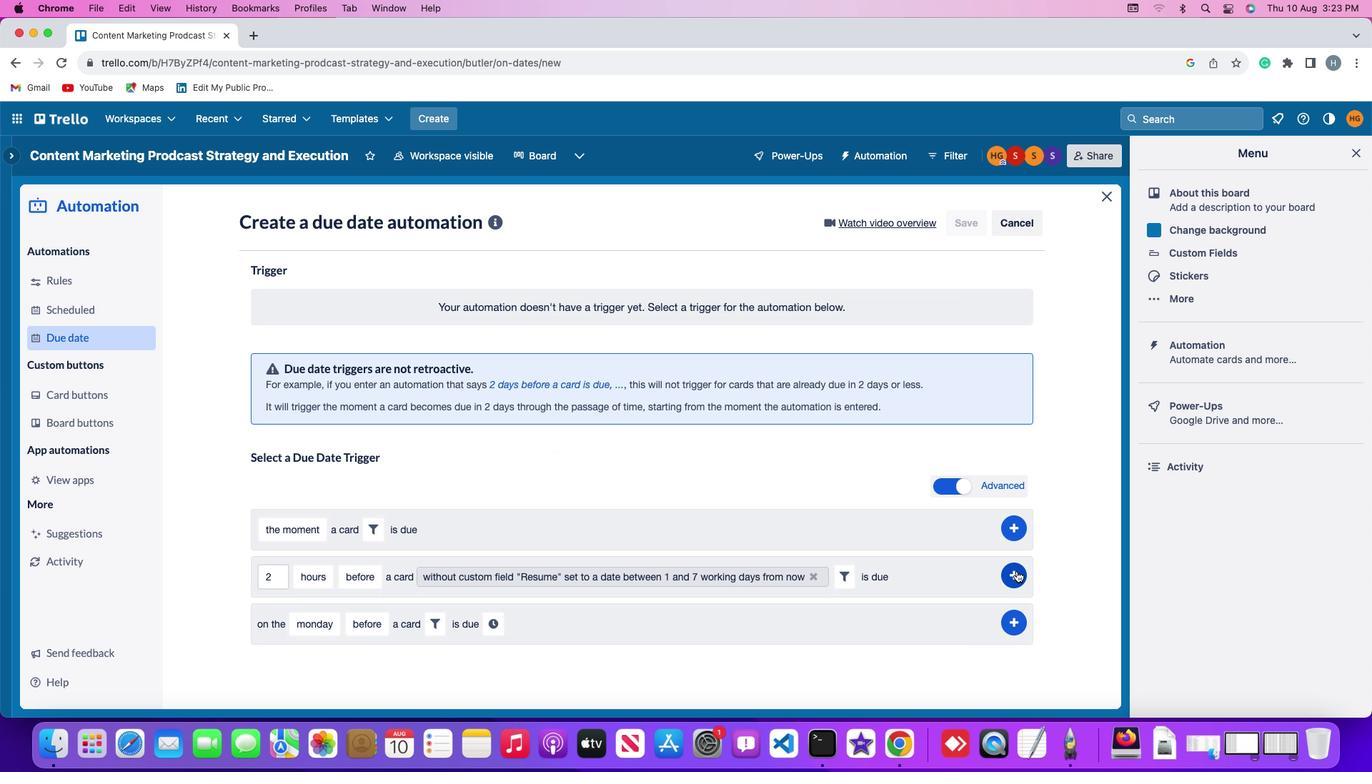 
Action: Mouse pressed left at (1017, 571)
Screenshot: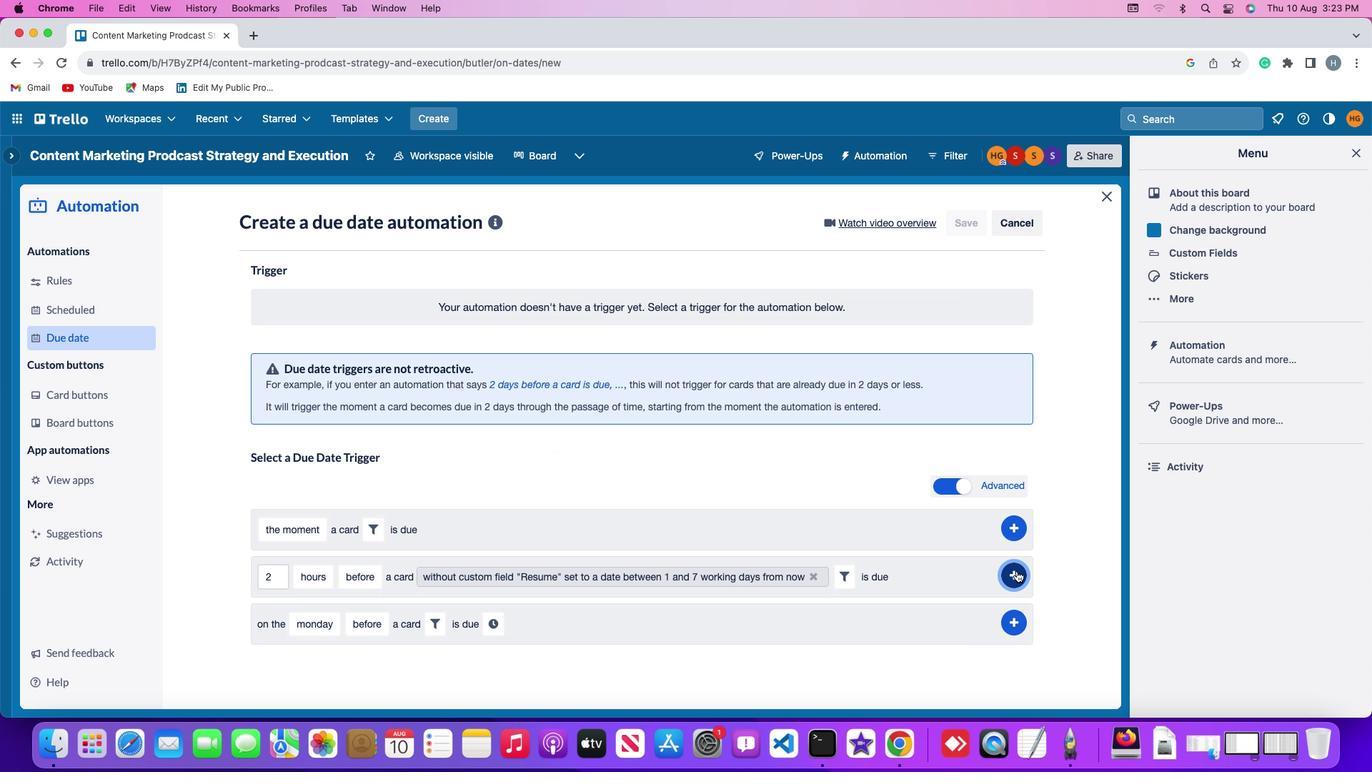 
Action: Mouse moved to (1078, 484)
Screenshot: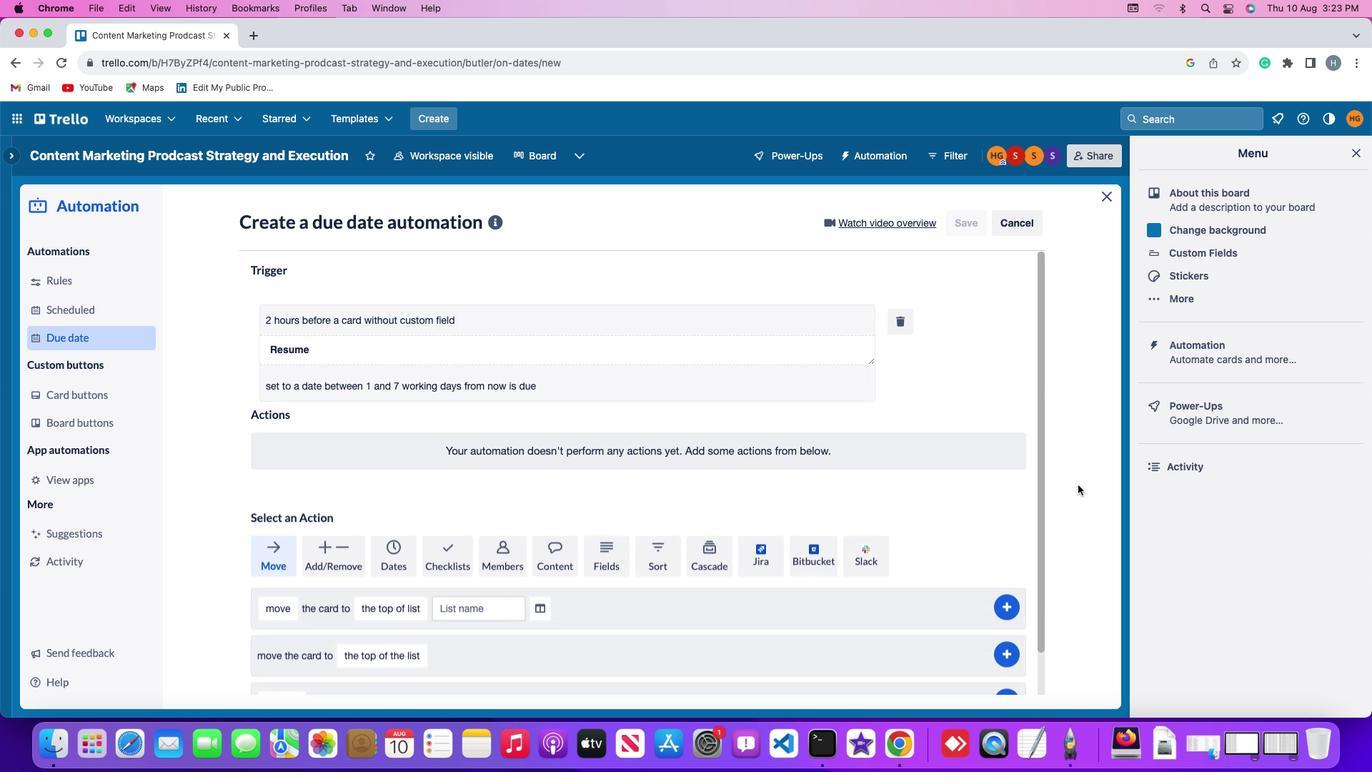 
